 Task: Find connections with filter location Terrassa with filter topic #Networkingwith filter profile language German with filter current company VMLY&R with filter school Jaipur Engineering College and Research Centre (JECRC) with filter industry Dairy Product Manufacturing with filter service category SupportTechnical Writing with filter keywords title Content Strategist
Action: Mouse moved to (519, 69)
Screenshot: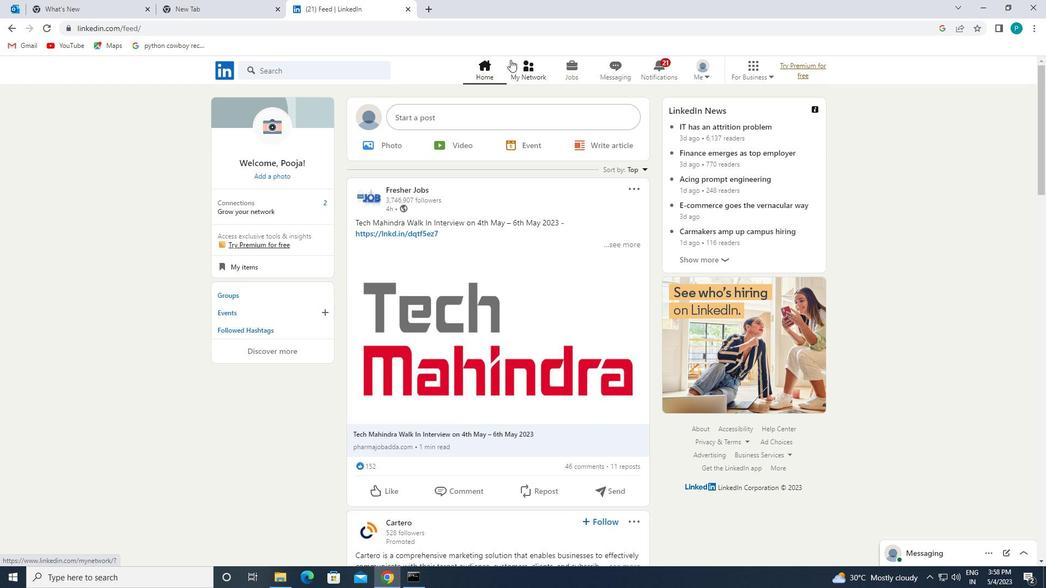
Action: Mouse pressed left at (519, 69)
Screenshot: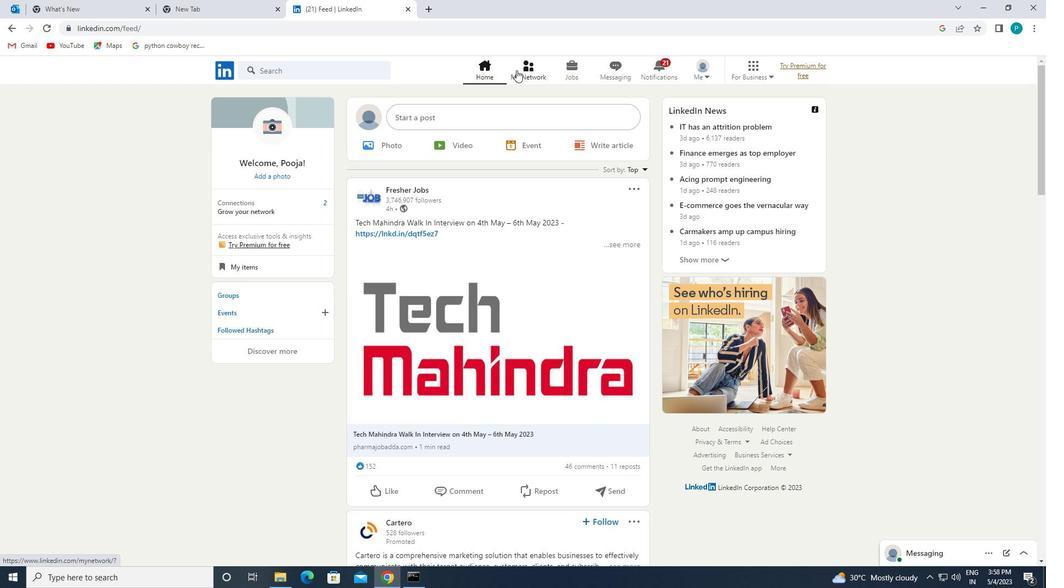 
Action: Mouse moved to (296, 131)
Screenshot: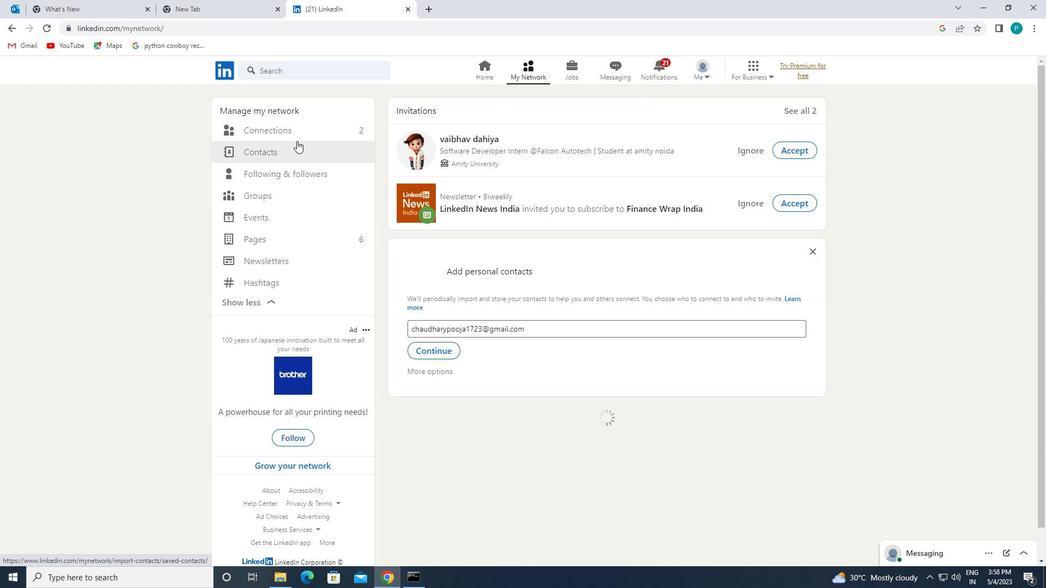 
Action: Mouse pressed left at (296, 131)
Screenshot: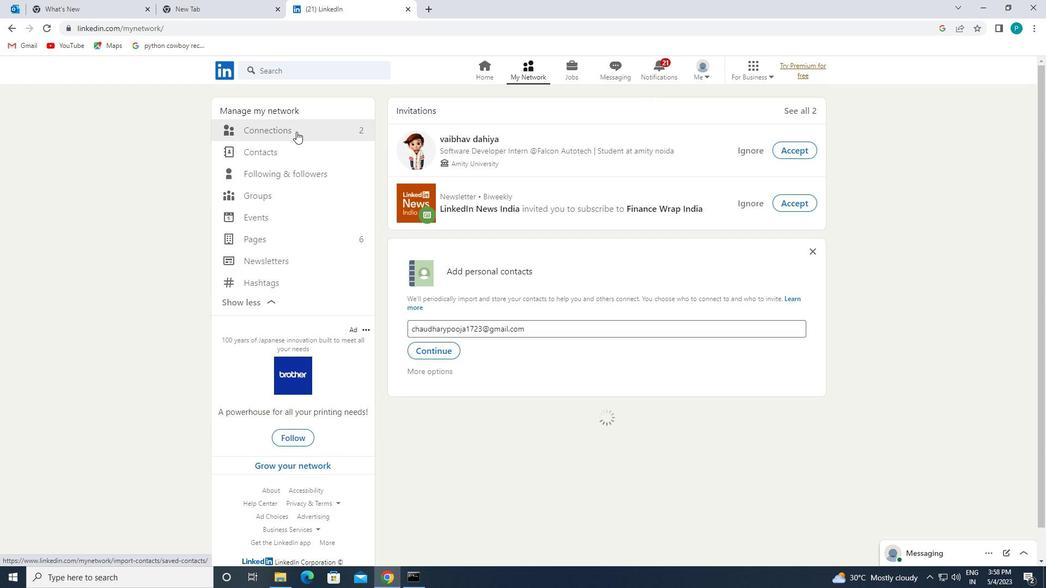 
Action: Mouse moved to (586, 129)
Screenshot: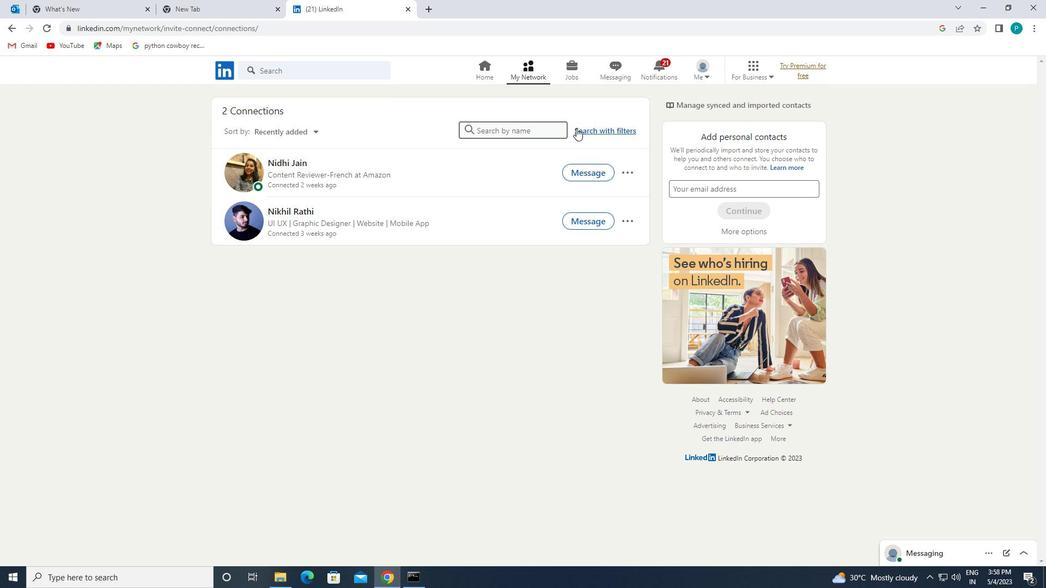 
Action: Mouse pressed left at (586, 129)
Screenshot: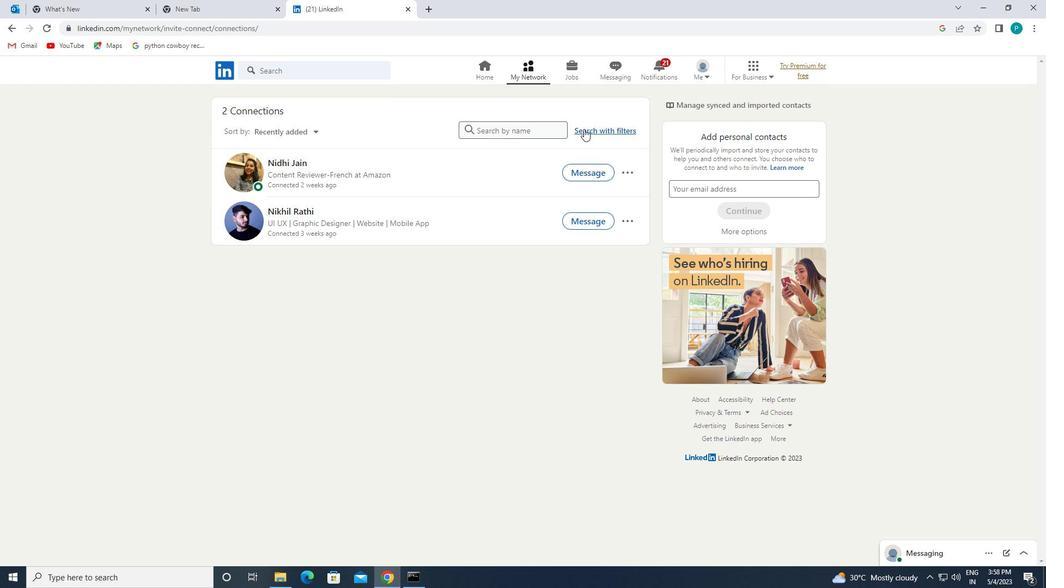 
Action: Mouse moved to (565, 103)
Screenshot: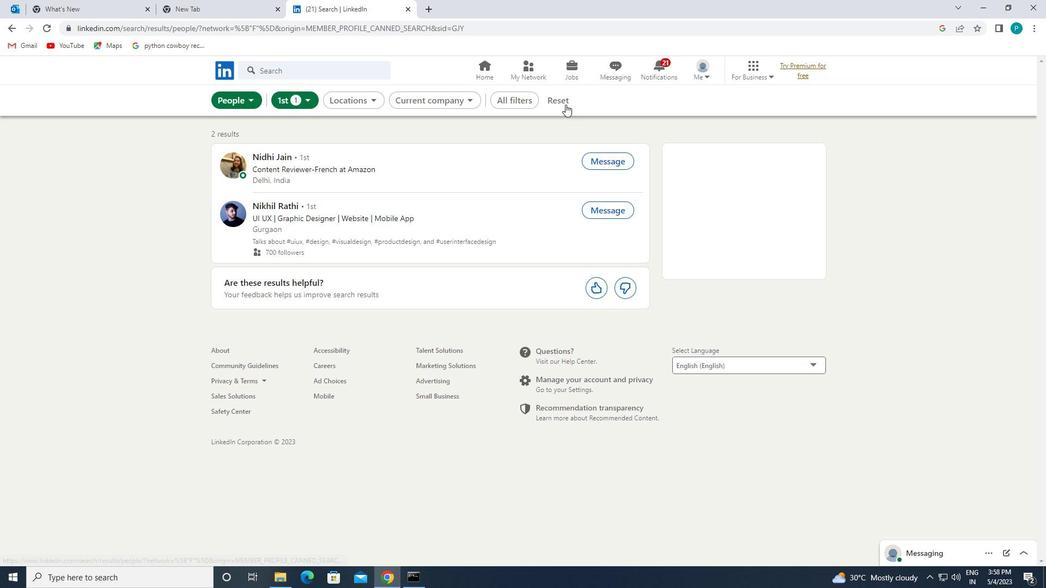 
Action: Mouse pressed left at (565, 103)
Screenshot: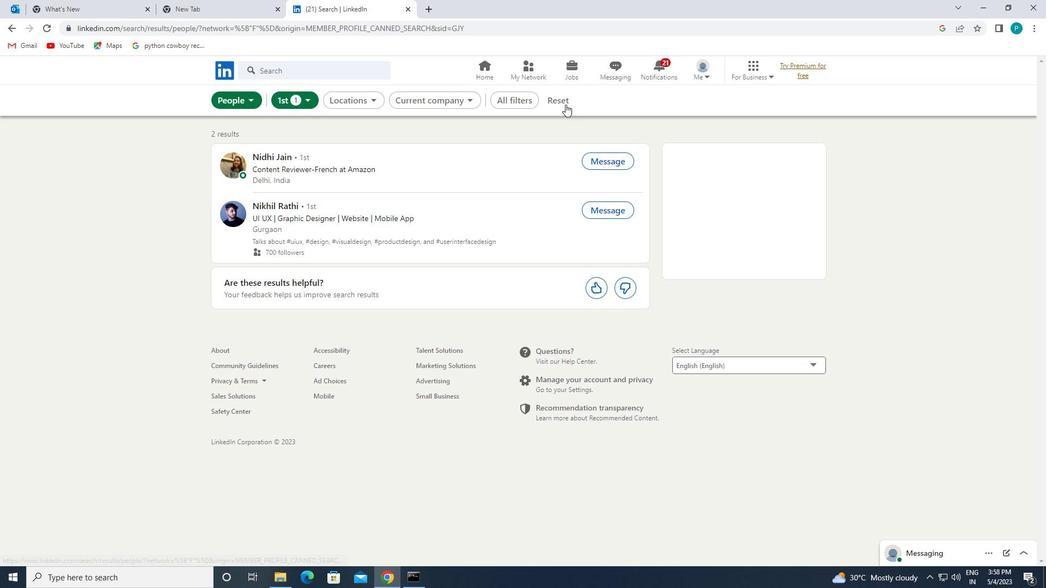 
Action: Mouse moved to (542, 99)
Screenshot: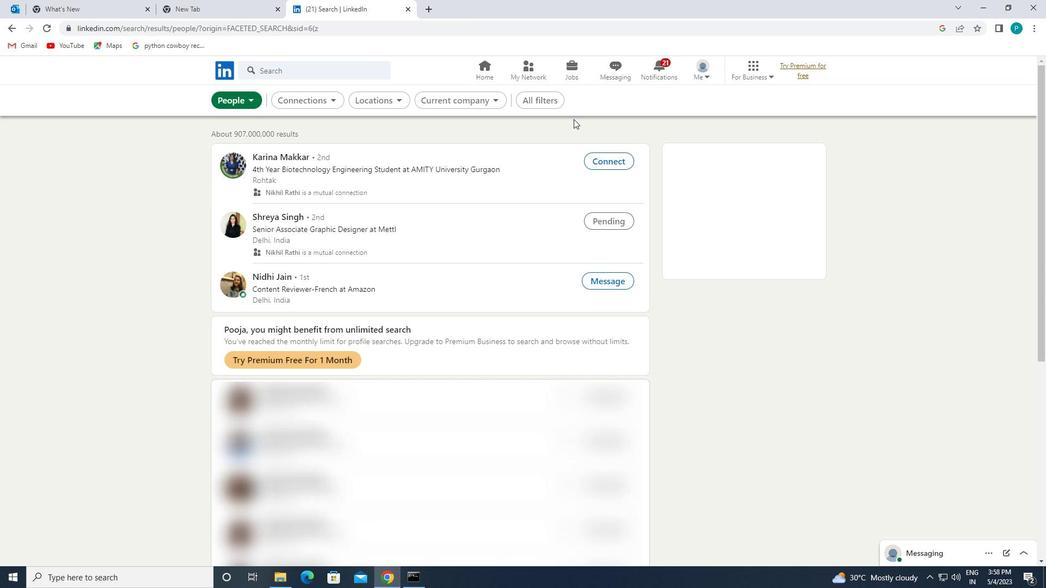 
Action: Mouse pressed left at (542, 99)
Screenshot: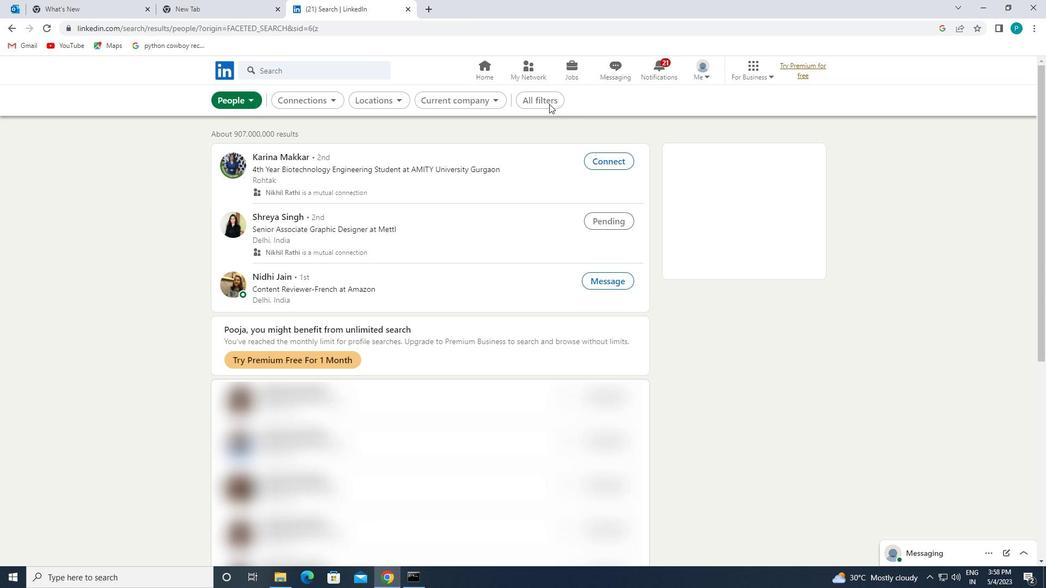 
Action: Mouse moved to (881, 276)
Screenshot: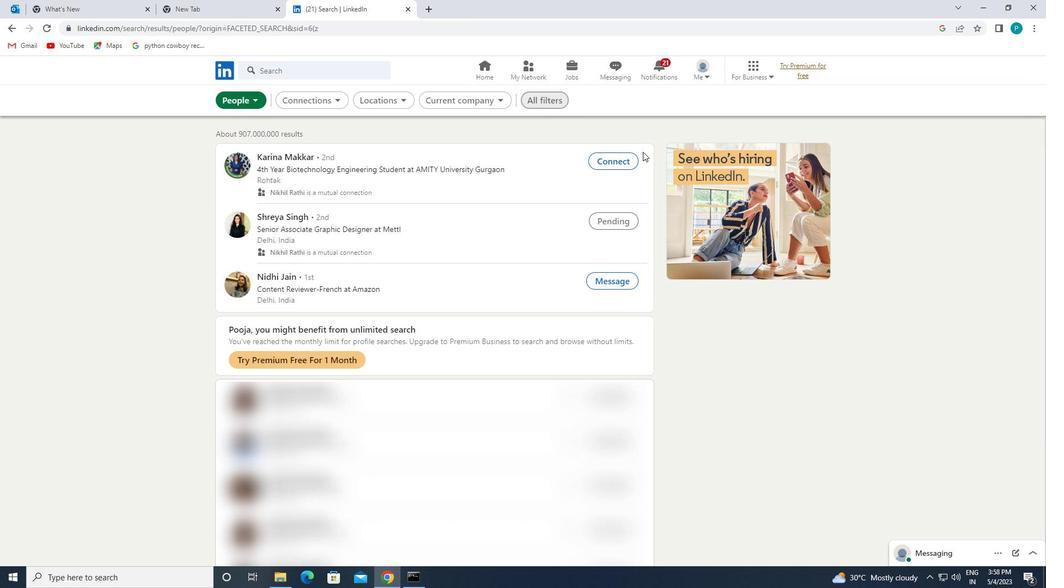 
Action: Mouse scrolled (881, 275) with delta (0, 0)
Screenshot: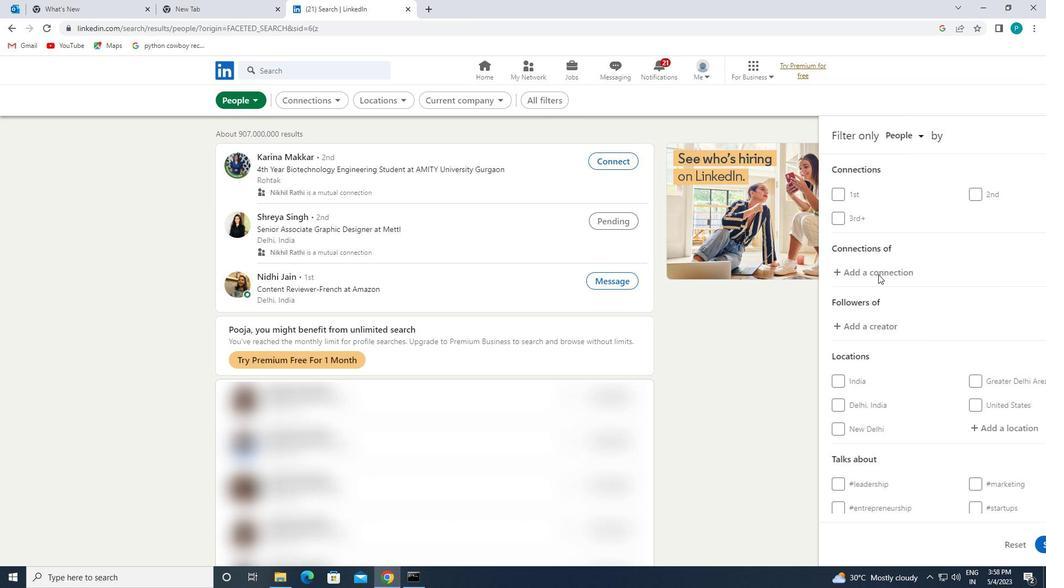 
Action: Mouse scrolled (881, 275) with delta (0, 0)
Screenshot: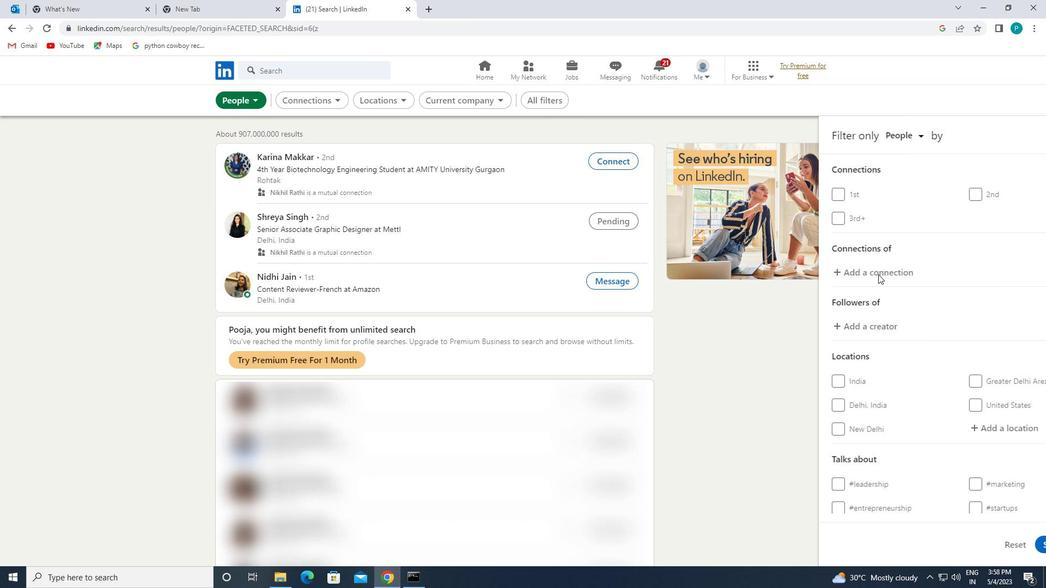
Action: Mouse moved to (914, 309)
Screenshot: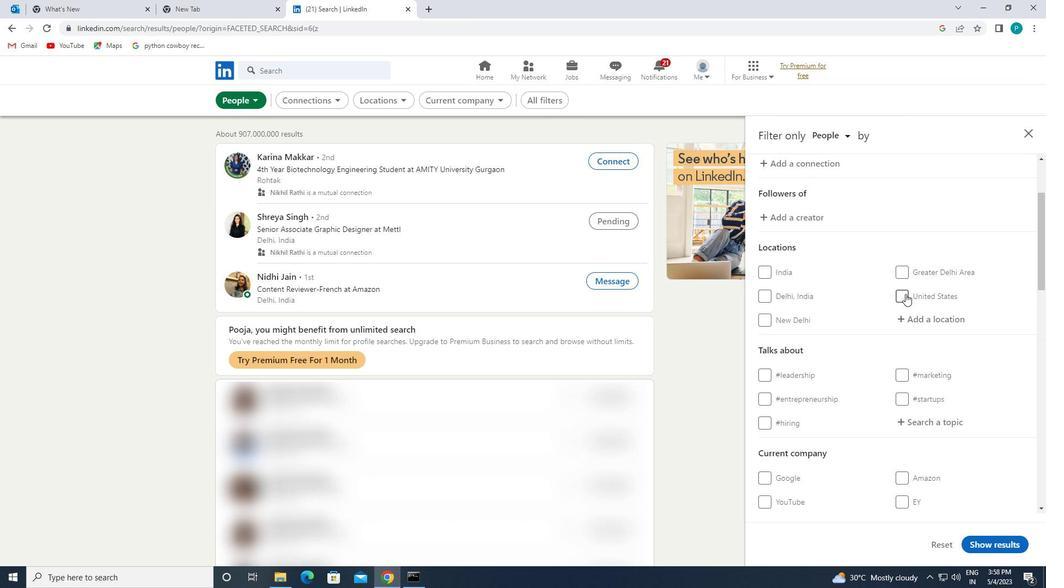 
Action: Mouse pressed left at (914, 309)
Screenshot: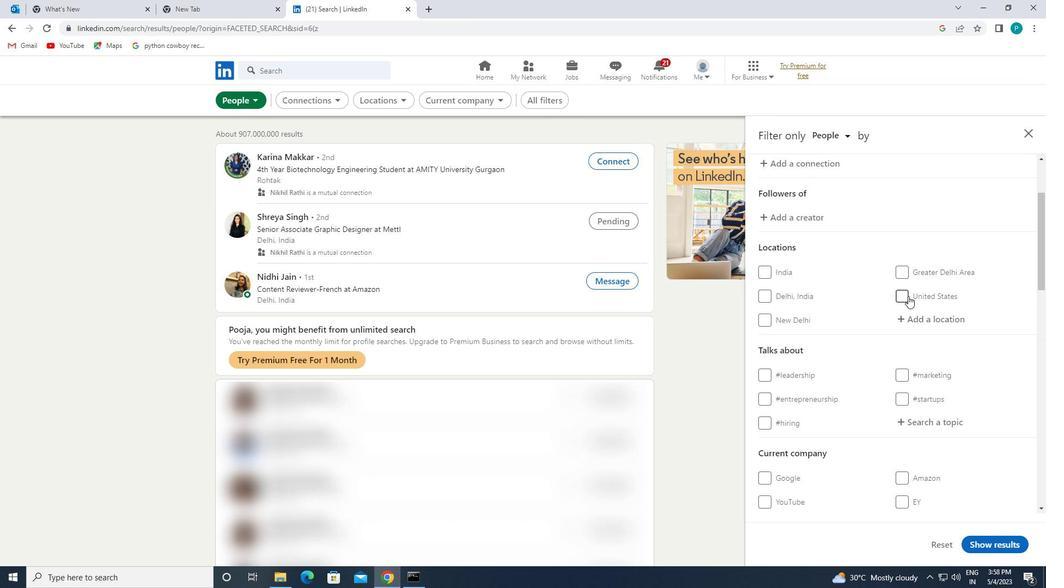
Action: Mouse moved to (921, 325)
Screenshot: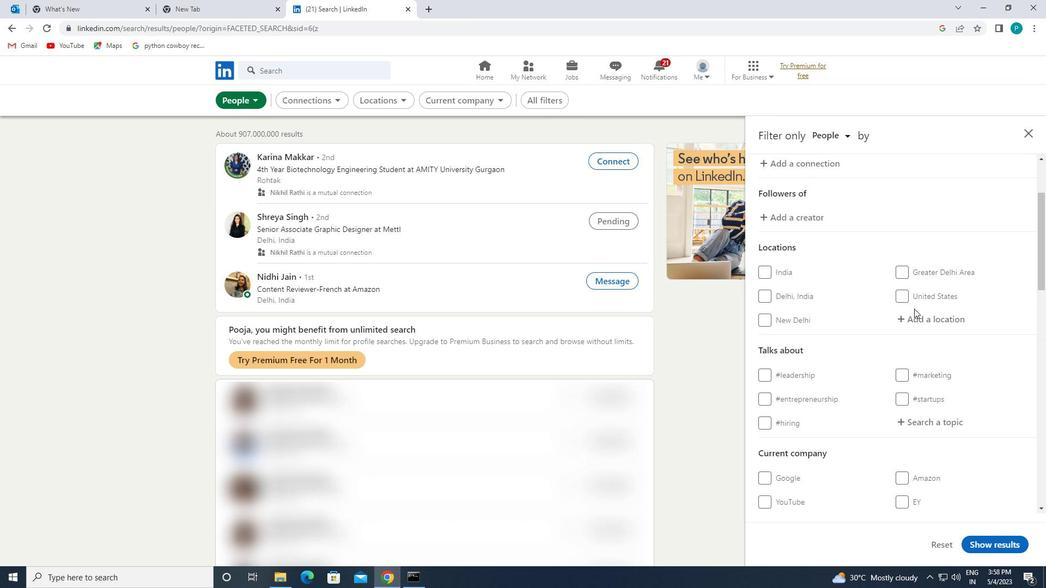 
Action: Mouse pressed left at (921, 325)
Screenshot: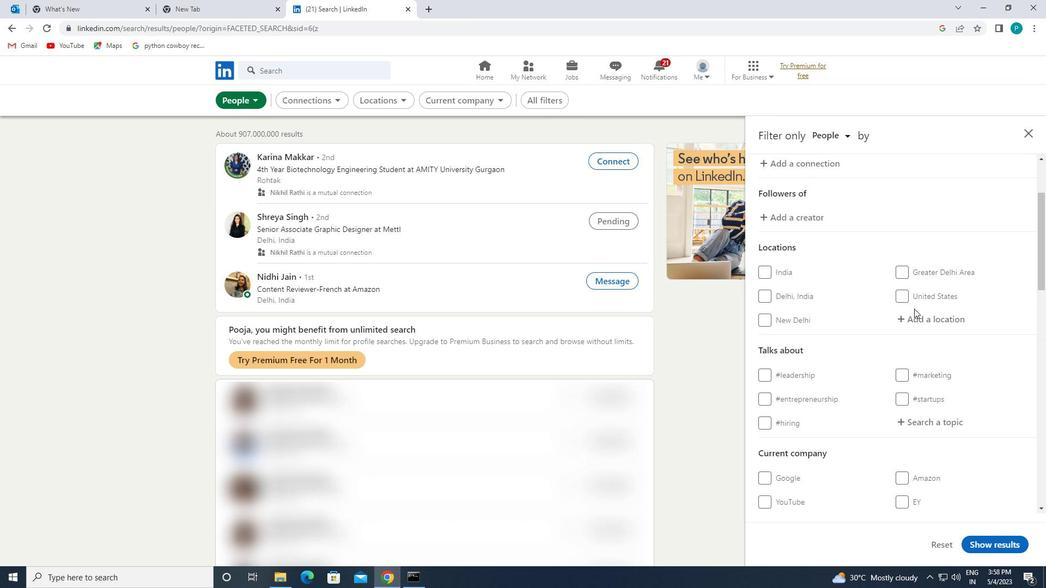 
Action: Key pressed <Key.caps_lock>t<Key.caps_lock>erra
Screenshot: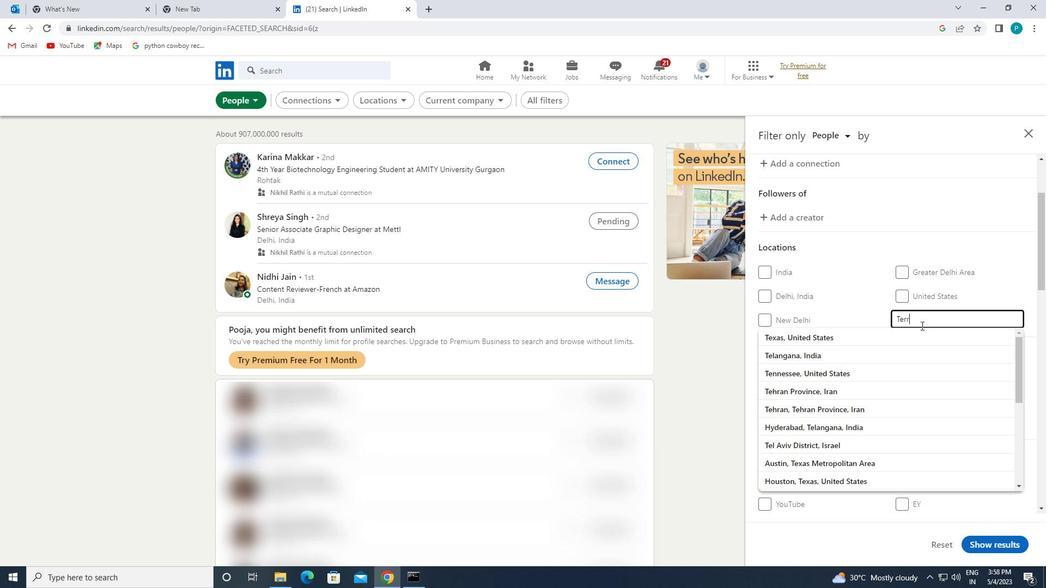 
Action: Mouse moved to (922, 334)
Screenshot: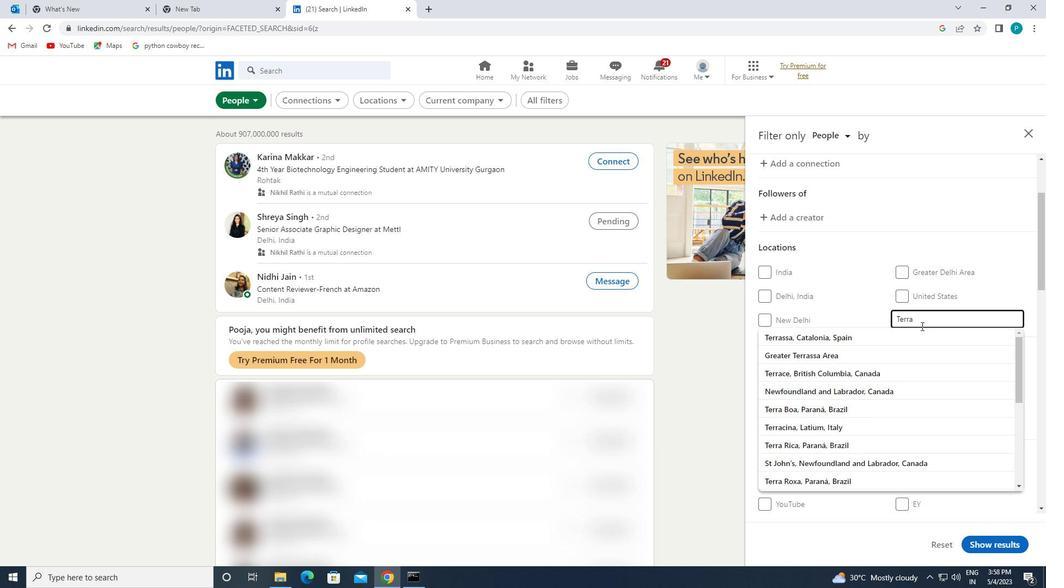 
Action: Mouse pressed left at (922, 334)
Screenshot: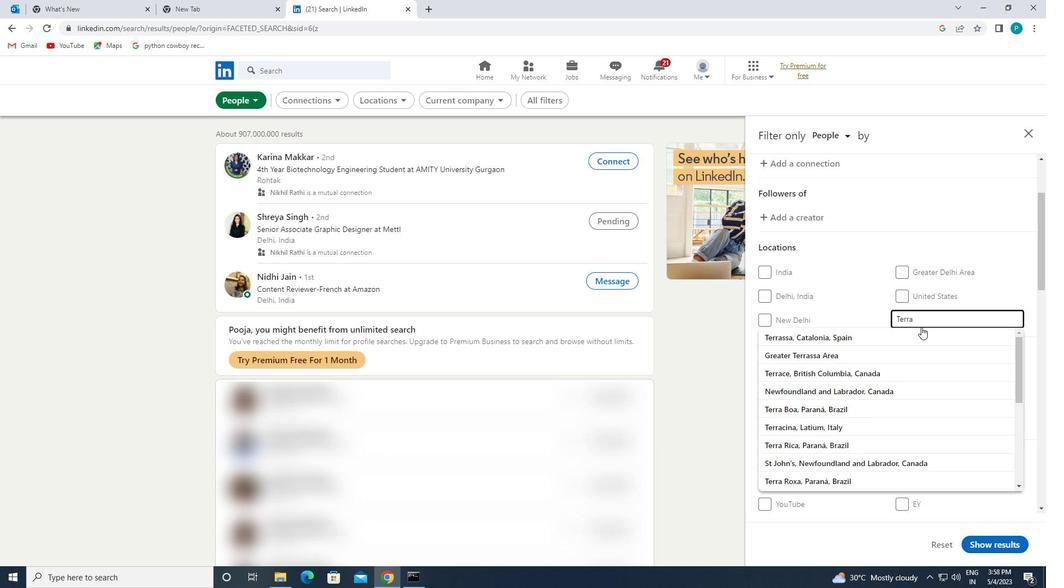 
Action: Mouse moved to (924, 357)
Screenshot: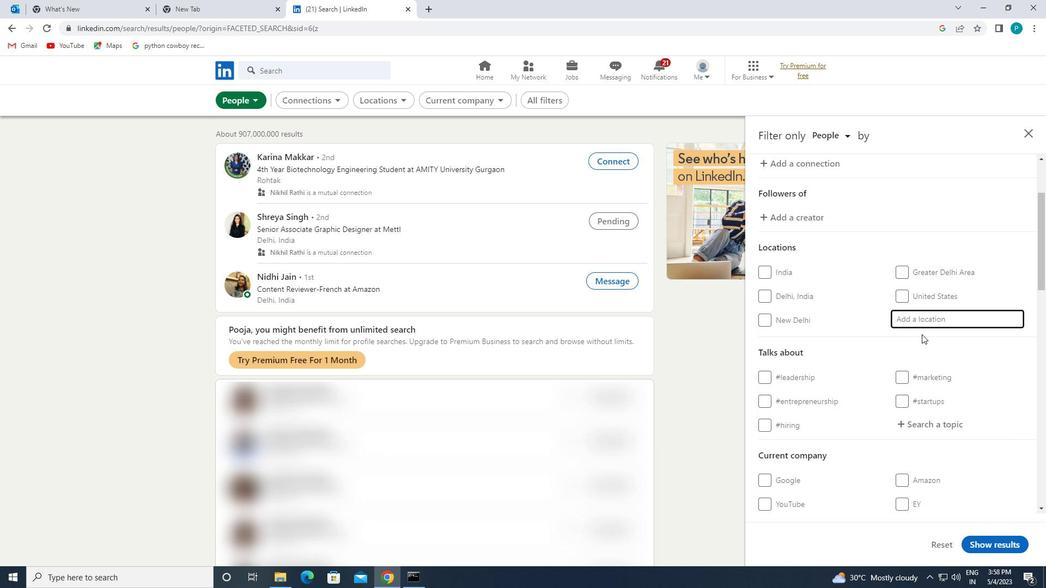 
Action: Mouse scrolled (924, 356) with delta (0, 0)
Screenshot: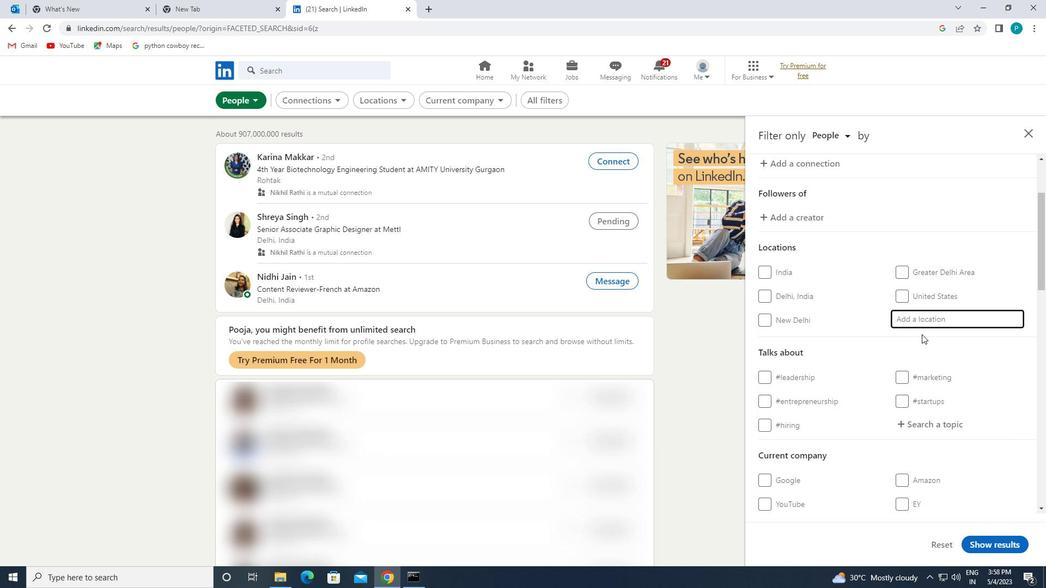 
Action: Mouse moved to (926, 360)
Screenshot: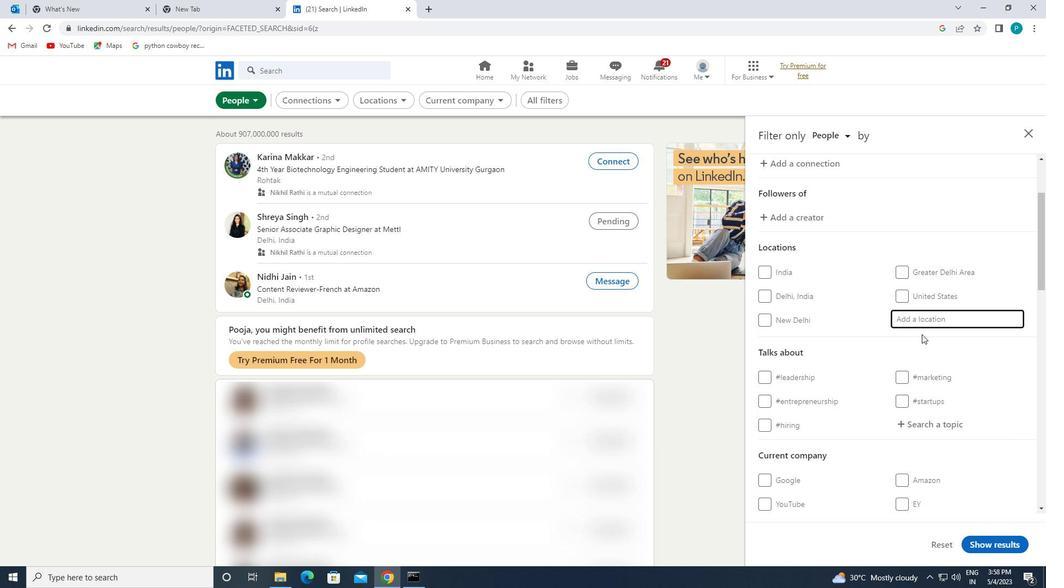 
Action: Mouse scrolled (926, 360) with delta (0, 0)
Screenshot: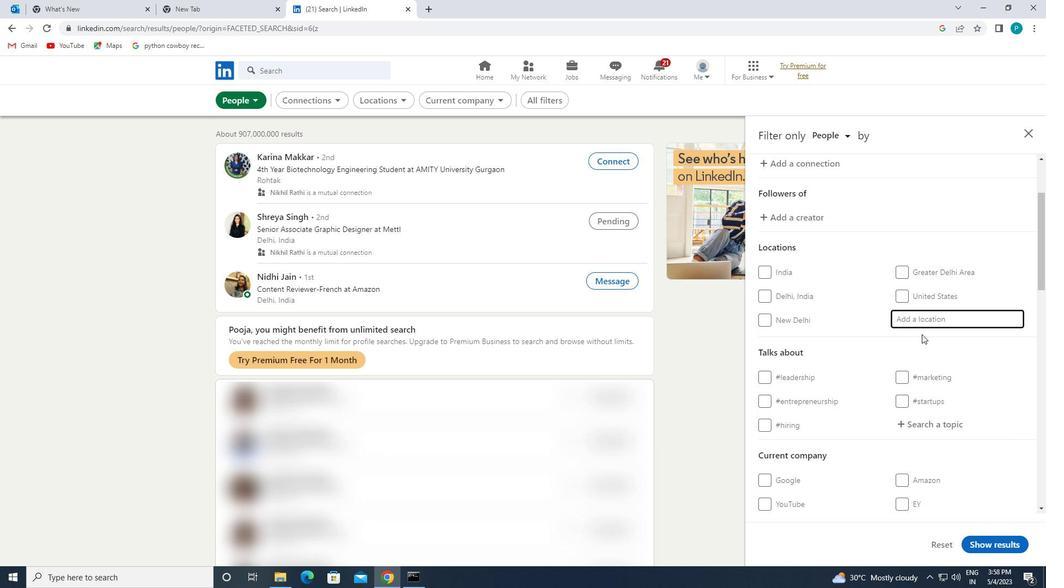 
Action: Mouse moved to (926, 361)
Screenshot: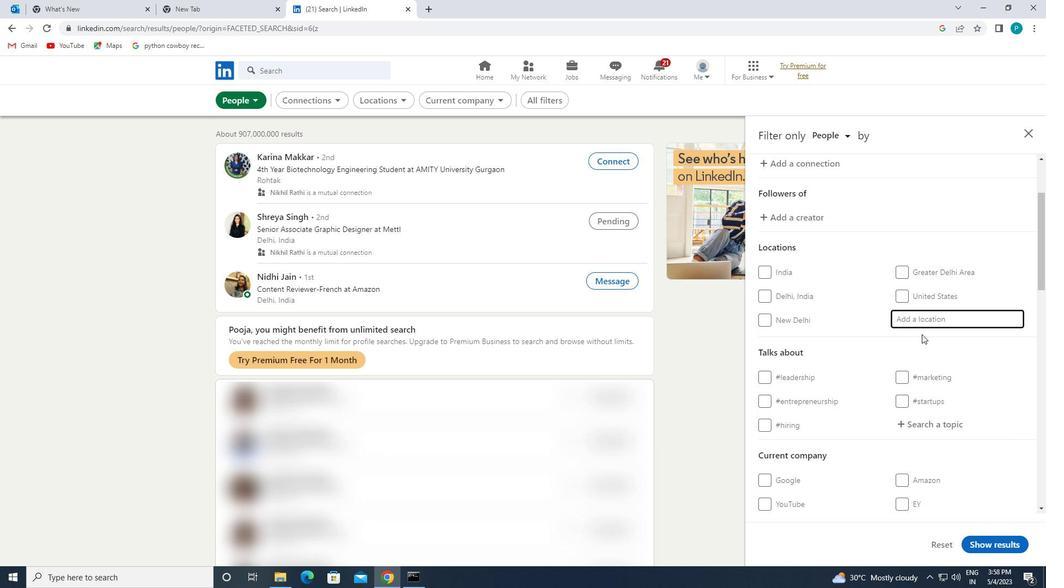 
Action: Mouse scrolled (926, 360) with delta (0, 0)
Screenshot: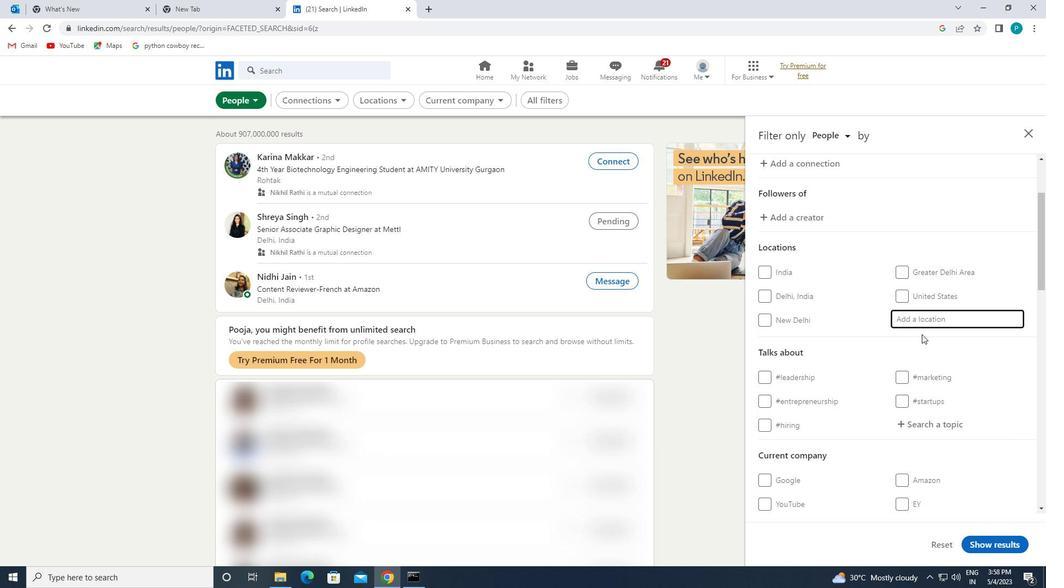 
Action: Mouse moved to (926, 362)
Screenshot: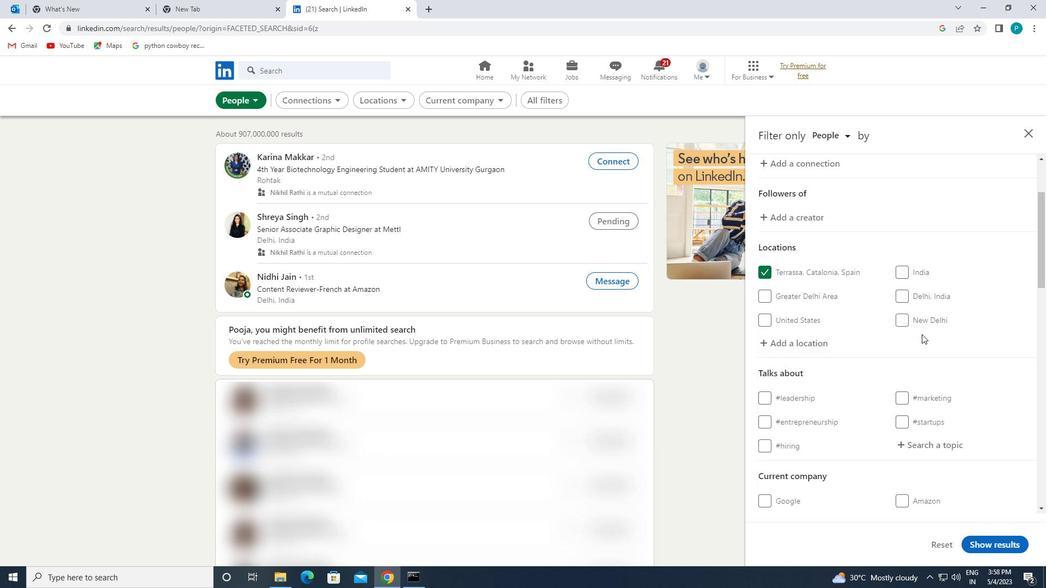 
Action: Mouse scrolled (926, 361) with delta (0, 0)
Screenshot: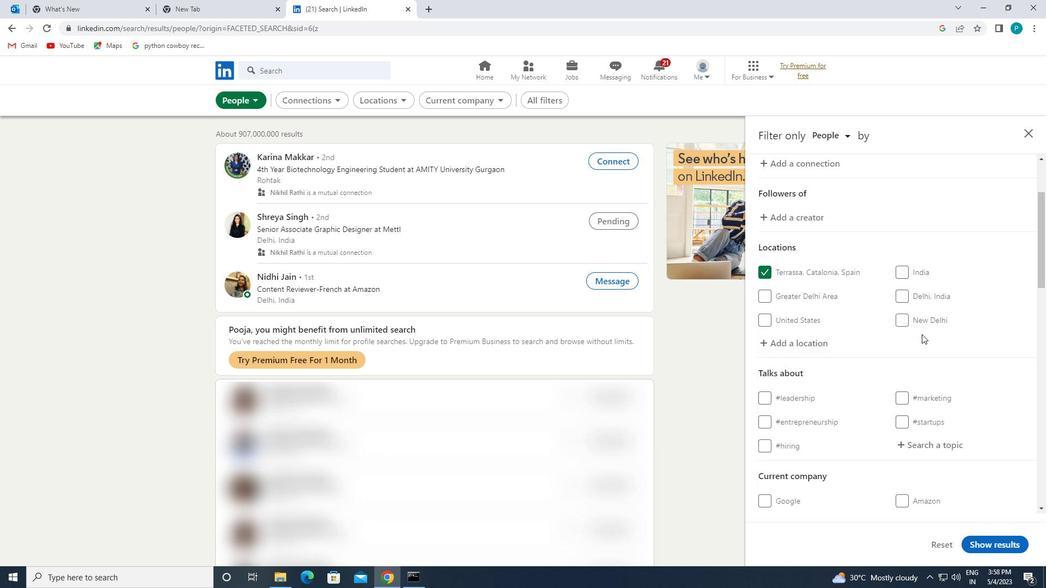 
Action: Mouse moved to (911, 227)
Screenshot: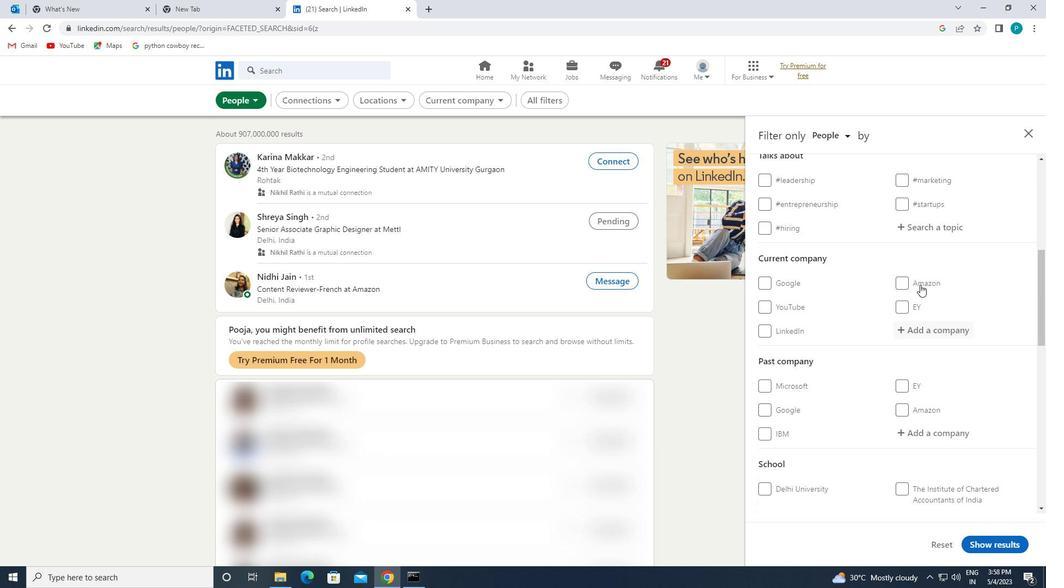 
Action: Mouse pressed left at (911, 227)
Screenshot: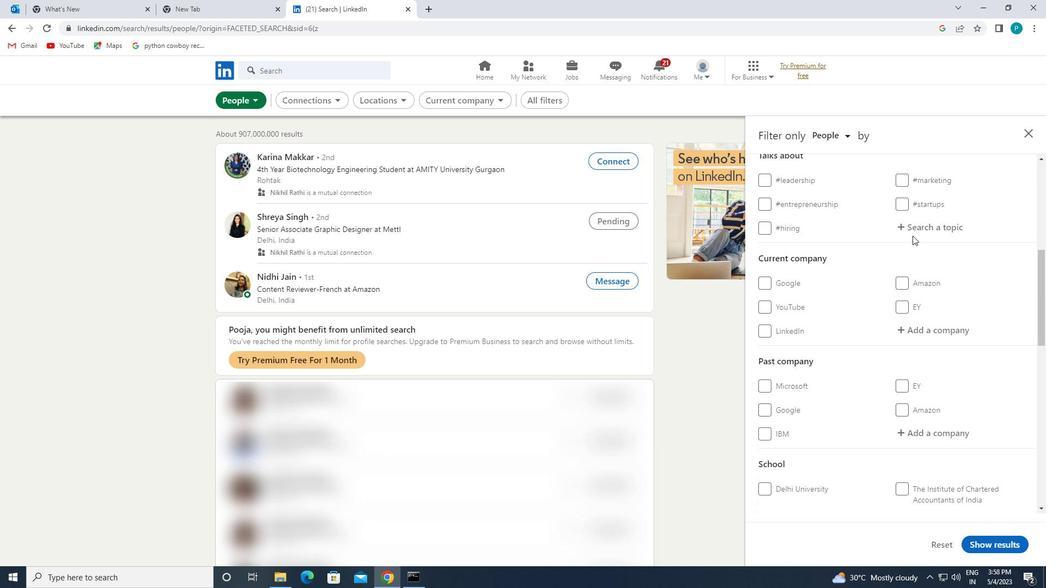 
Action: Key pressed <Key.shift>#<Key.caps_lock>N<Key.caps_lock>ETWORKING
Screenshot: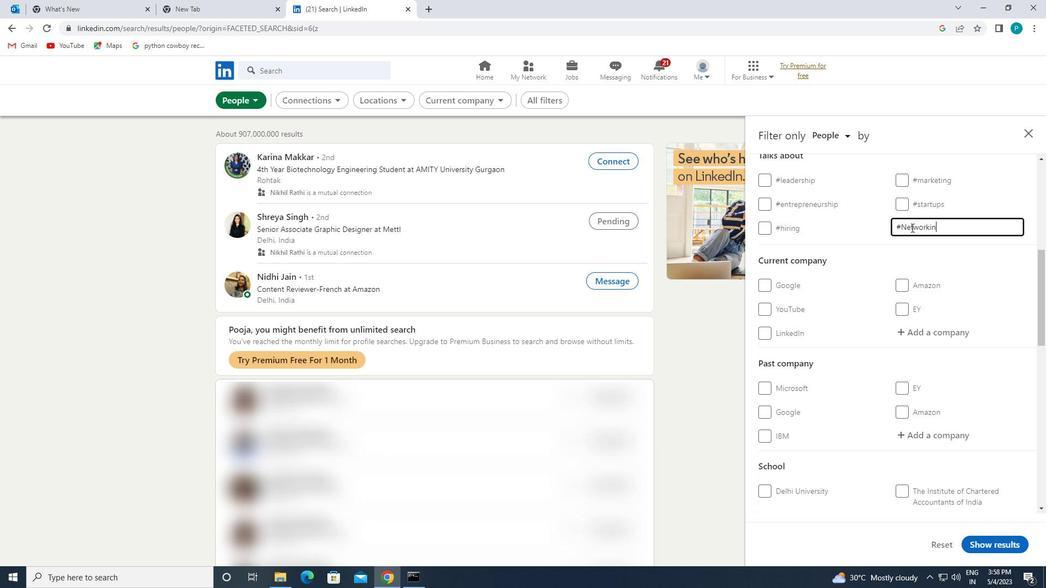 
Action: Mouse moved to (899, 263)
Screenshot: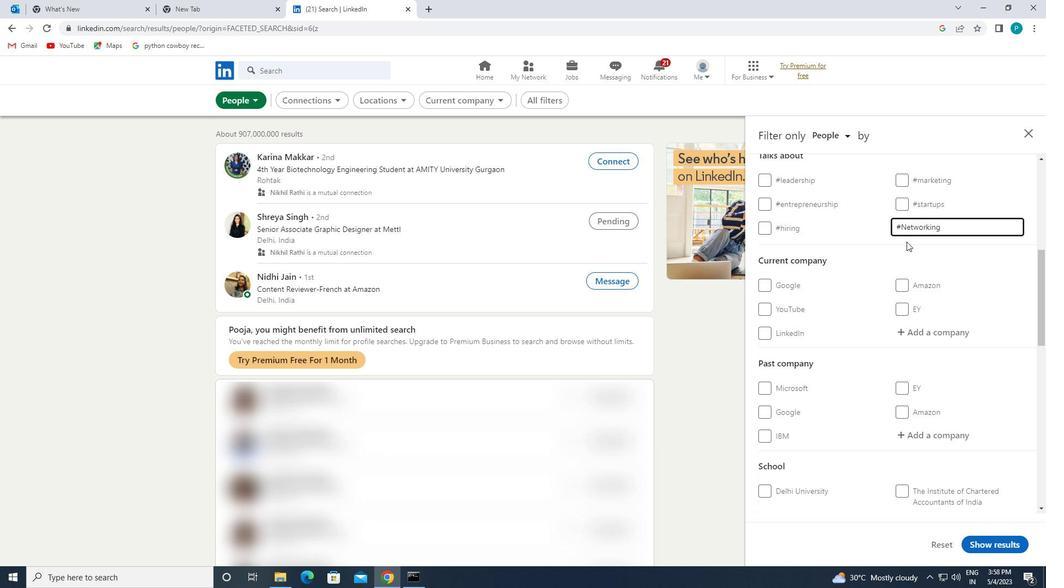 
Action: Mouse scrolled (899, 262) with delta (0, 0)
Screenshot: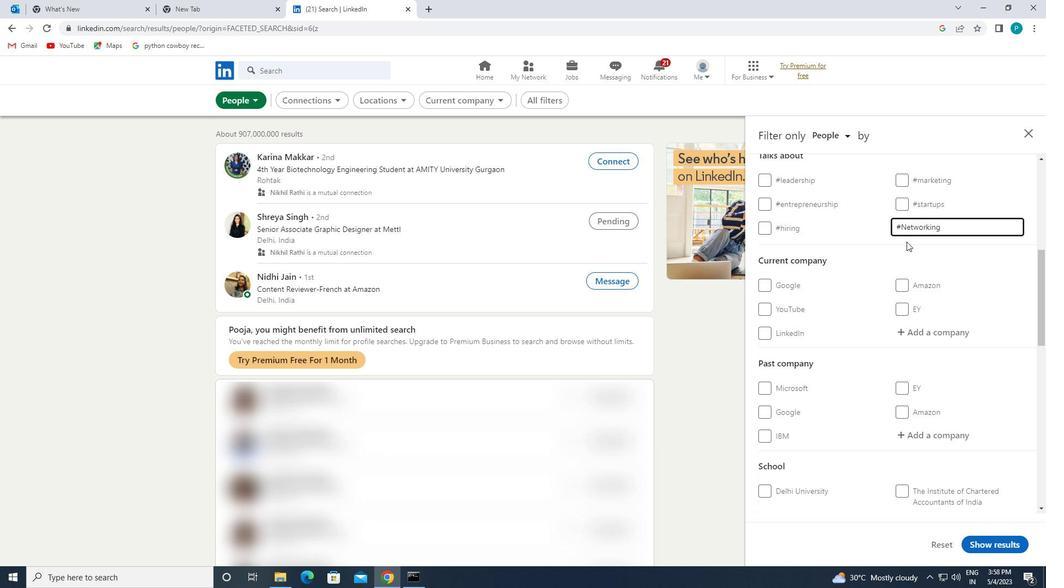 
Action: Mouse scrolled (899, 262) with delta (0, 0)
Screenshot: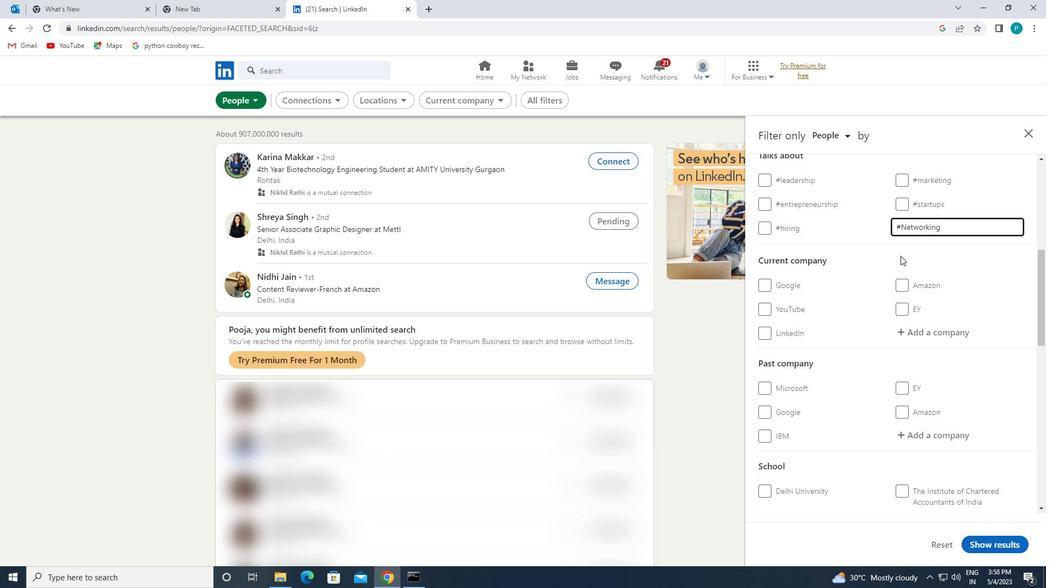 
Action: Mouse scrolled (899, 262) with delta (0, 0)
Screenshot: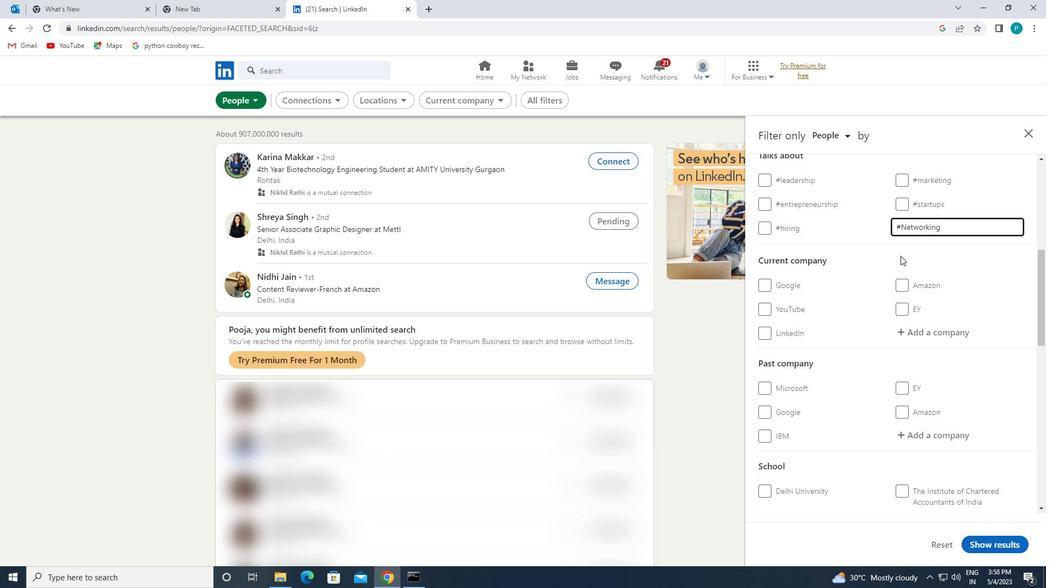 
Action: Mouse moved to (899, 263)
Screenshot: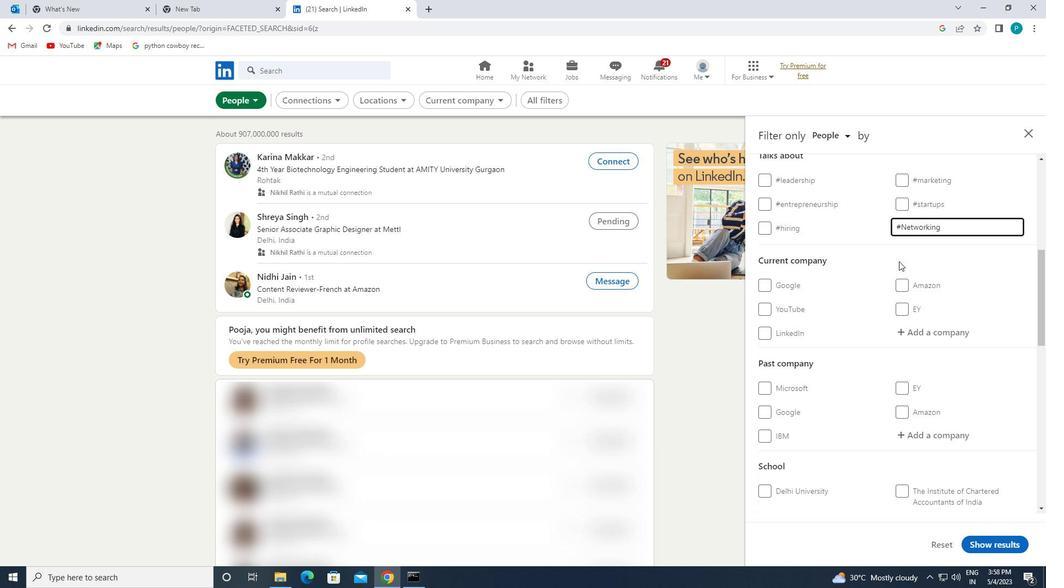 
Action: Mouse scrolled (899, 262) with delta (0, 0)
Screenshot: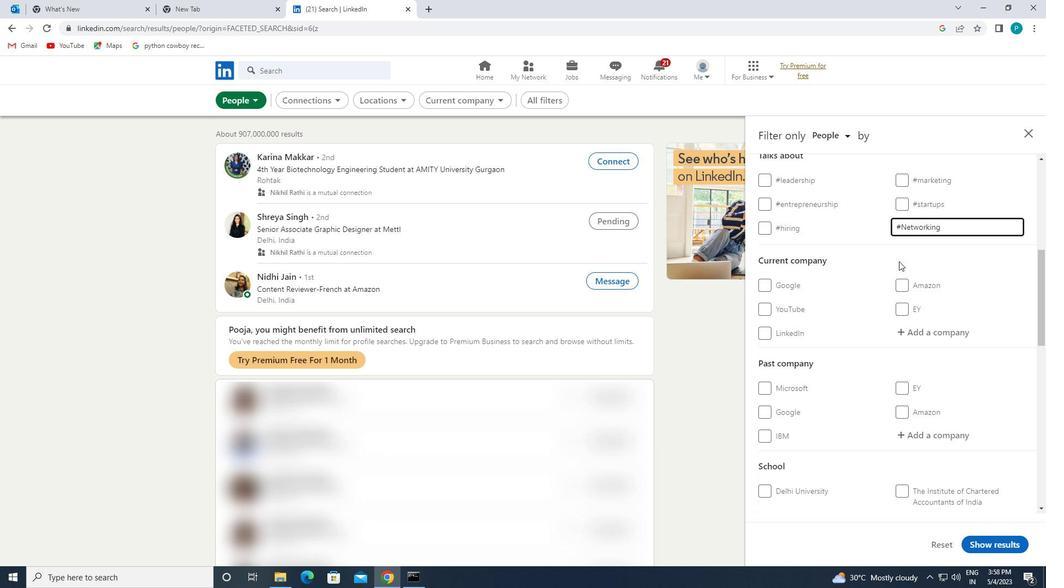 
Action: Mouse moved to (859, 318)
Screenshot: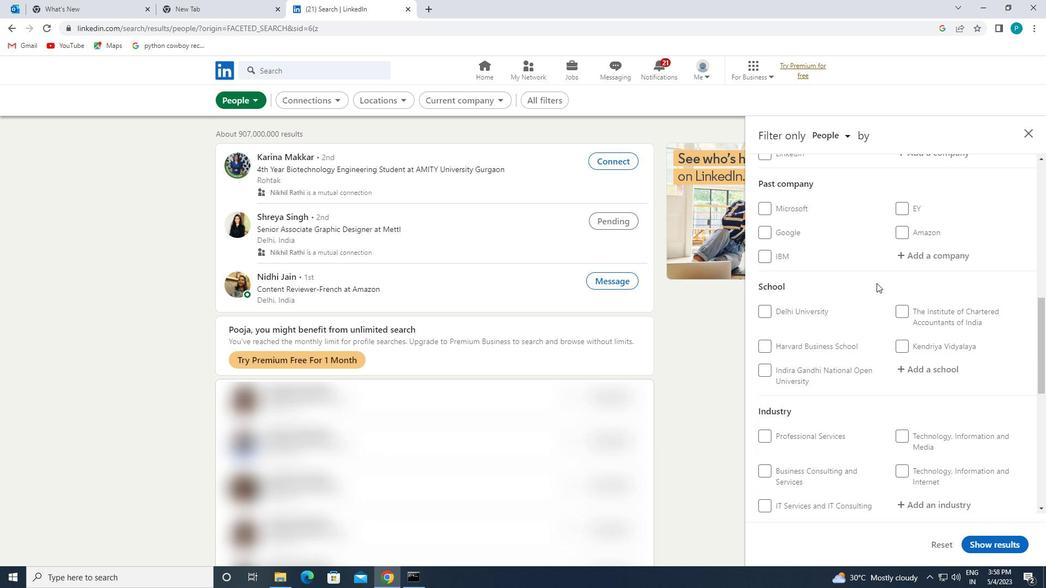 
Action: Mouse scrolled (859, 317) with delta (0, 0)
Screenshot: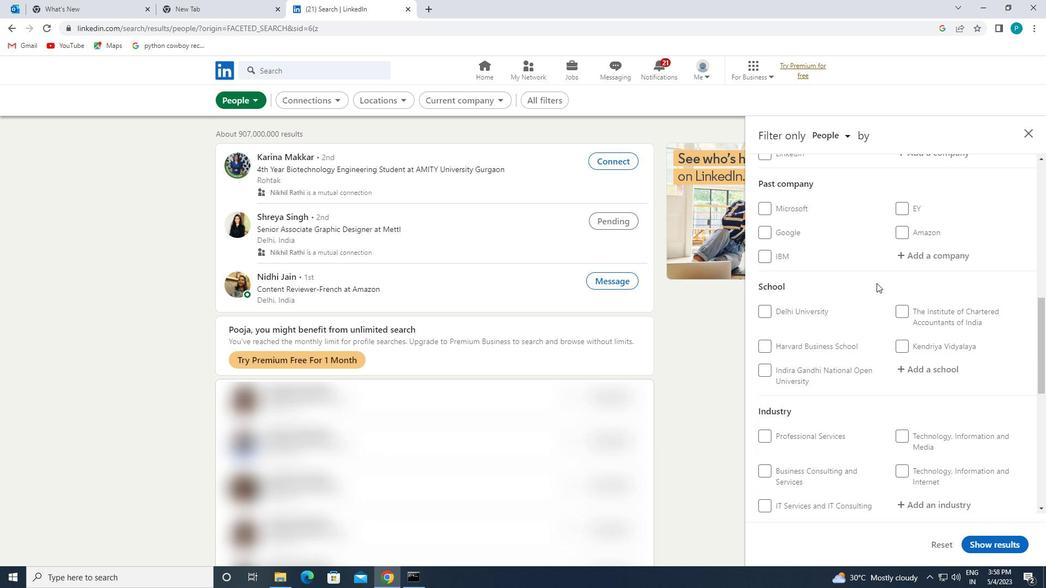 
Action: Mouse moved to (853, 331)
Screenshot: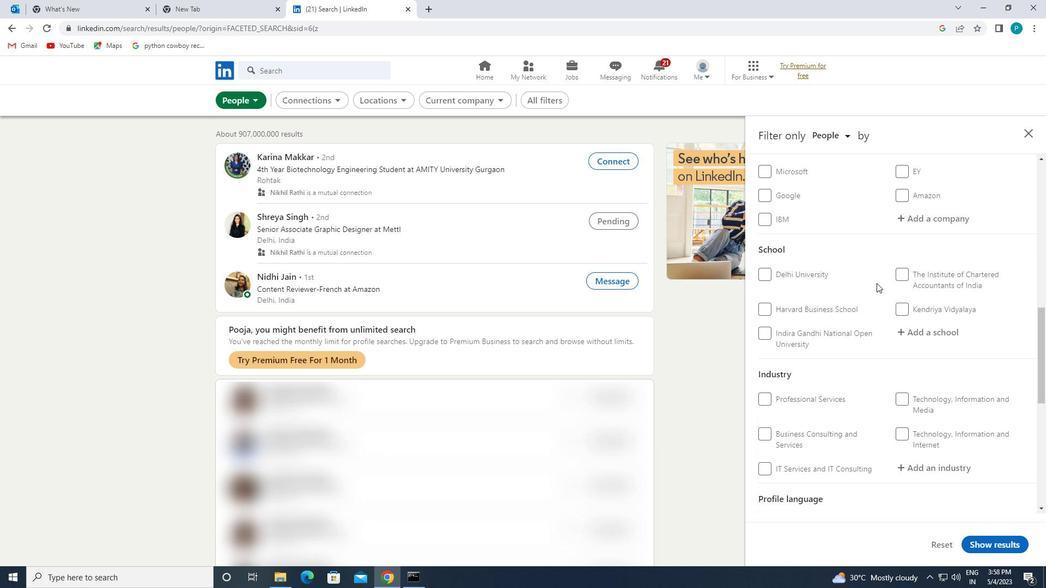 
Action: Mouse scrolled (853, 330) with delta (0, 0)
Screenshot: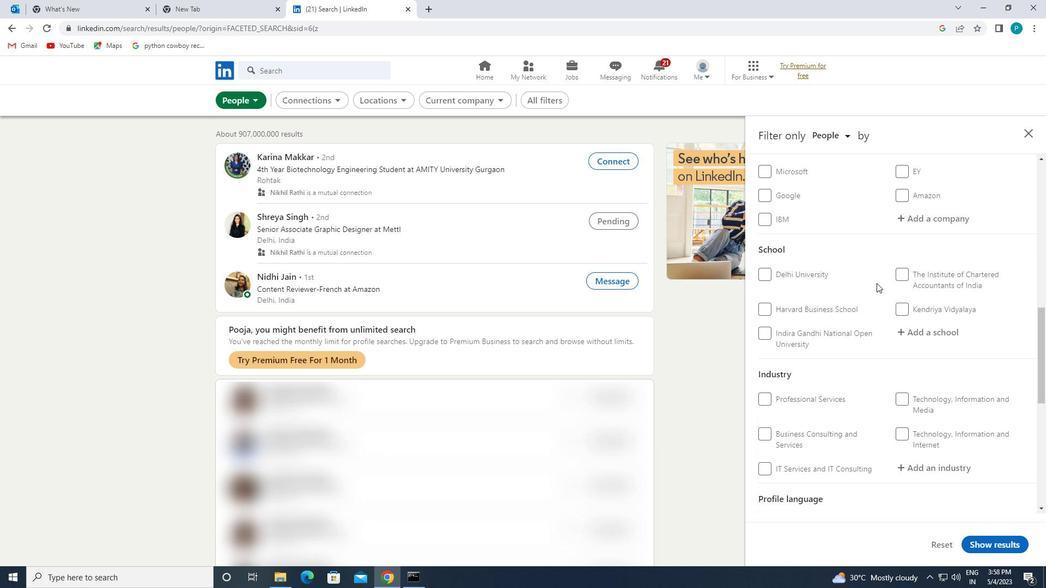 
Action: Mouse moved to (793, 428)
Screenshot: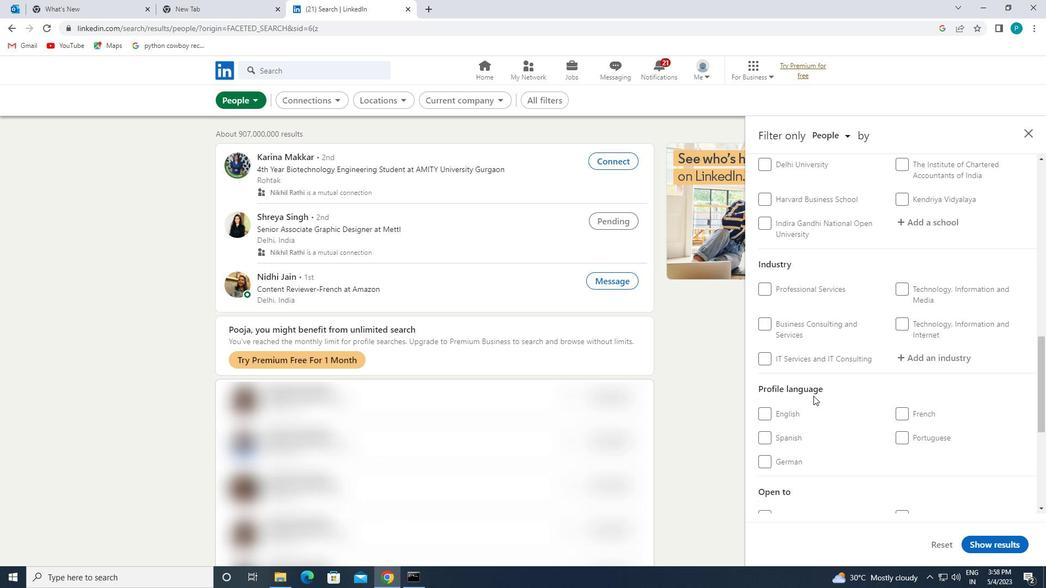 
Action: Mouse scrolled (793, 427) with delta (0, 0)
Screenshot: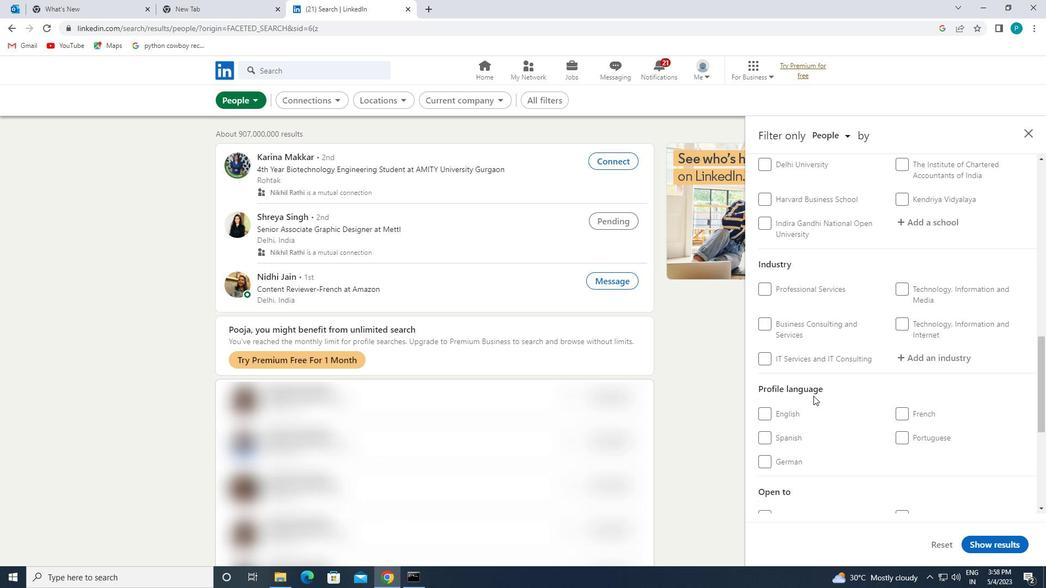 
Action: Mouse moved to (788, 414)
Screenshot: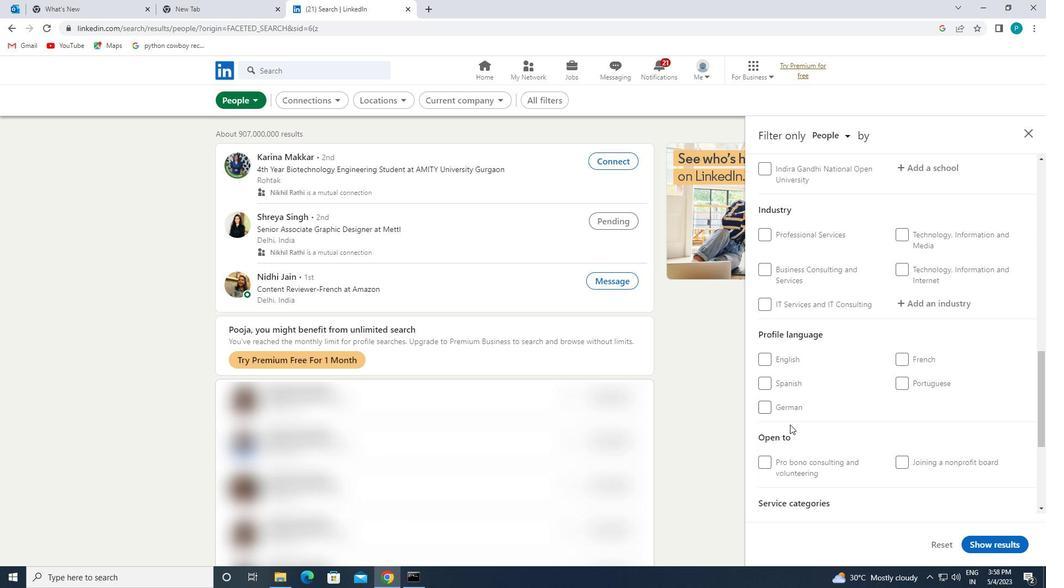 
Action: Mouse pressed left at (788, 414)
Screenshot: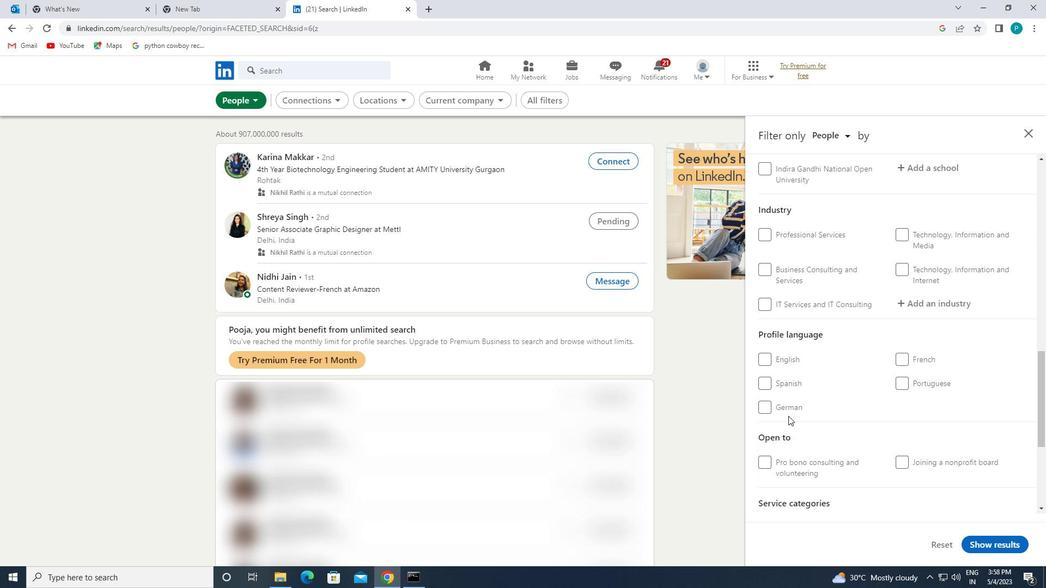 
Action: Mouse moved to (795, 410)
Screenshot: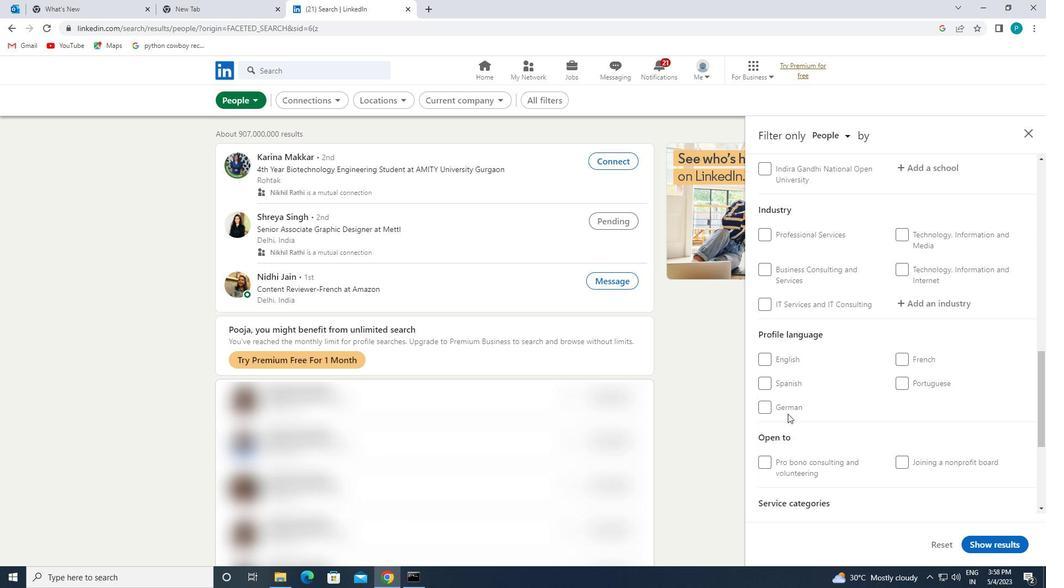 
Action: Mouse pressed left at (795, 410)
Screenshot: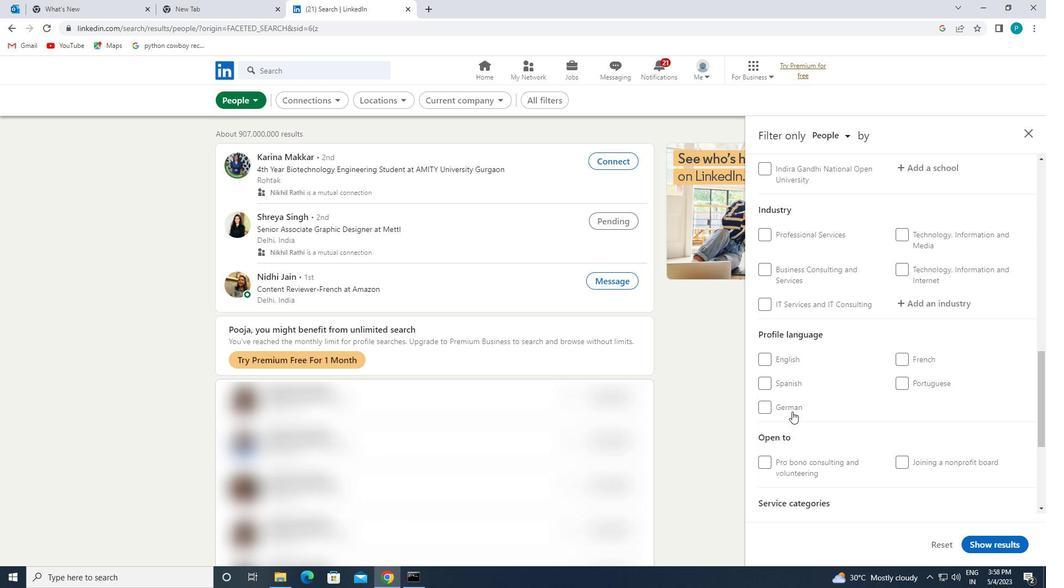 
Action: Mouse moved to (848, 381)
Screenshot: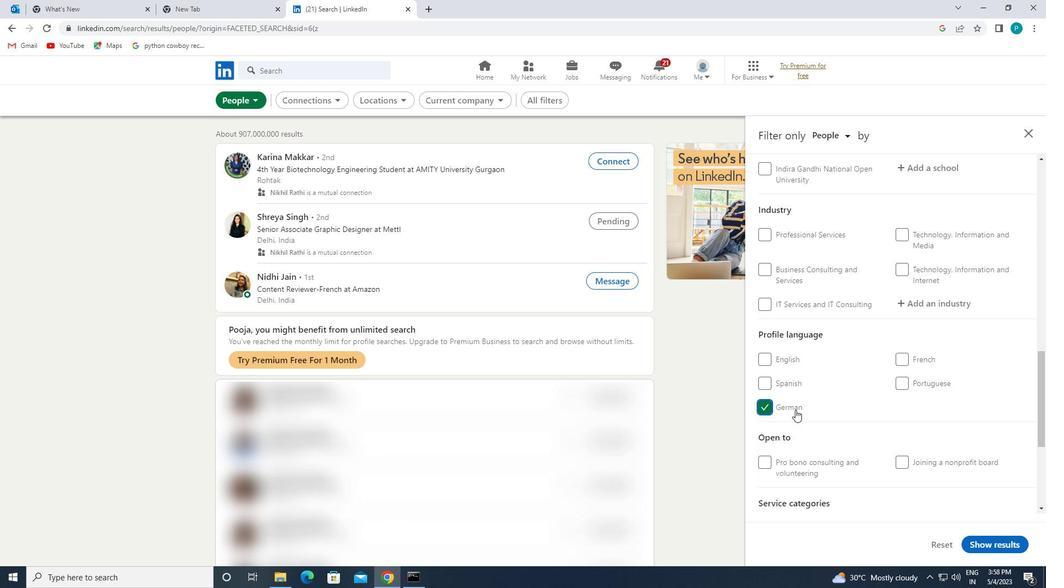 
Action: Mouse scrolled (848, 381) with delta (0, 0)
Screenshot: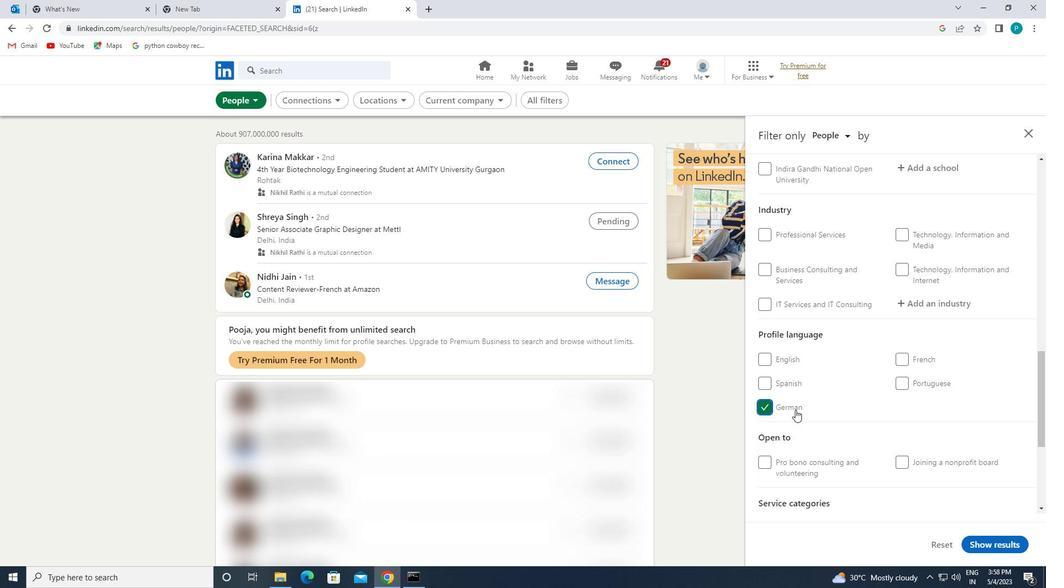 
Action: Mouse moved to (847, 378)
Screenshot: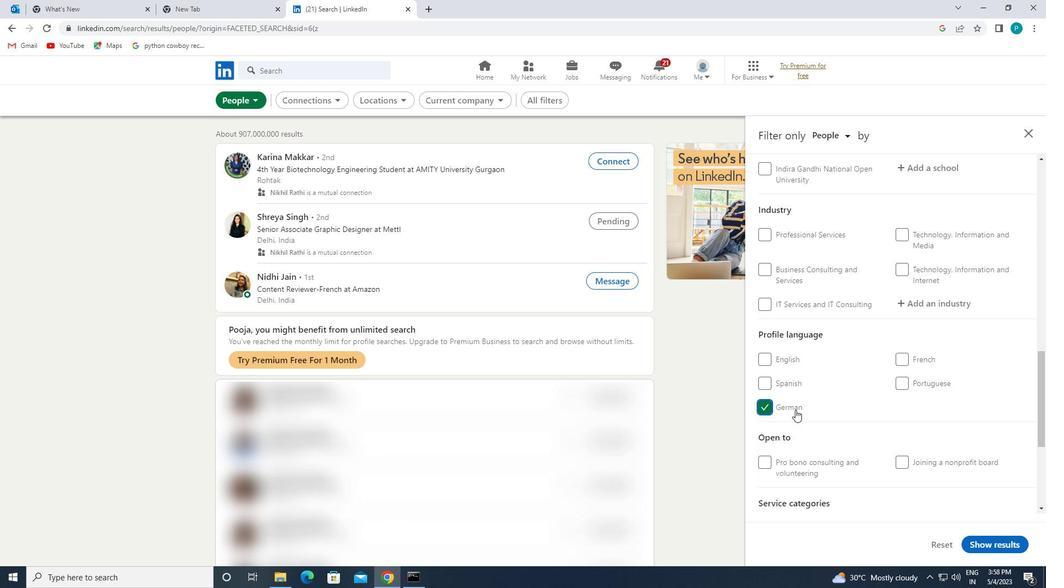 
Action: Mouse scrolled (847, 378) with delta (0, 0)
Screenshot: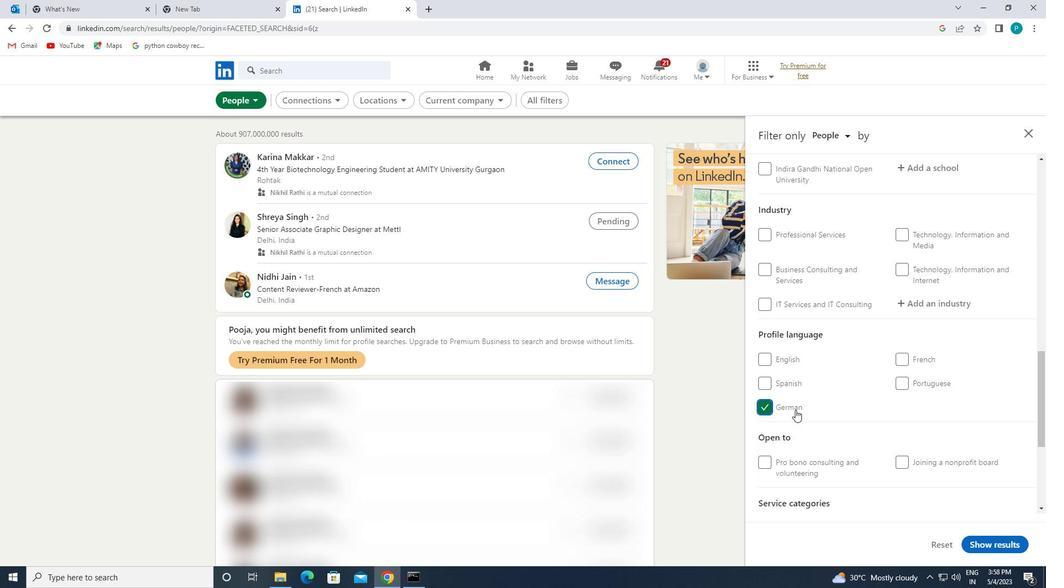 
Action: Mouse moved to (847, 377)
Screenshot: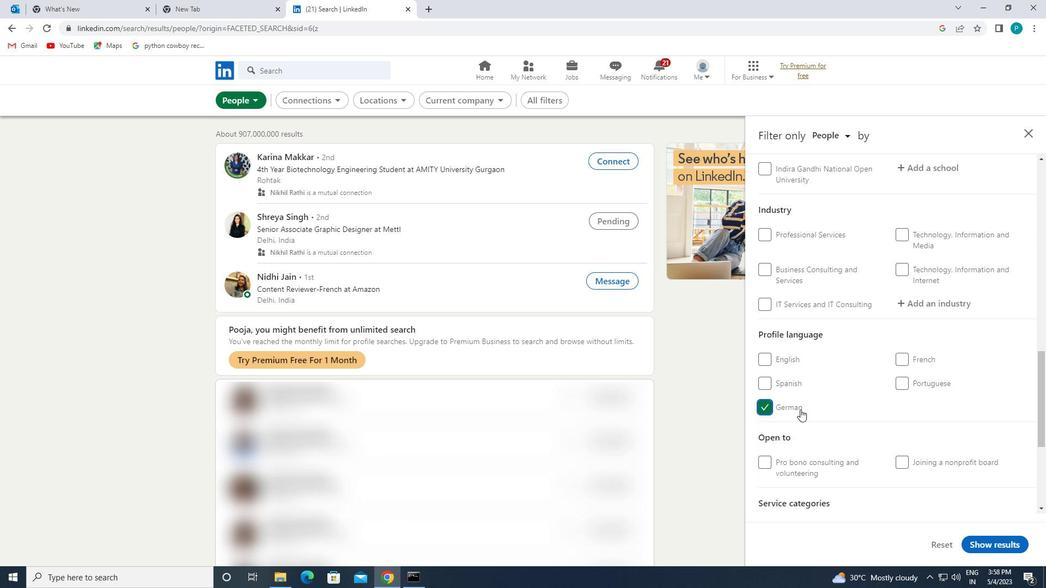 
Action: Mouse scrolled (847, 378) with delta (0, 0)
Screenshot: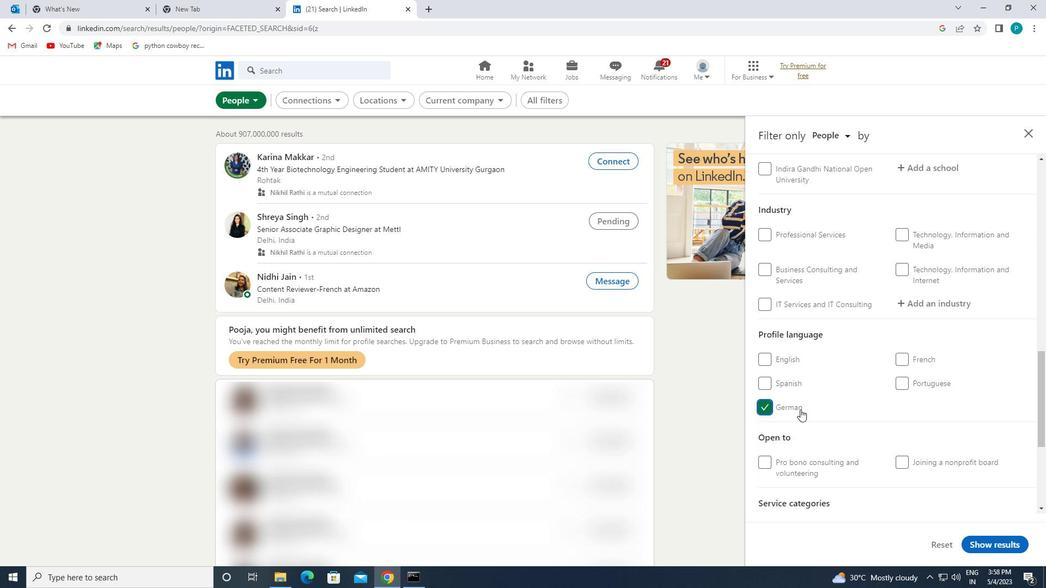 
Action: Mouse moved to (898, 363)
Screenshot: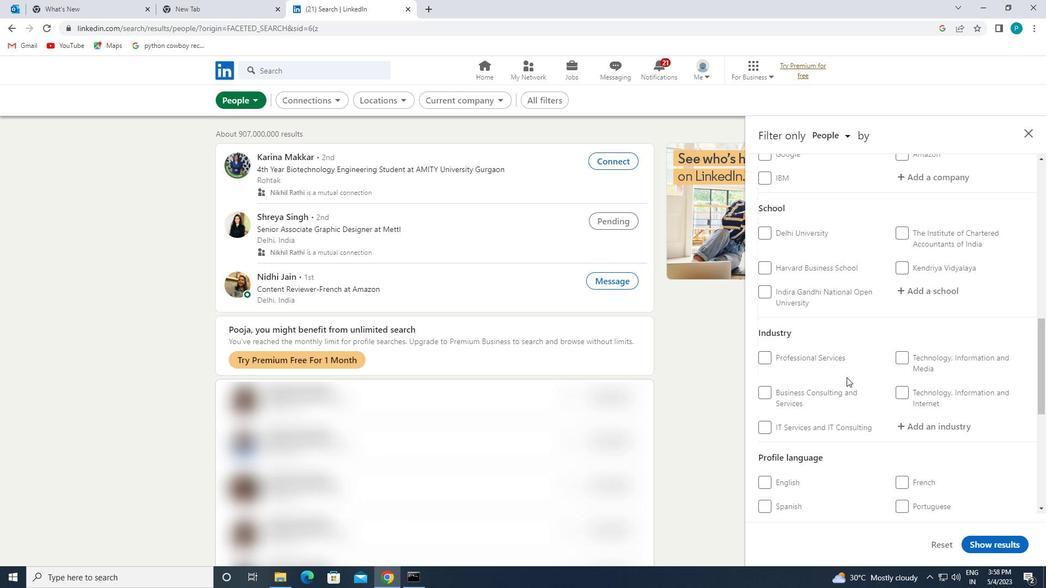 
Action: Mouse scrolled (898, 363) with delta (0, 0)
Screenshot: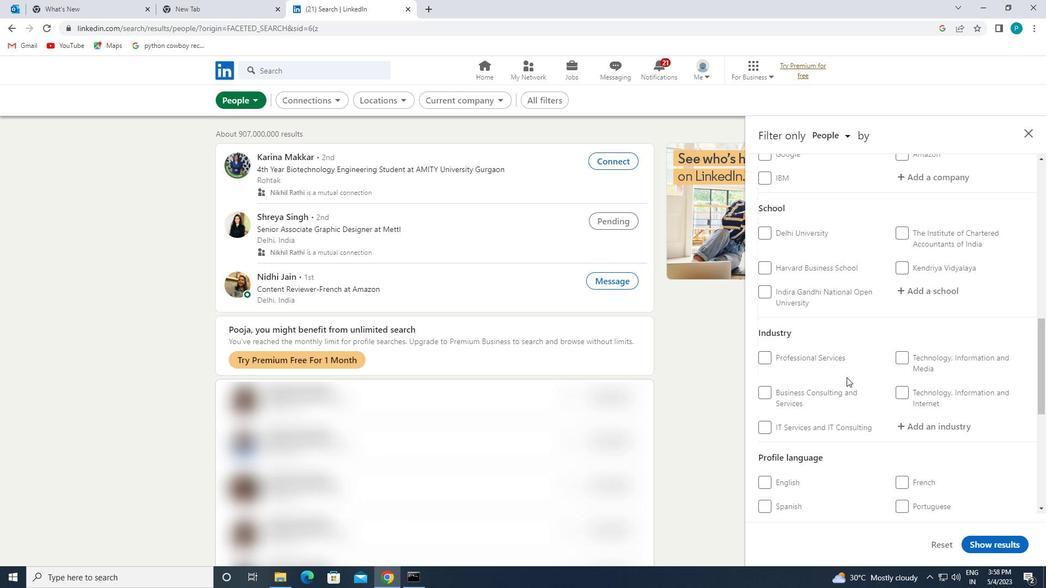 
Action: Mouse moved to (898, 361)
Screenshot: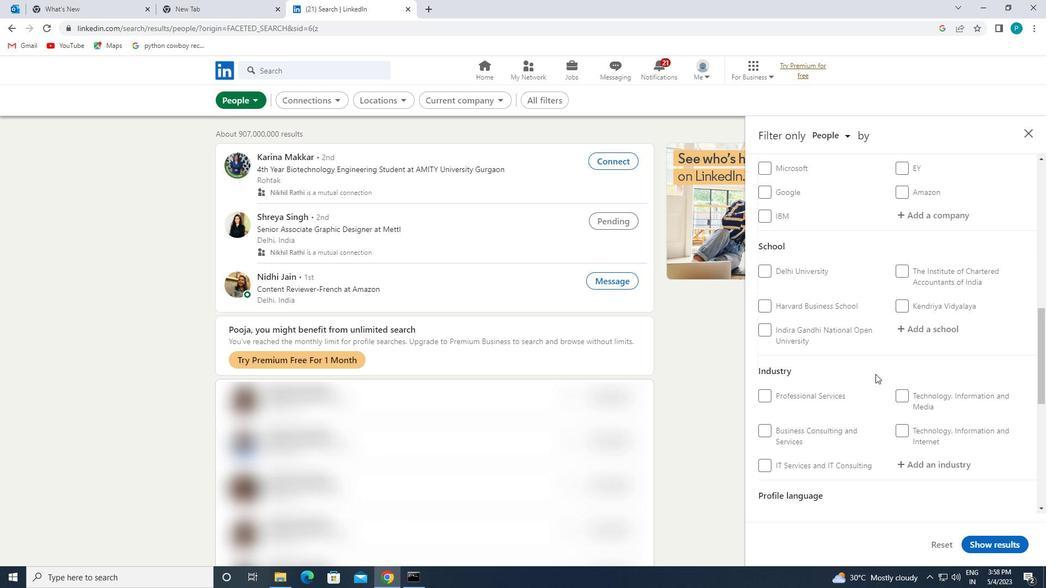 
Action: Mouse scrolled (898, 361) with delta (0, 0)
Screenshot: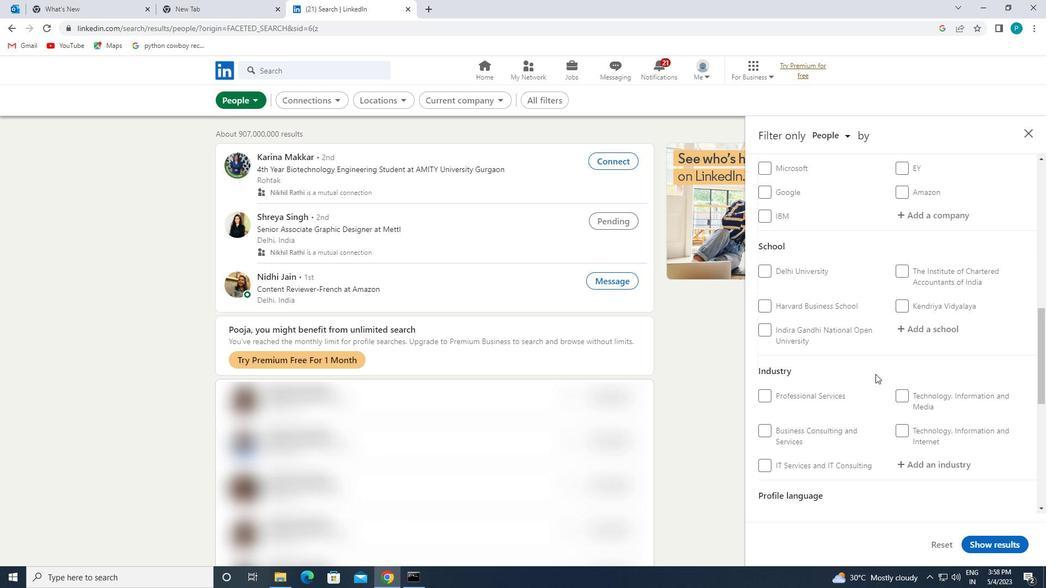
Action: Mouse moved to (927, 332)
Screenshot: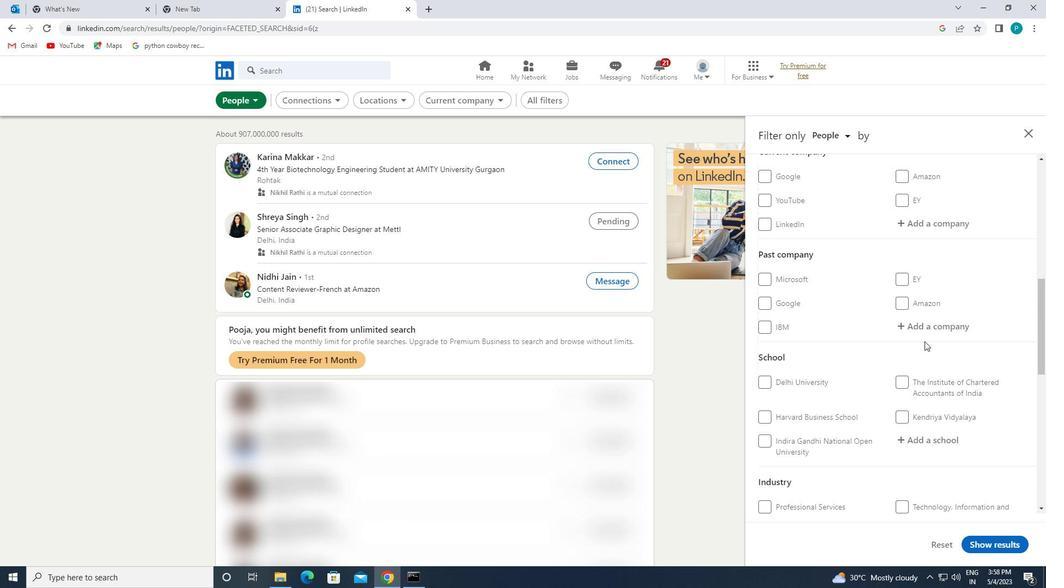 
Action: Mouse scrolled (927, 333) with delta (0, 0)
Screenshot: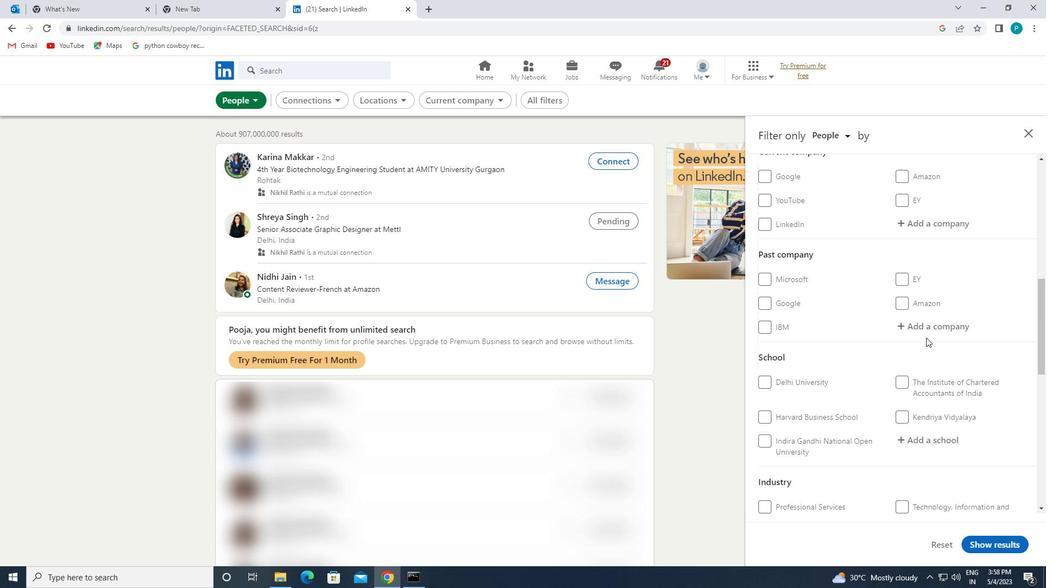 
Action: Mouse moved to (901, 270)
Screenshot: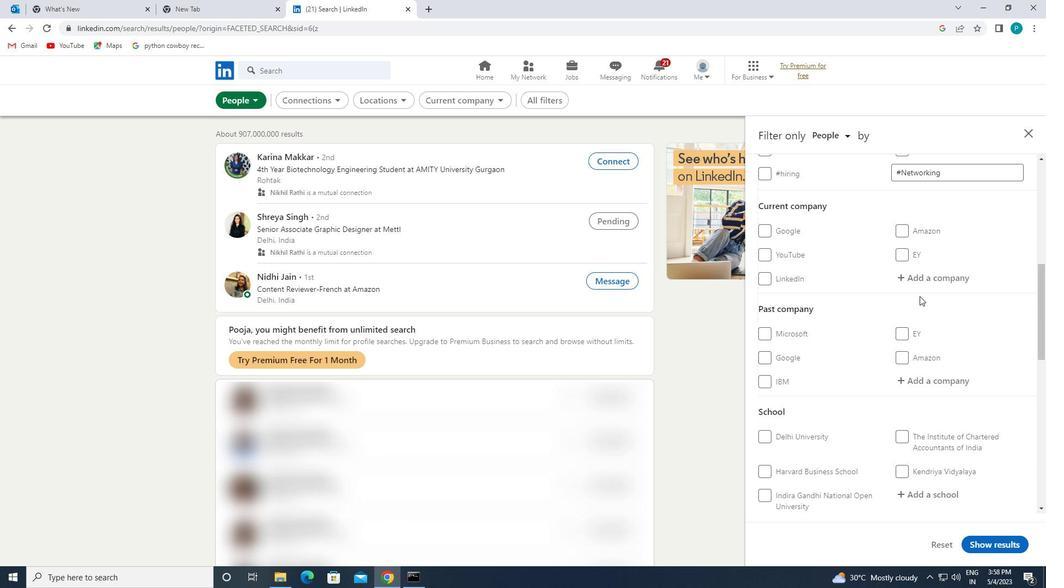 
Action: Mouse pressed left at (901, 270)
Screenshot: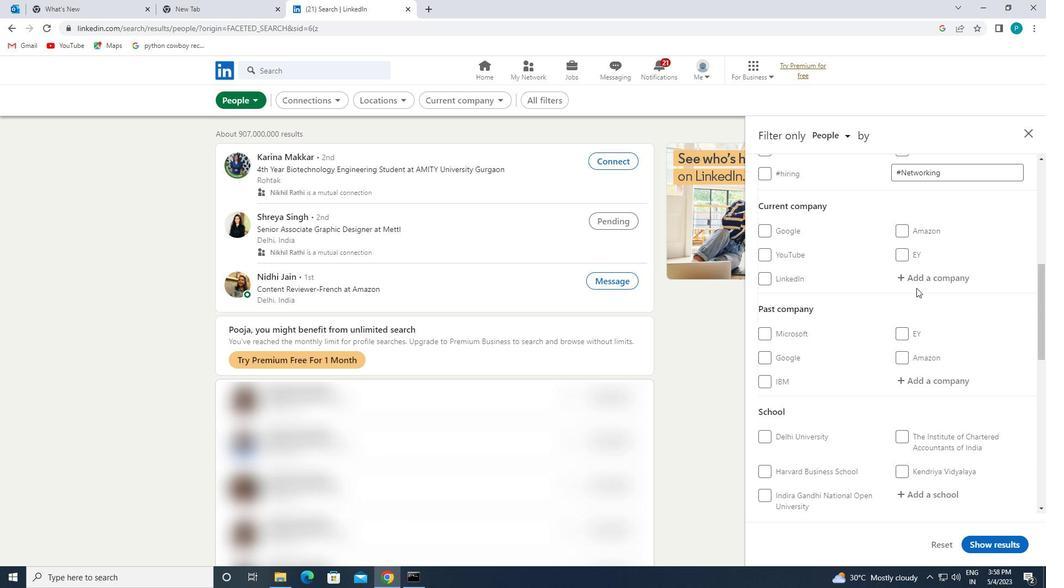 
Action: Key pressed <Key.caps_lock>VMLY<Key.shift_r><Key.shift_r><Key.shift_r><Key.shift_r><Key.shift_r><Key.shift_r><Key.shift_r><Key.shift_r><Key.shift_r><Key.shift_r><Key.shift_r><Key.shift_r><Key.shift_r><Key.shift_r><Key.shift_r><Key.shift_r>&R
Screenshot: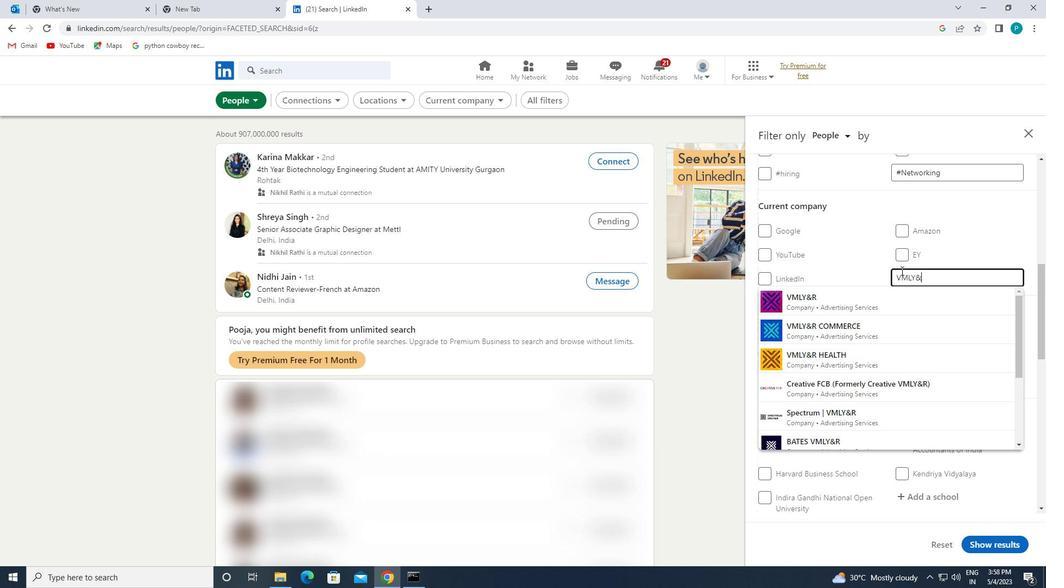 
Action: Mouse moved to (878, 294)
Screenshot: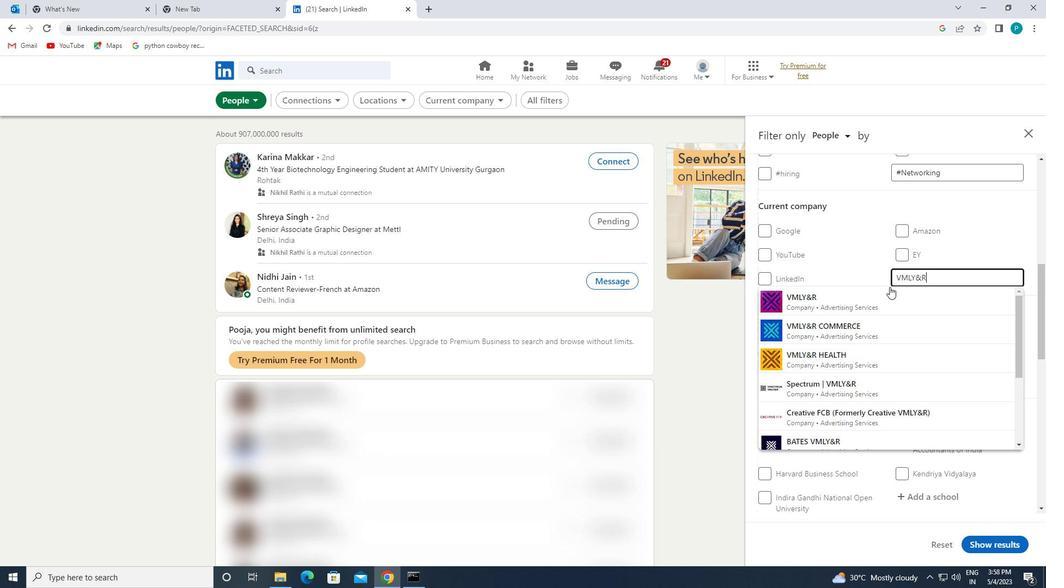
Action: Mouse pressed left at (878, 294)
Screenshot: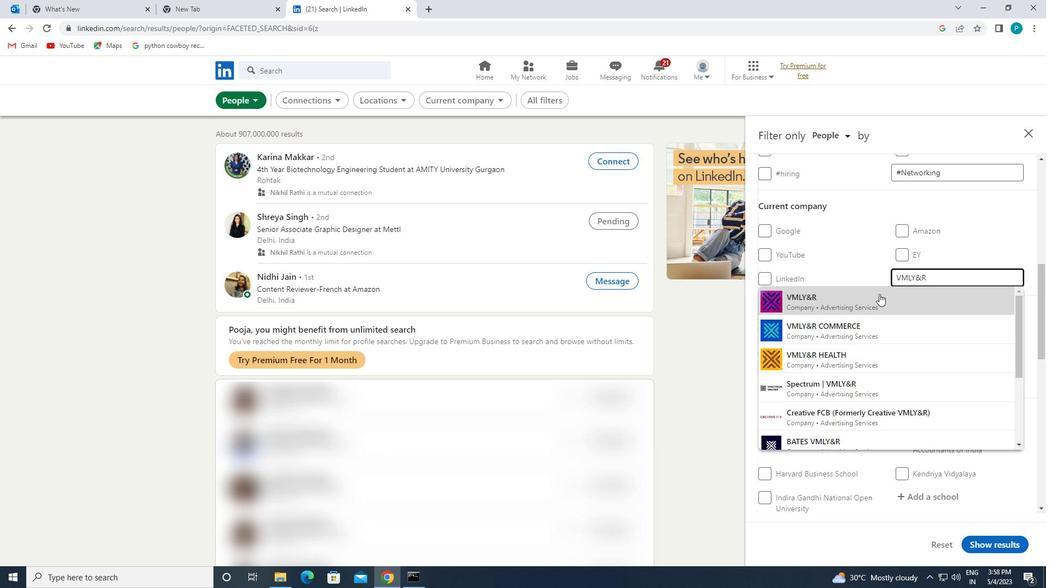 
Action: Mouse scrolled (878, 294) with delta (0, 0)
Screenshot: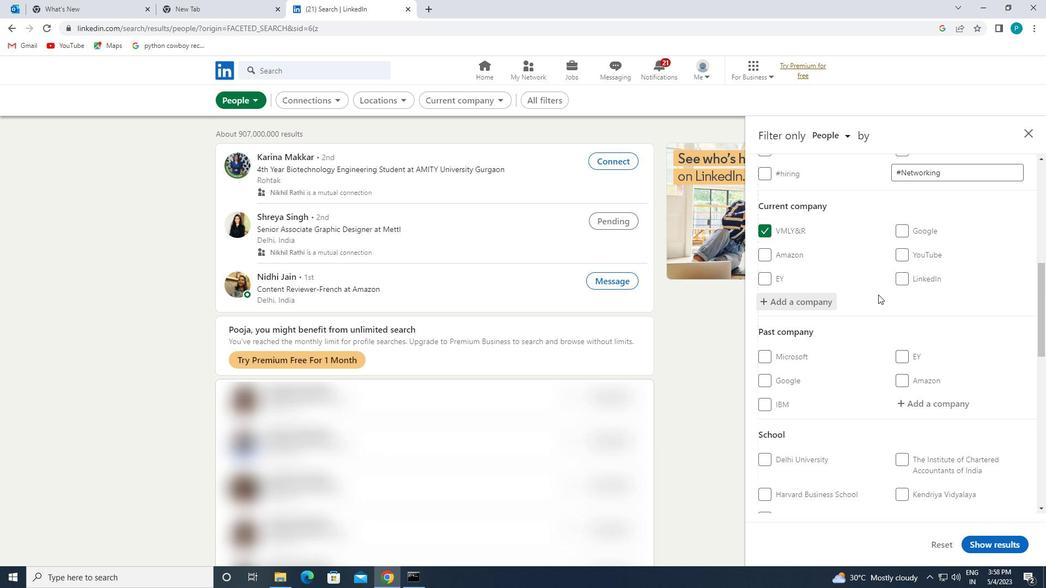 
Action: Mouse scrolled (878, 294) with delta (0, 0)
Screenshot: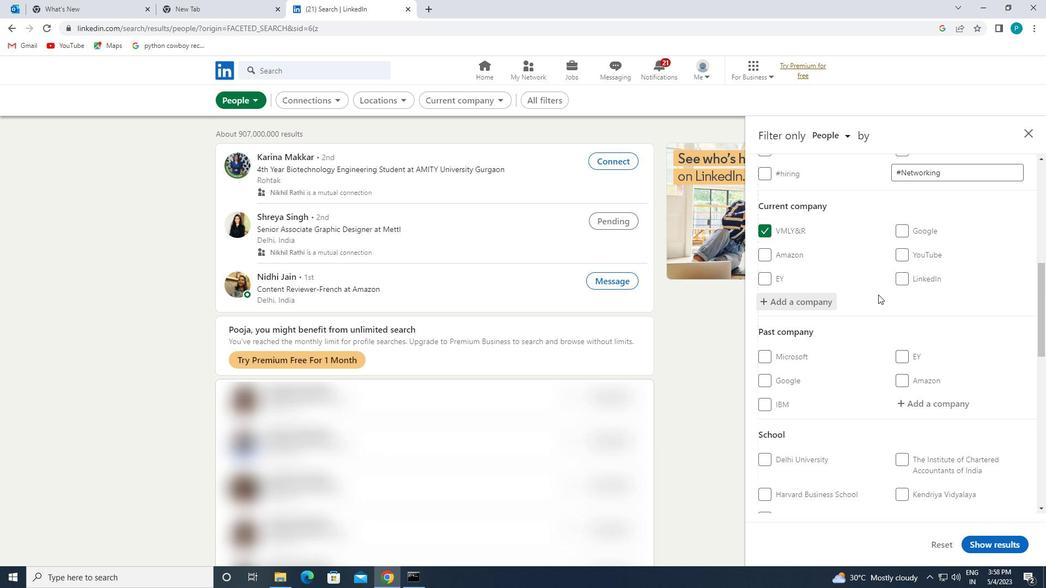 
Action: Mouse scrolled (878, 294) with delta (0, 0)
Screenshot: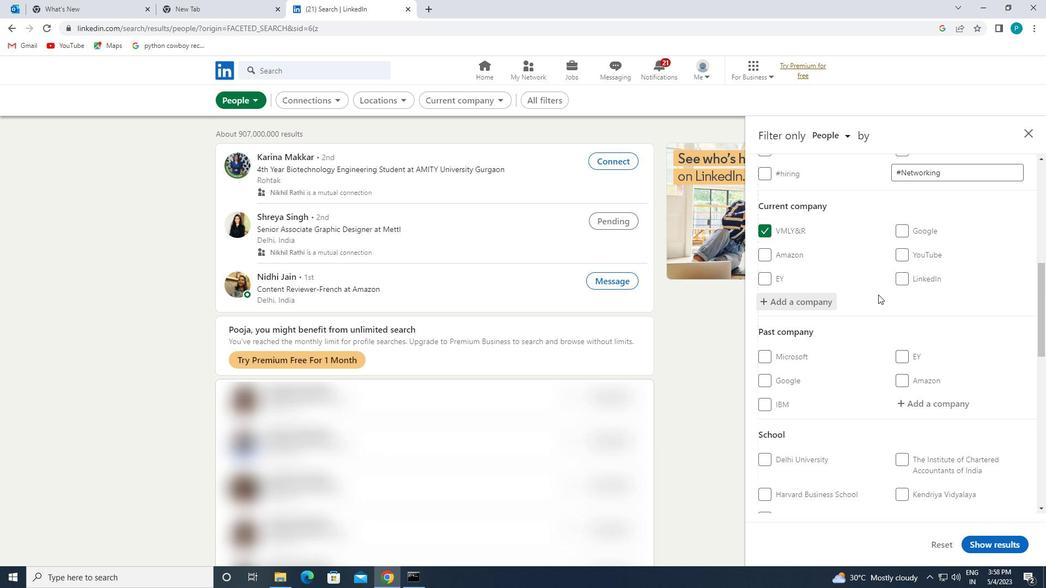 
Action: Mouse scrolled (878, 294) with delta (0, 0)
Screenshot: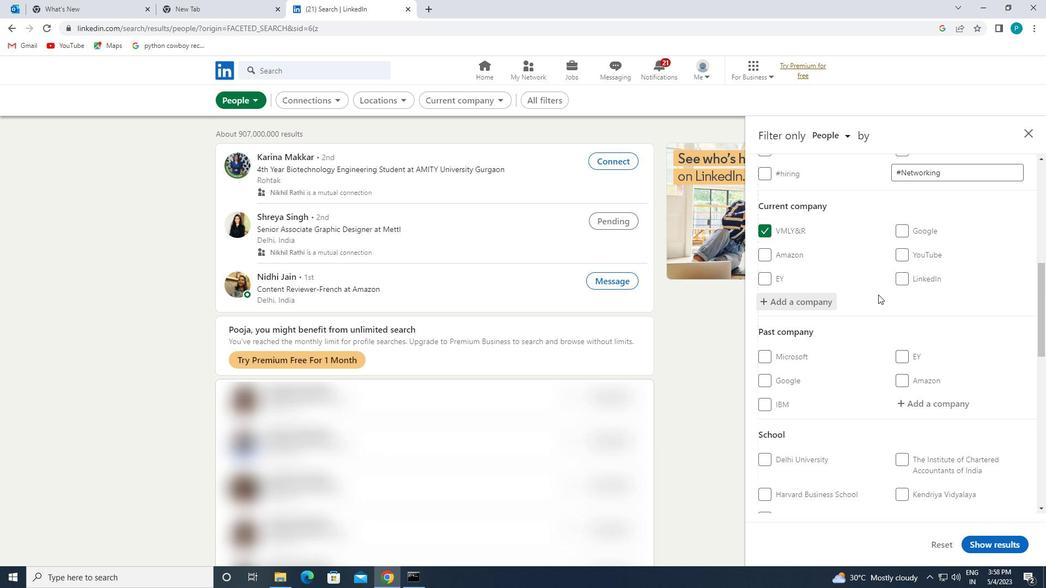 
Action: Mouse moved to (919, 297)
Screenshot: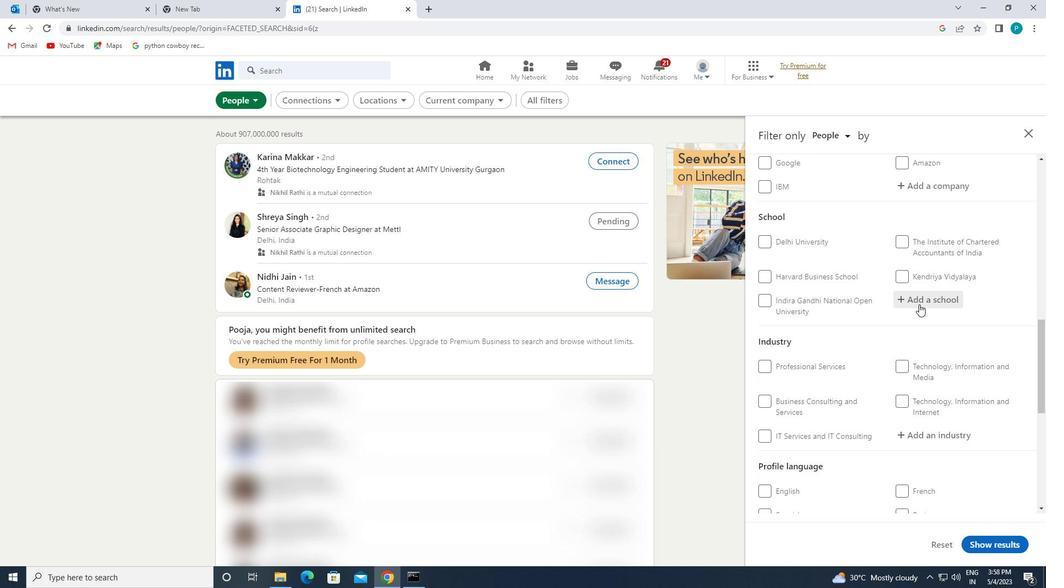 
Action: Mouse pressed left at (919, 297)
Screenshot: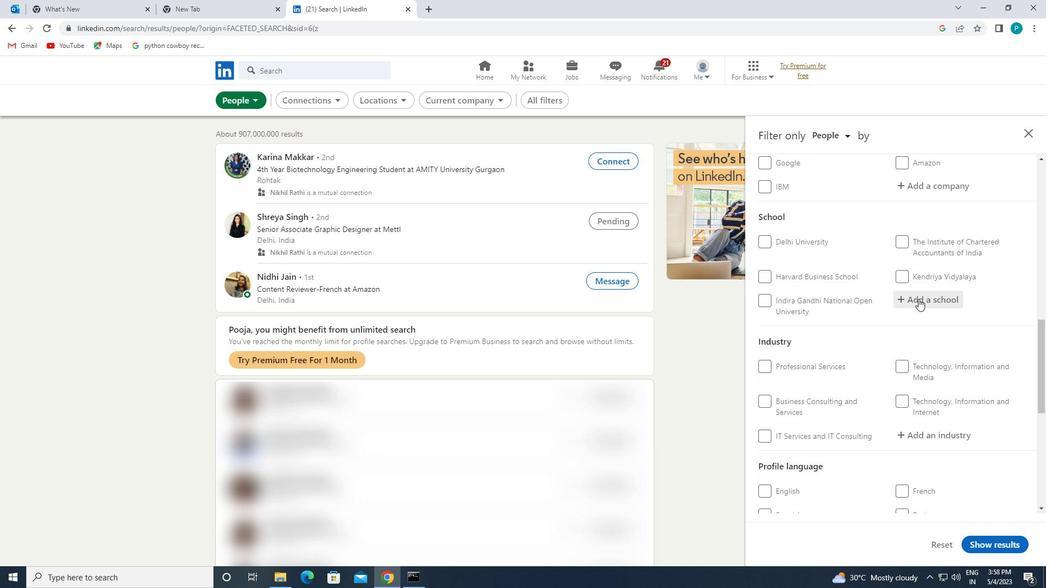 
Action: Mouse moved to (964, 327)
Screenshot: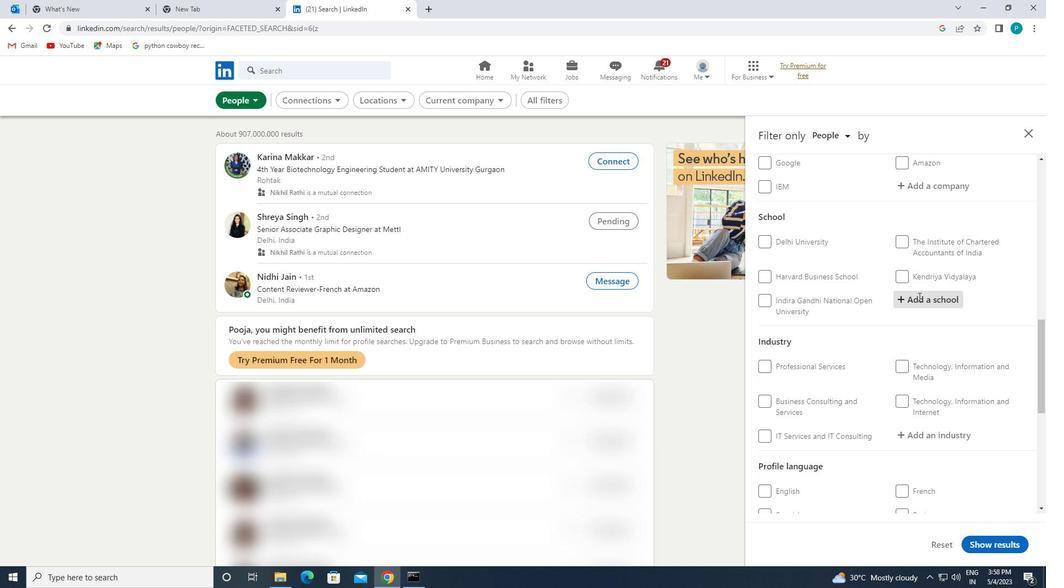 
Action: Key pressed J<Key.caps_lock>AIPUR
Screenshot: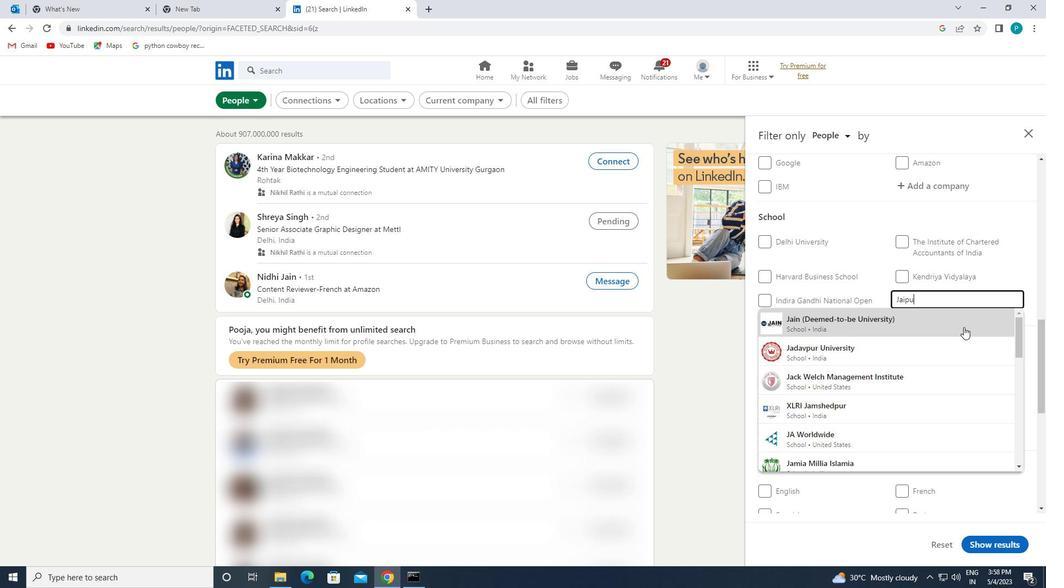 
Action: Mouse moved to (953, 405)
Screenshot: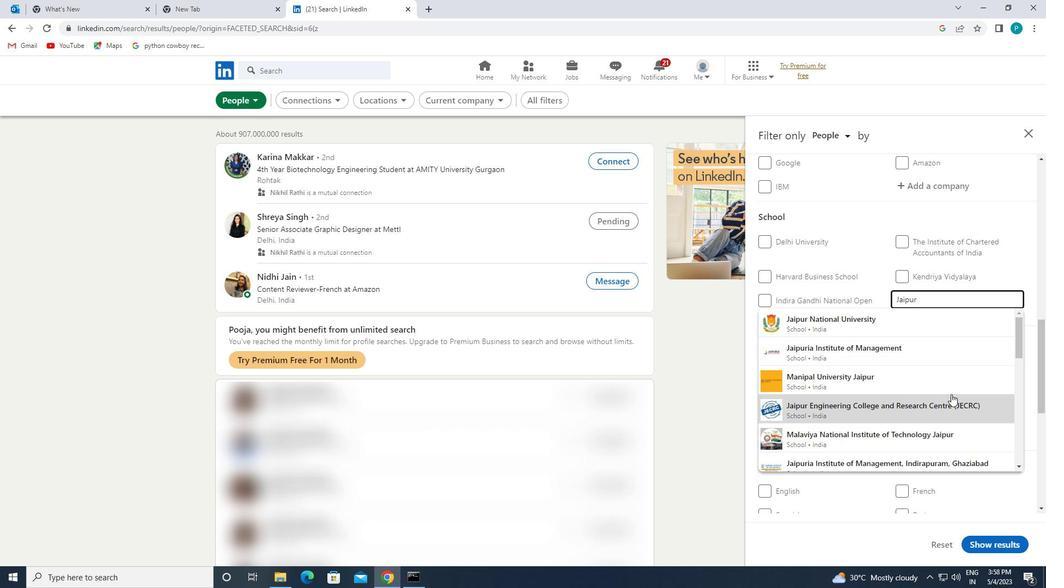 
Action: Mouse pressed left at (953, 405)
Screenshot: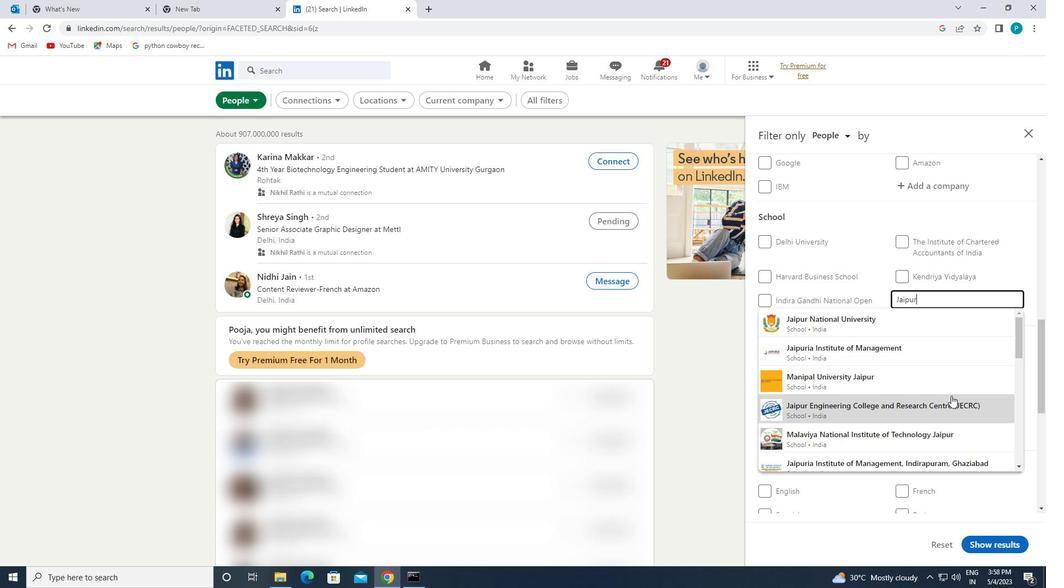
Action: Mouse moved to (953, 401)
Screenshot: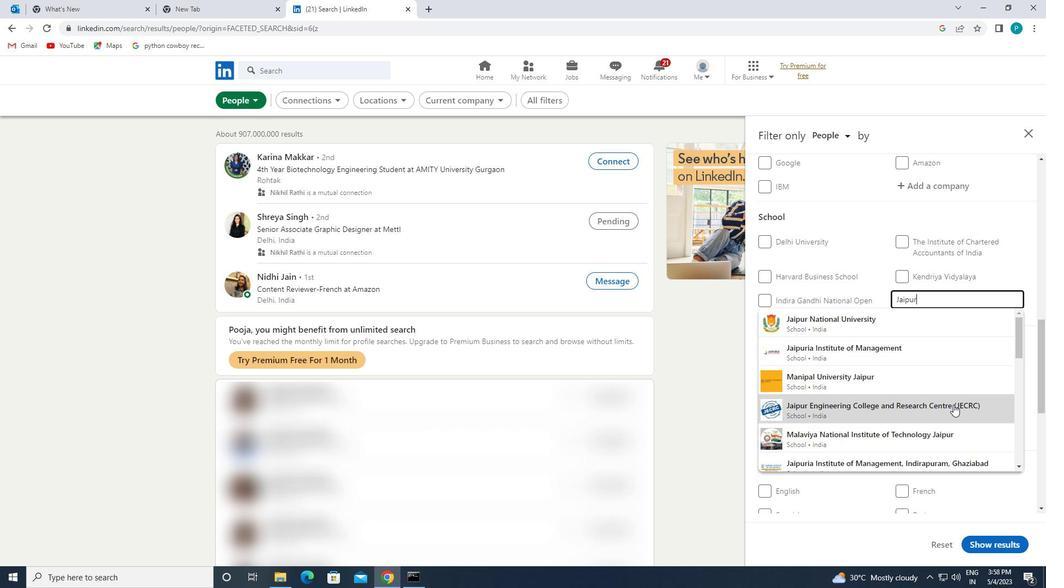 
Action: Mouse scrolled (953, 400) with delta (0, 0)
Screenshot: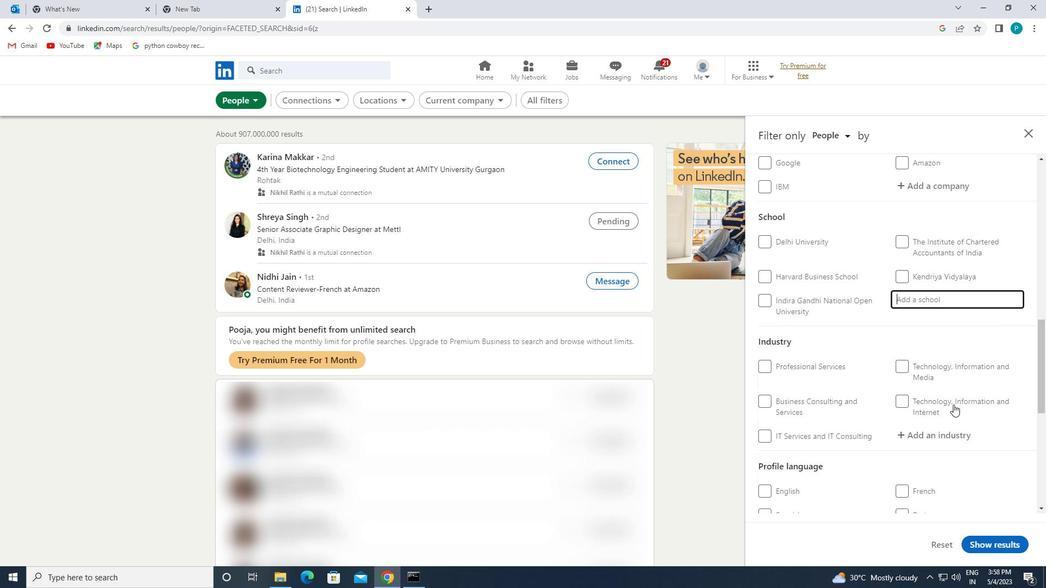 
Action: Mouse scrolled (953, 400) with delta (0, 0)
Screenshot: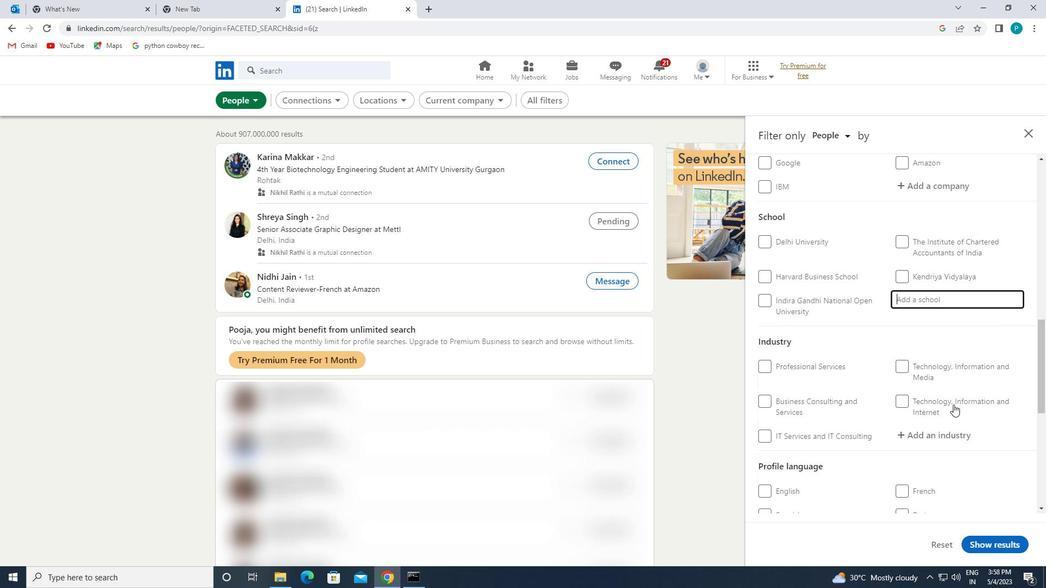 
Action: Mouse scrolled (953, 400) with delta (0, 0)
Screenshot: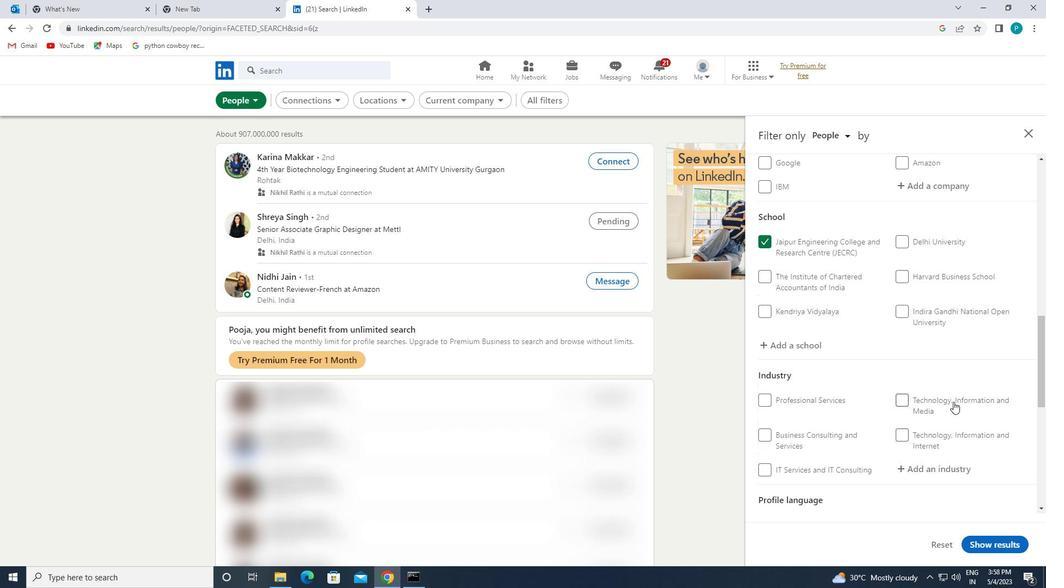 
Action: Mouse moved to (937, 299)
Screenshot: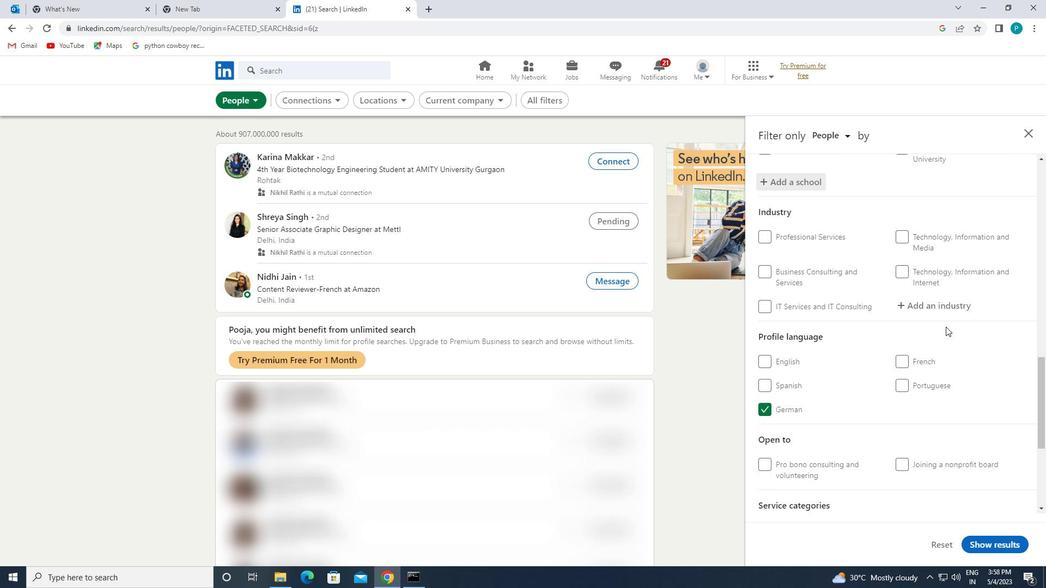 
Action: Mouse pressed left at (937, 299)
Screenshot: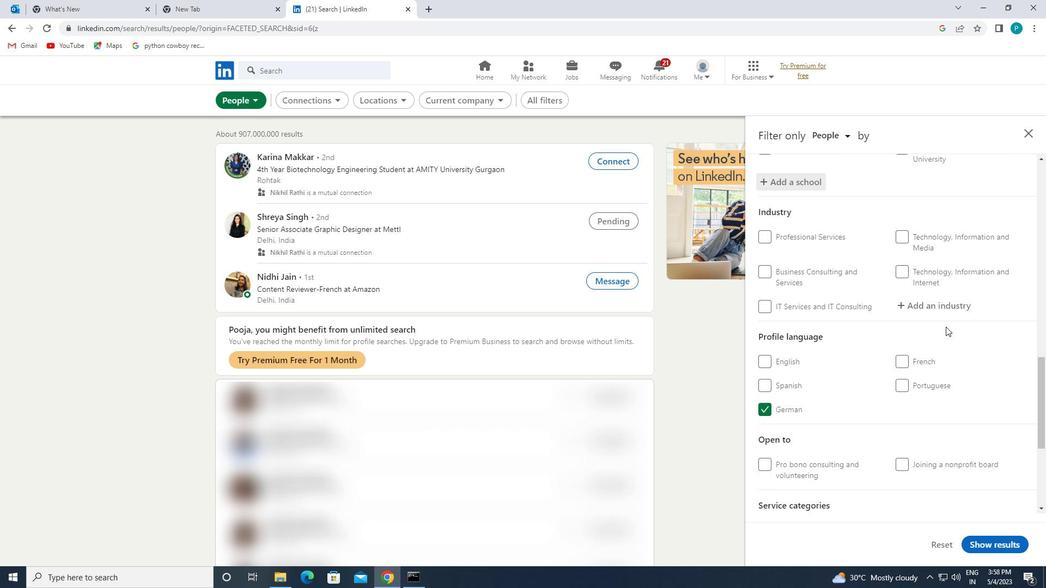
Action: Mouse moved to (1047, 392)
Screenshot: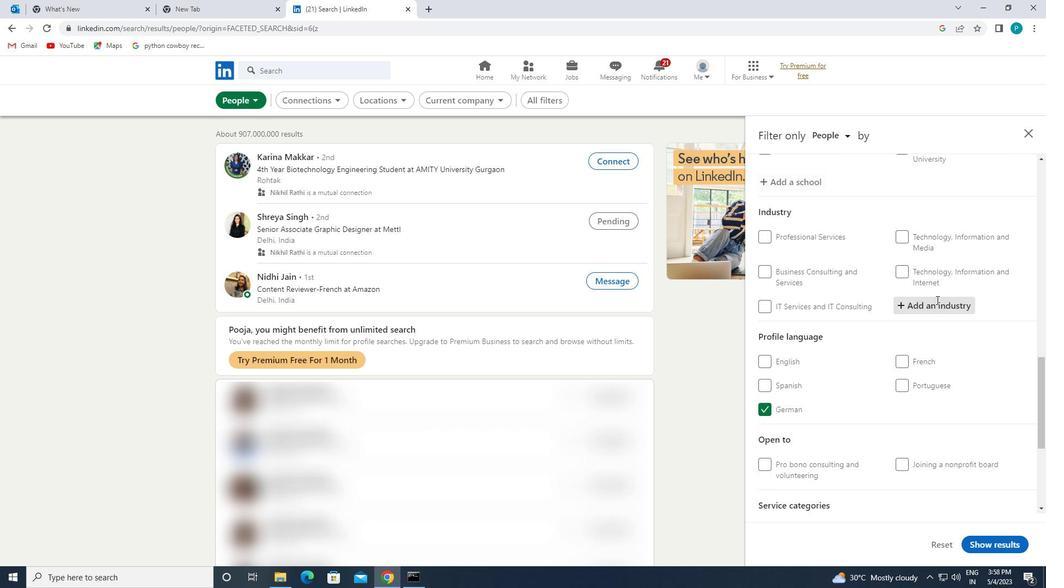 
Action: Key pressed <Key.caps_lock>D<Key.caps_lock>AIRY
Screenshot: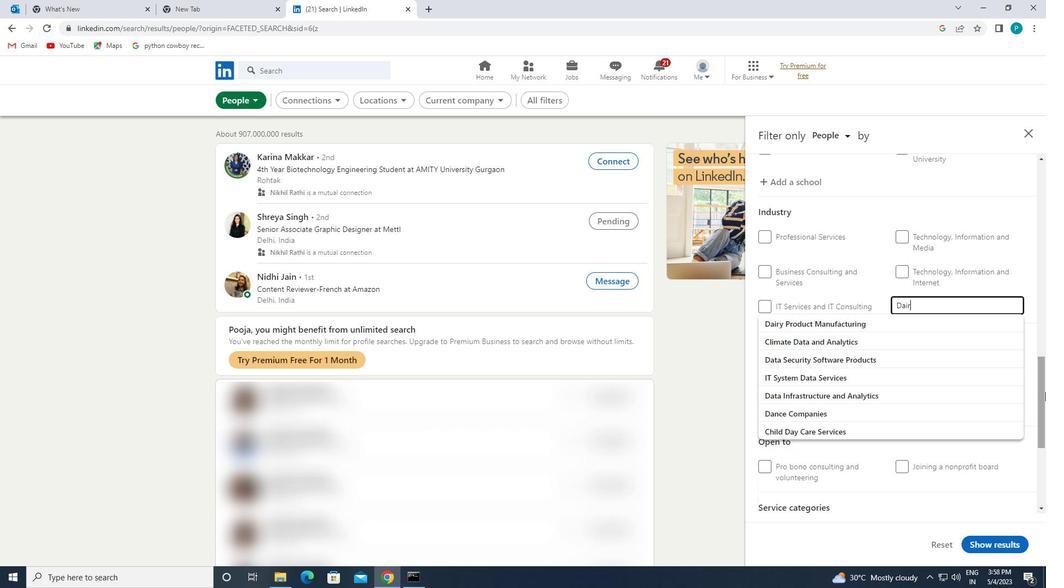 
Action: Mouse moved to (1038, 395)
Screenshot: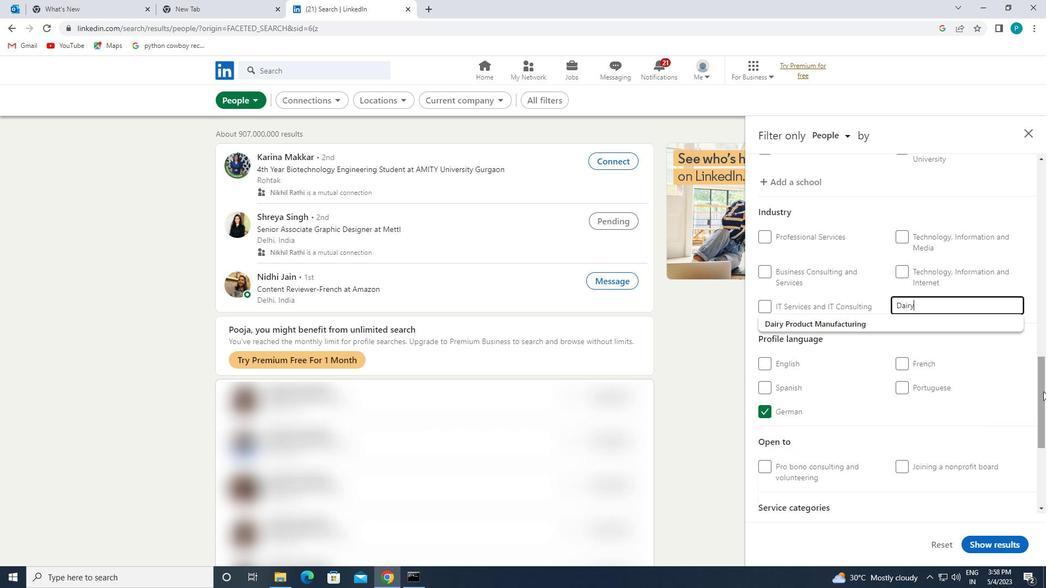 
Action: Mouse pressed left at (1038, 395)
Screenshot: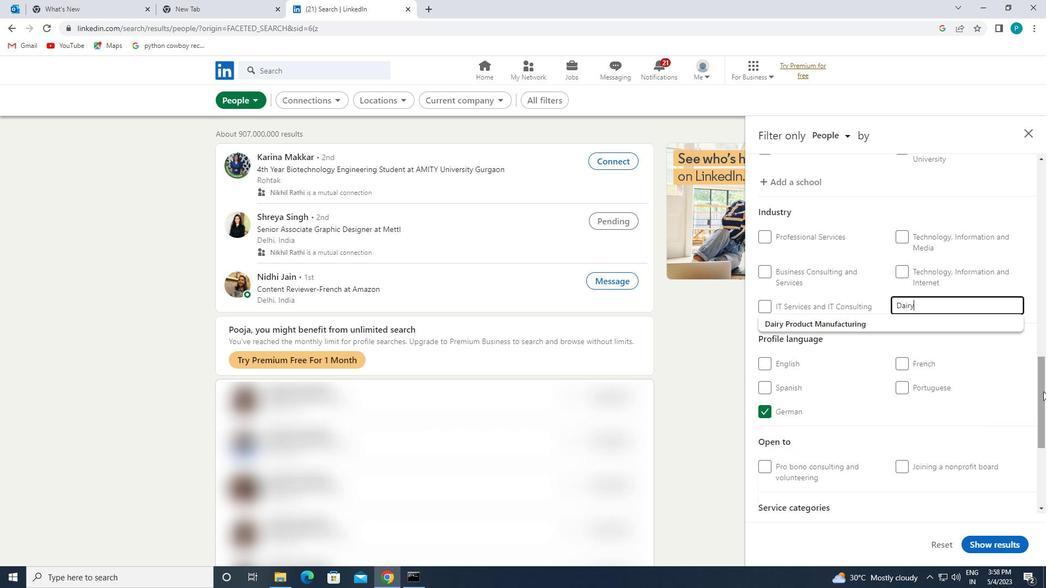 
Action: Mouse moved to (989, 324)
Screenshot: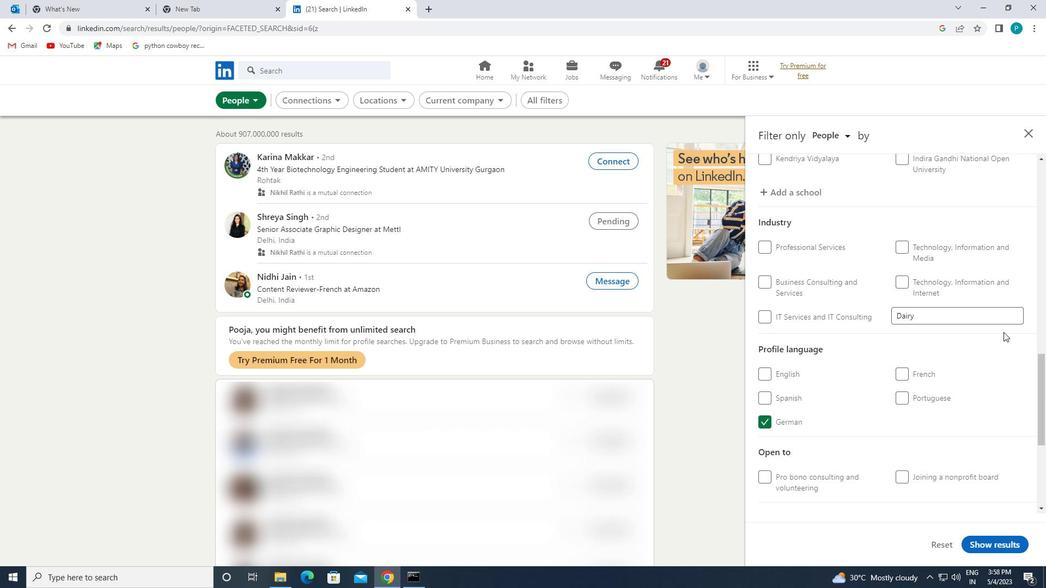 
Action: Mouse pressed left at (989, 324)
Screenshot: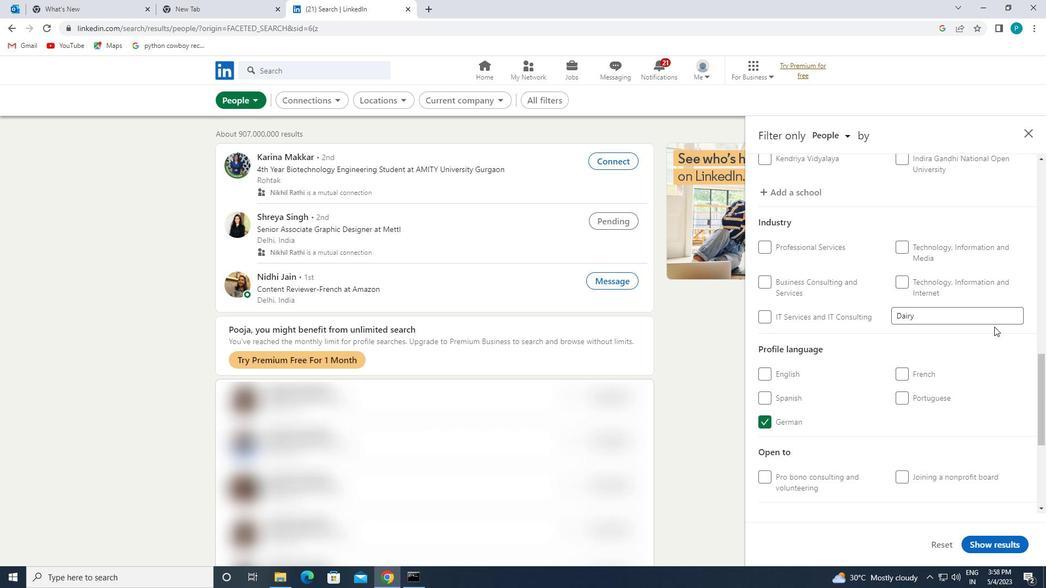 
Action: Mouse moved to (980, 318)
Screenshot: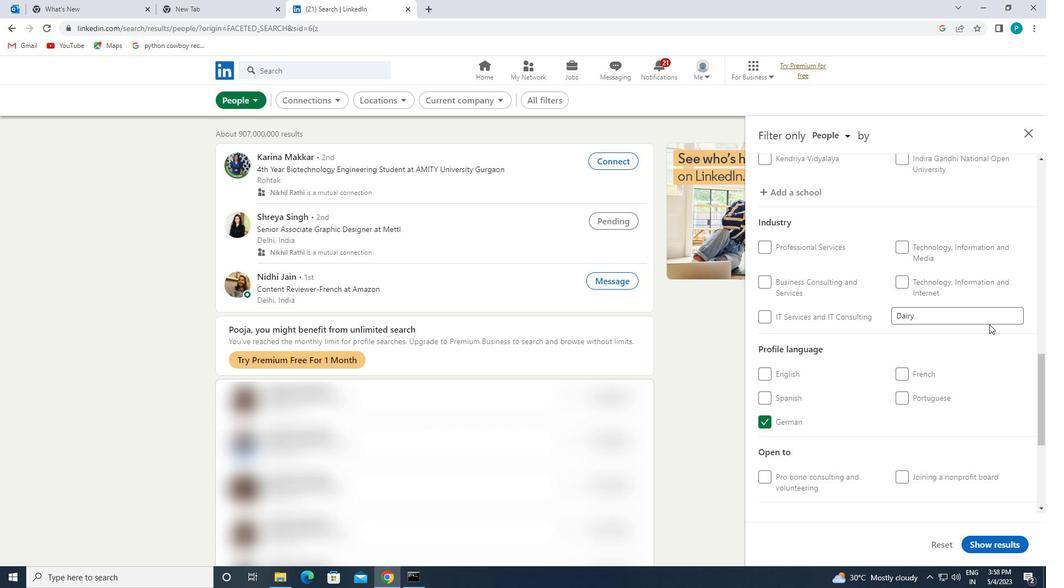 
Action: Mouse pressed left at (980, 318)
Screenshot: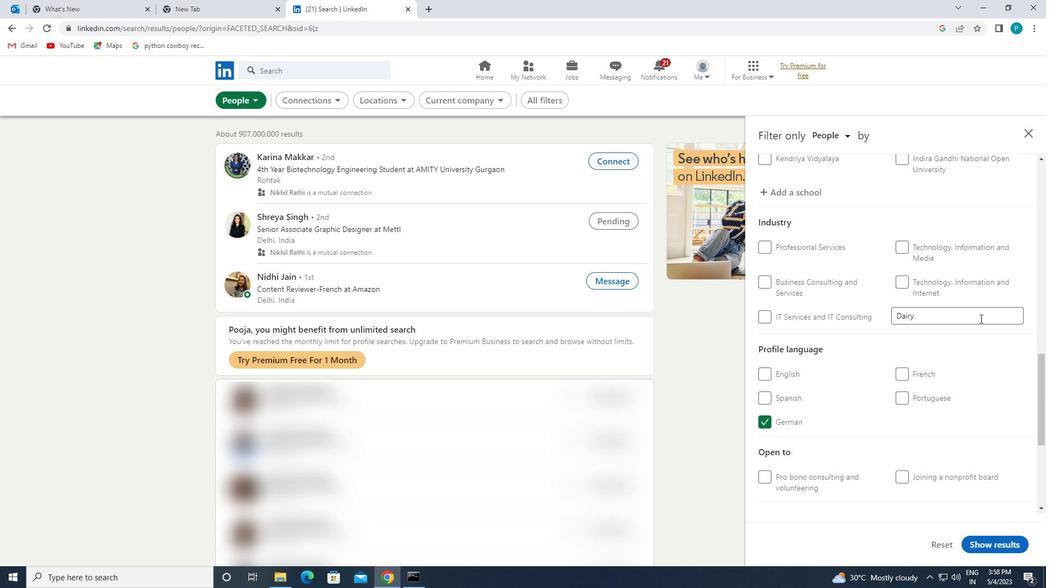 
Action: Mouse moved to (921, 331)
Screenshot: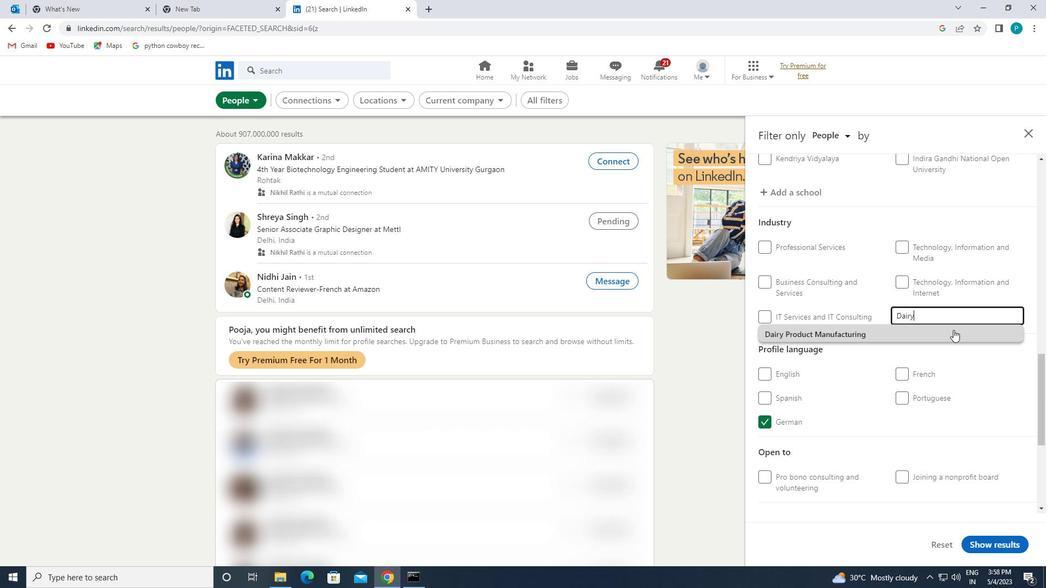 
Action: Mouse pressed left at (921, 331)
Screenshot: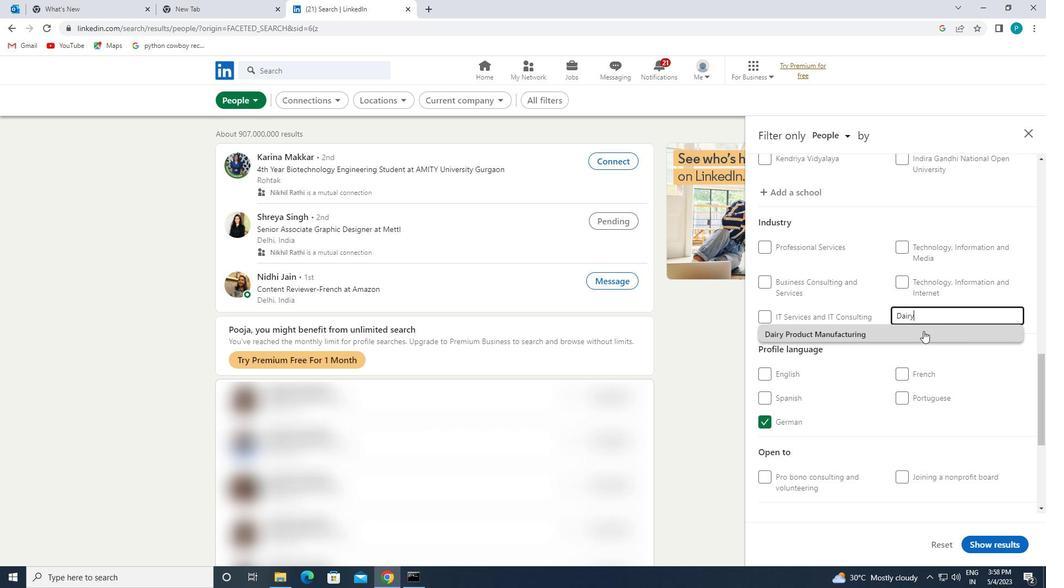 
Action: Mouse scrolled (921, 330) with delta (0, 0)
Screenshot: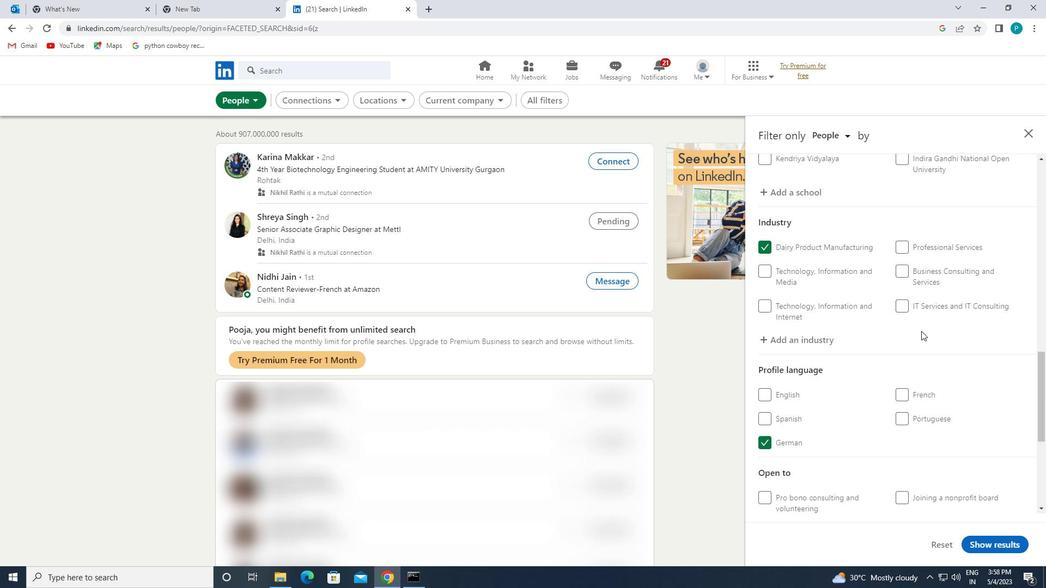 
Action: Mouse scrolled (921, 330) with delta (0, 0)
Screenshot: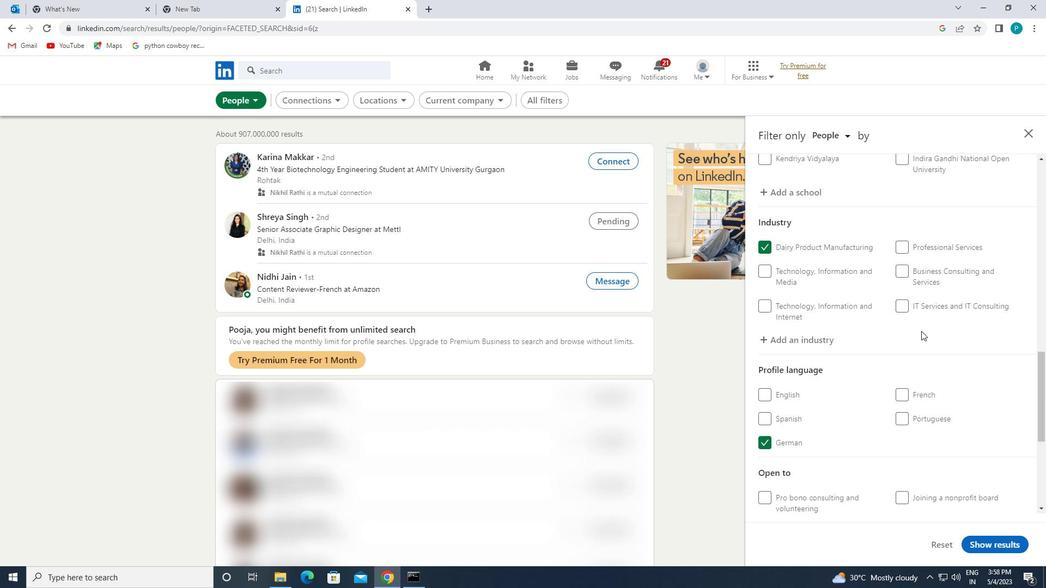 
Action: Mouse scrolled (921, 330) with delta (0, 0)
Screenshot: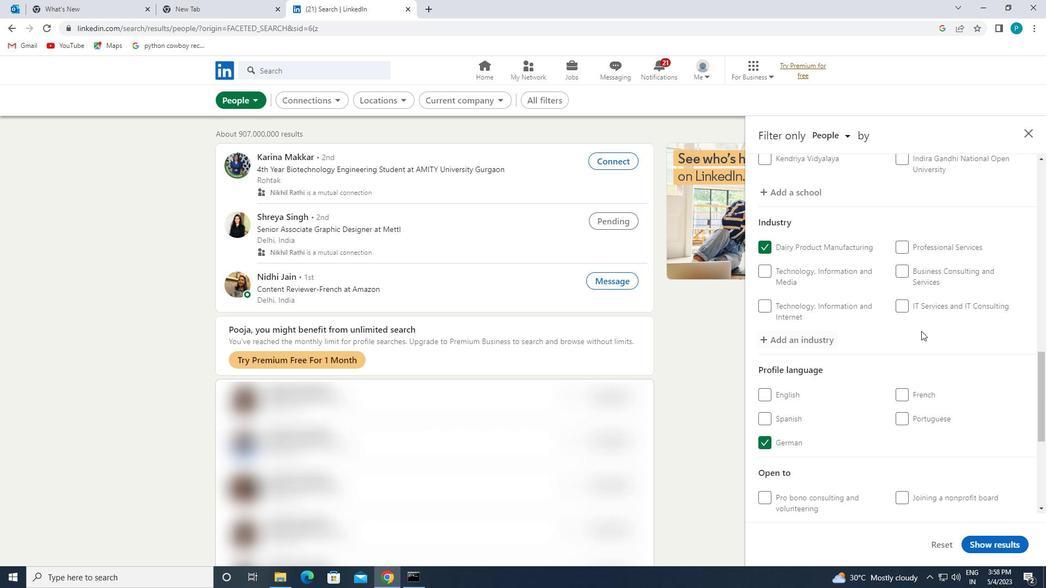 
Action: Mouse moved to (921, 331)
Screenshot: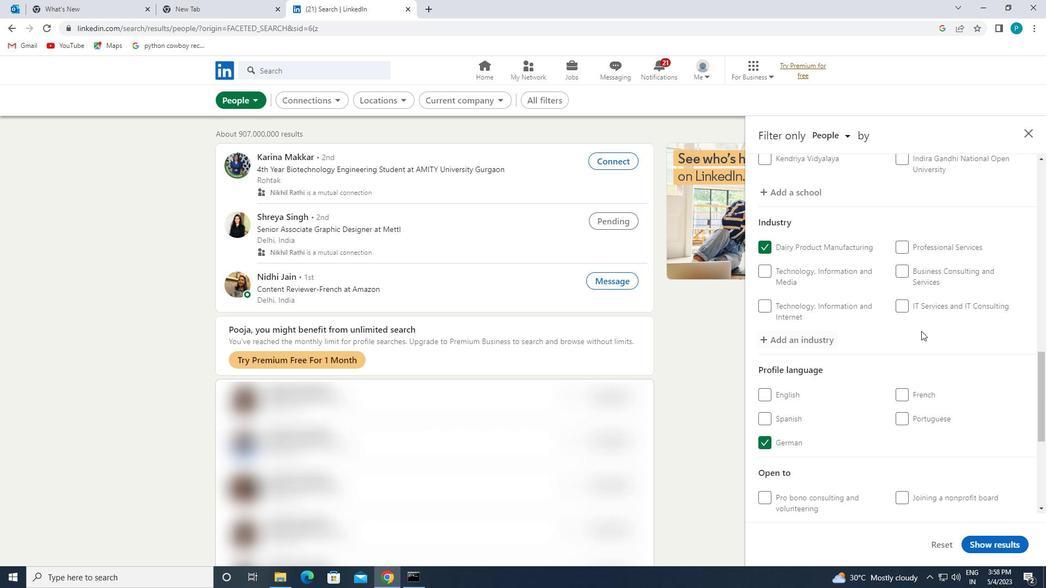 
Action: Mouse scrolled (921, 330) with delta (0, 0)
Screenshot: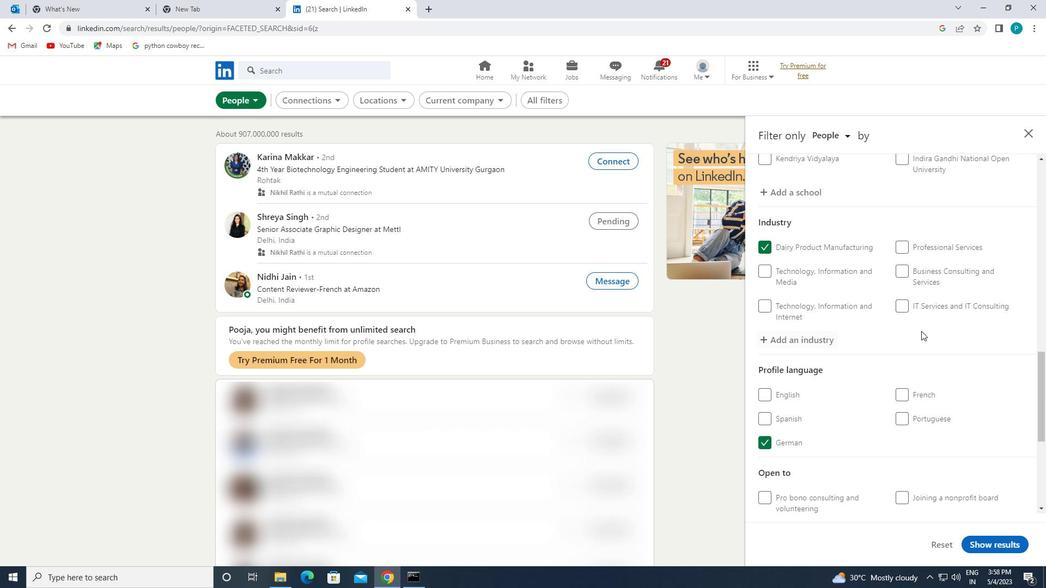 
Action: Mouse moved to (925, 405)
Screenshot: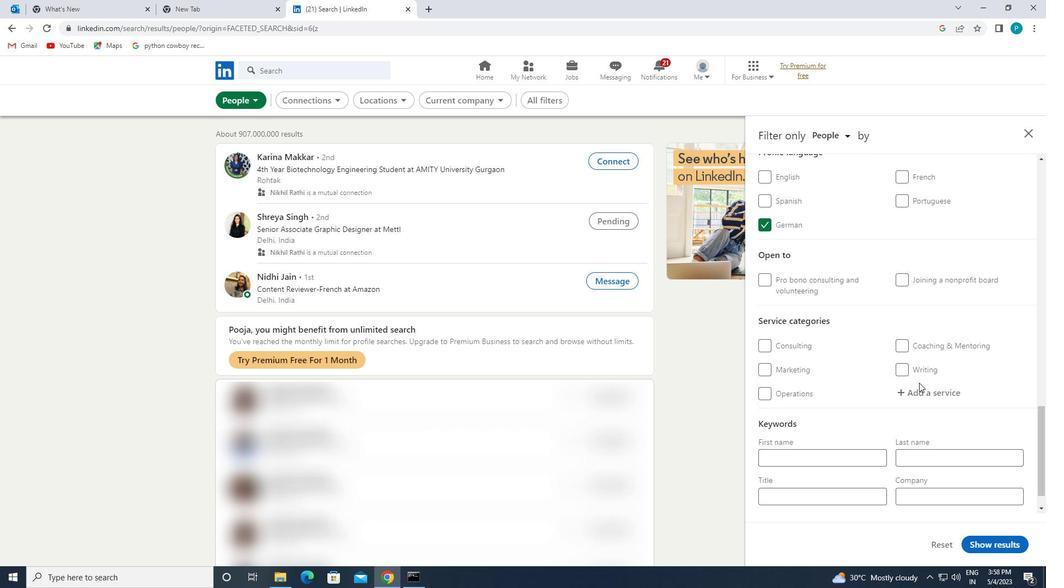 
Action: Mouse pressed left at (925, 405)
Screenshot: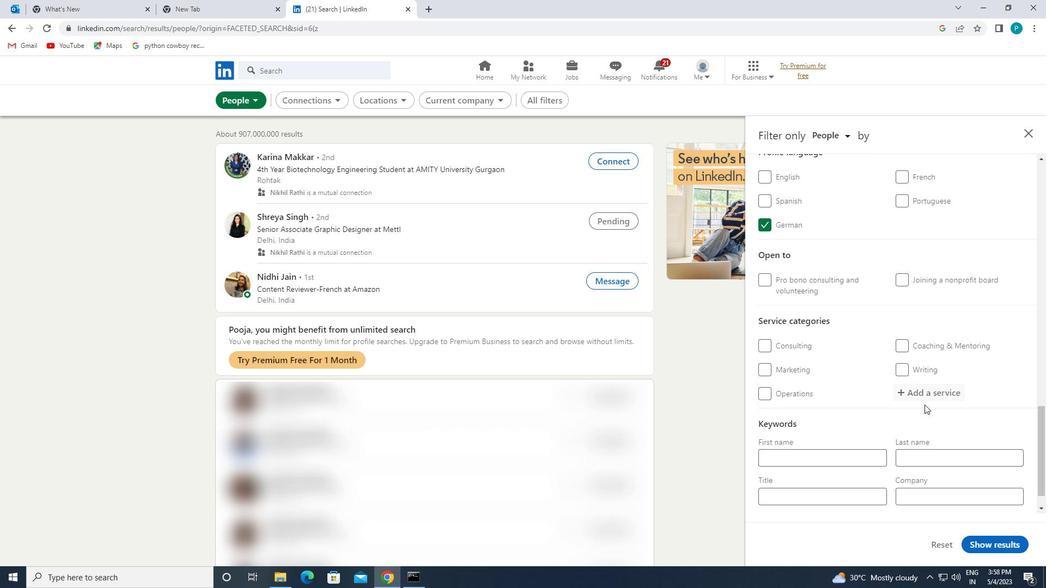 
Action: Mouse moved to (926, 399)
Screenshot: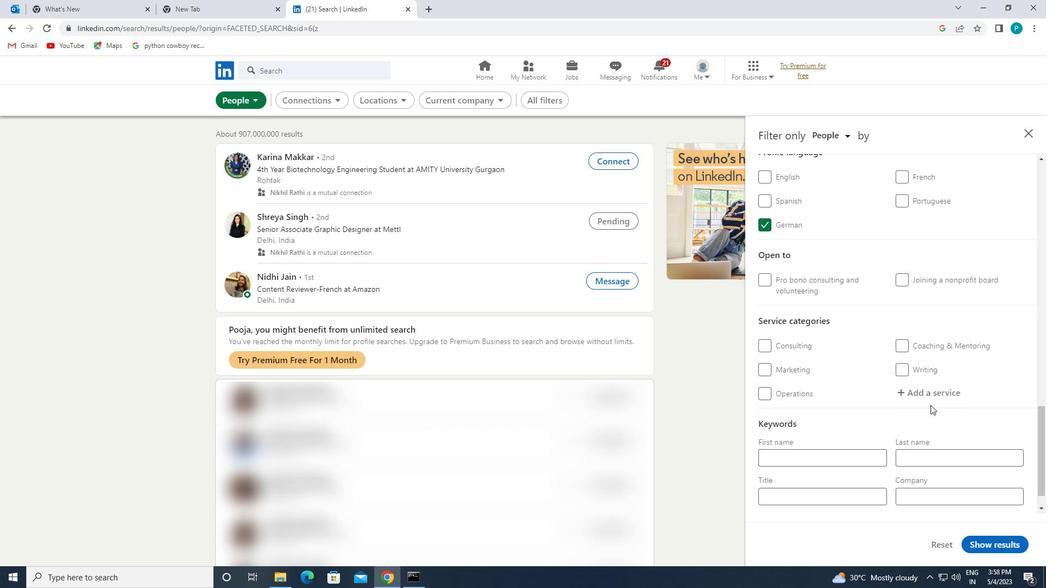 
Action: Mouse pressed left at (926, 399)
Screenshot: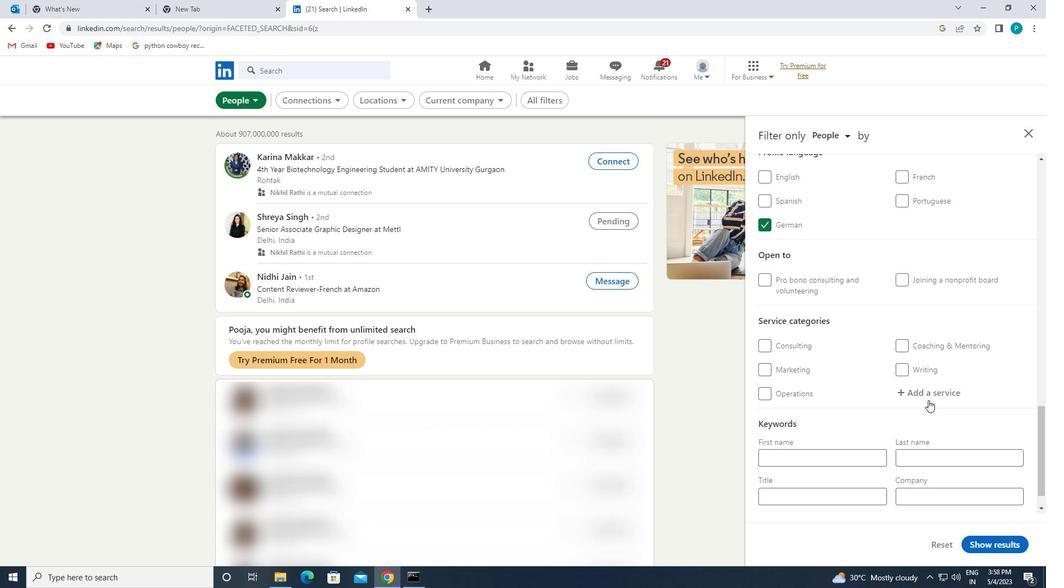
Action: Key pressed <Key.caps_lock>S<Key.caps_lock>UPPORT
Screenshot: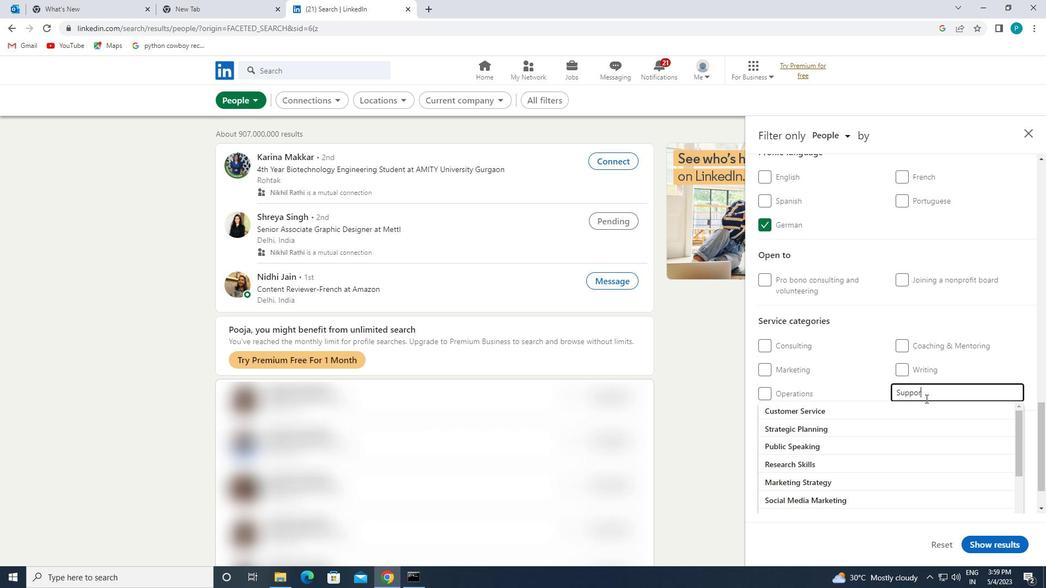 
Action: Mouse moved to (902, 409)
Screenshot: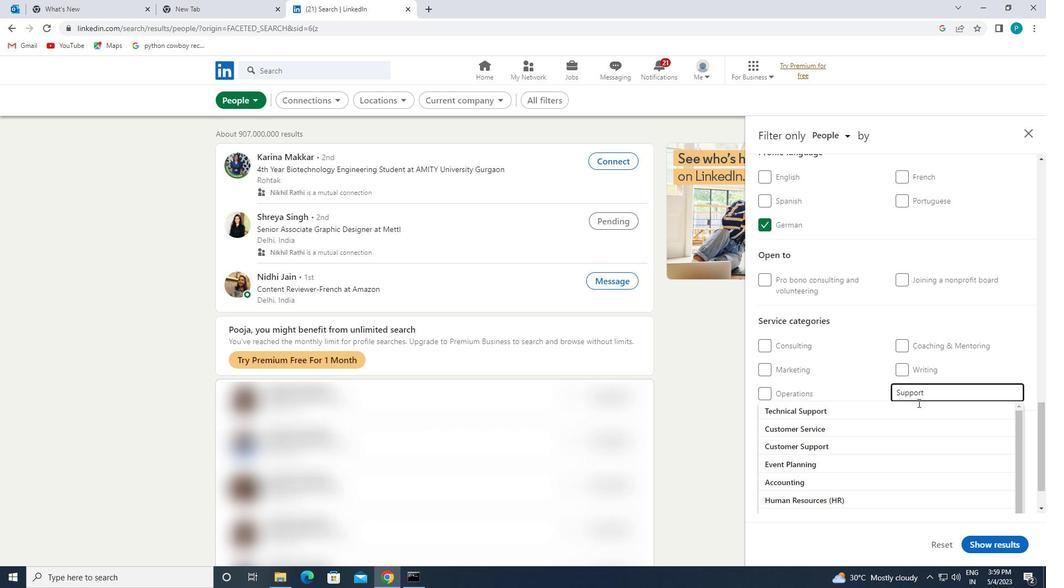
Action: Mouse scrolled (902, 409) with delta (0, 0)
Screenshot: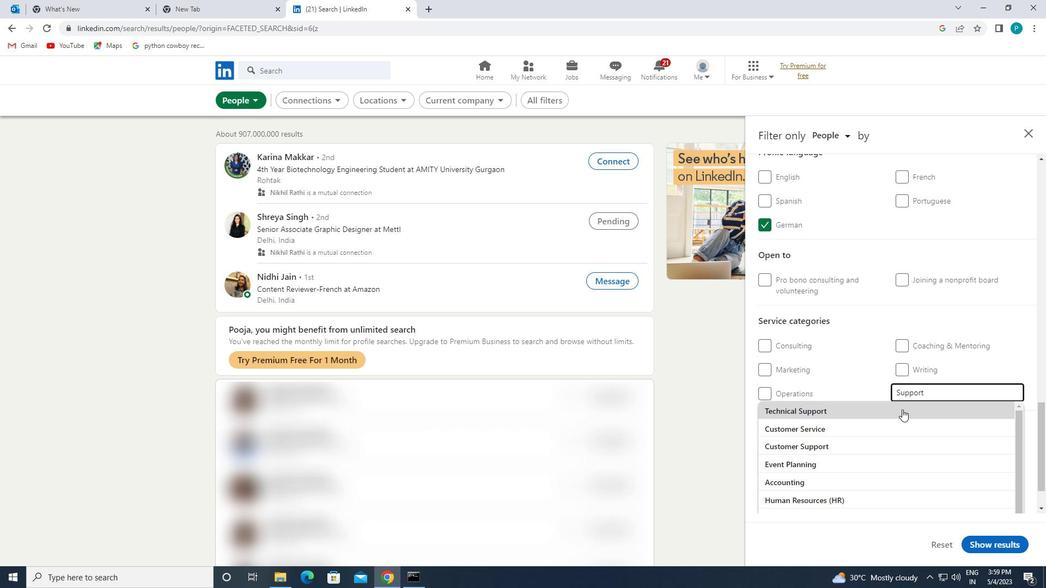 
Action: Mouse scrolled (902, 409) with delta (0, 0)
Screenshot: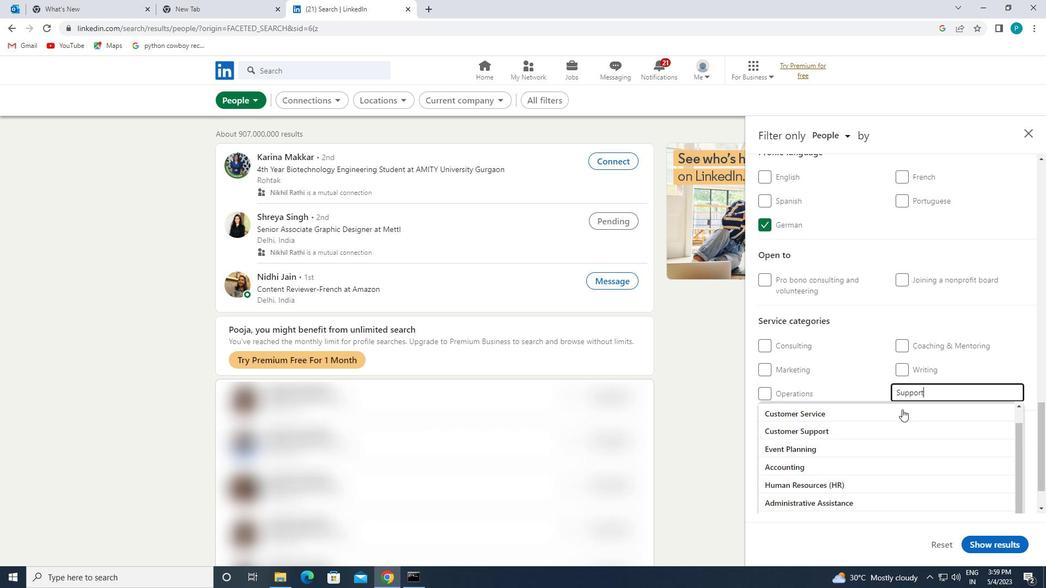 
Action: Mouse scrolled (902, 409) with delta (0, 0)
Screenshot: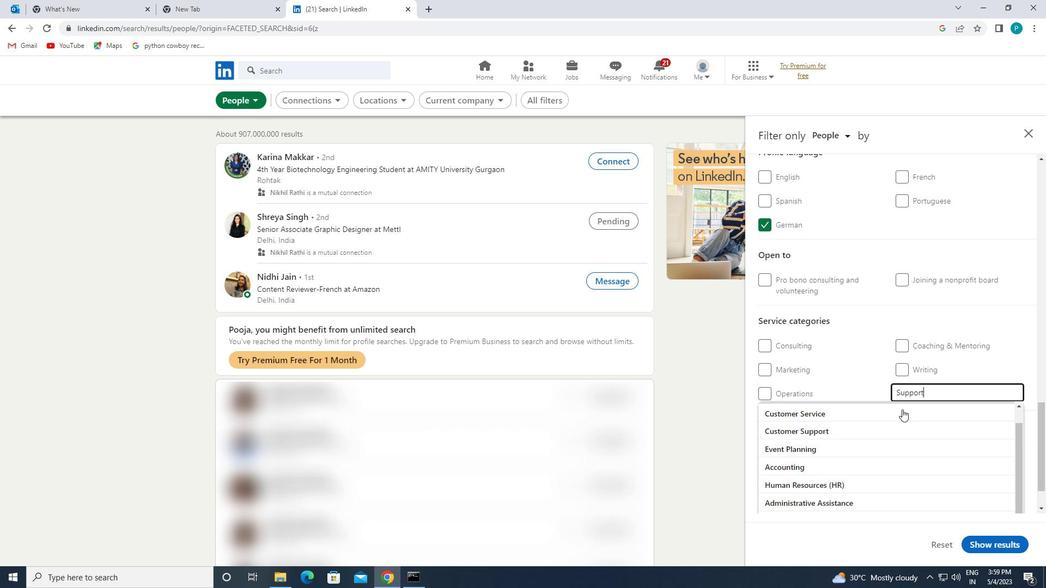 
Action: Mouse scrolled (902, 410) with delta (0, 0)
Screenshot: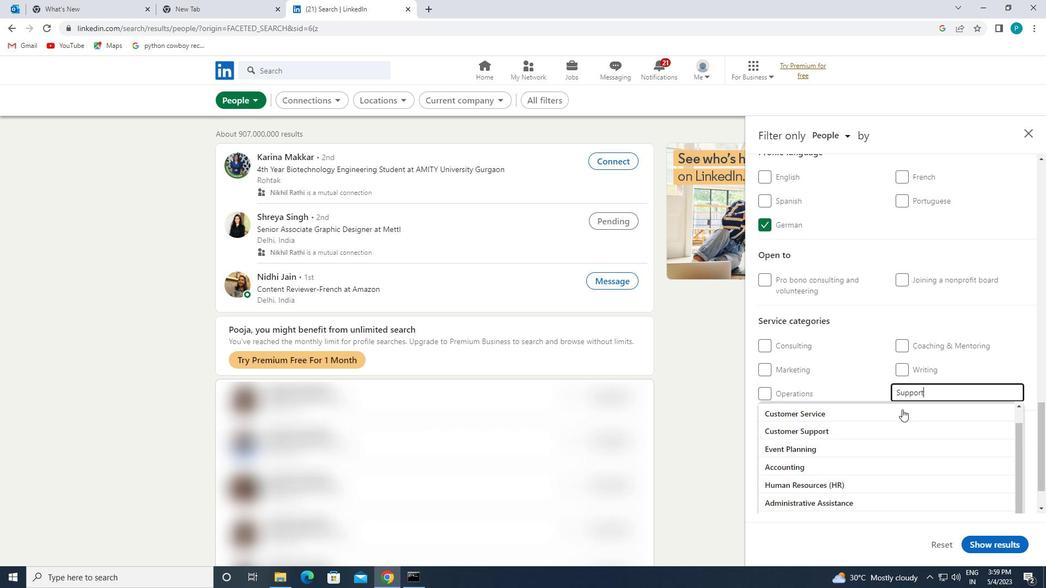 
Action: Key pressed <Key.space><Key.caps_lock>T<Key.caps_lock>ECHNICAL<Key.space><Key.caps_lock>W<Key.caps_lock>RITING
Screenshot: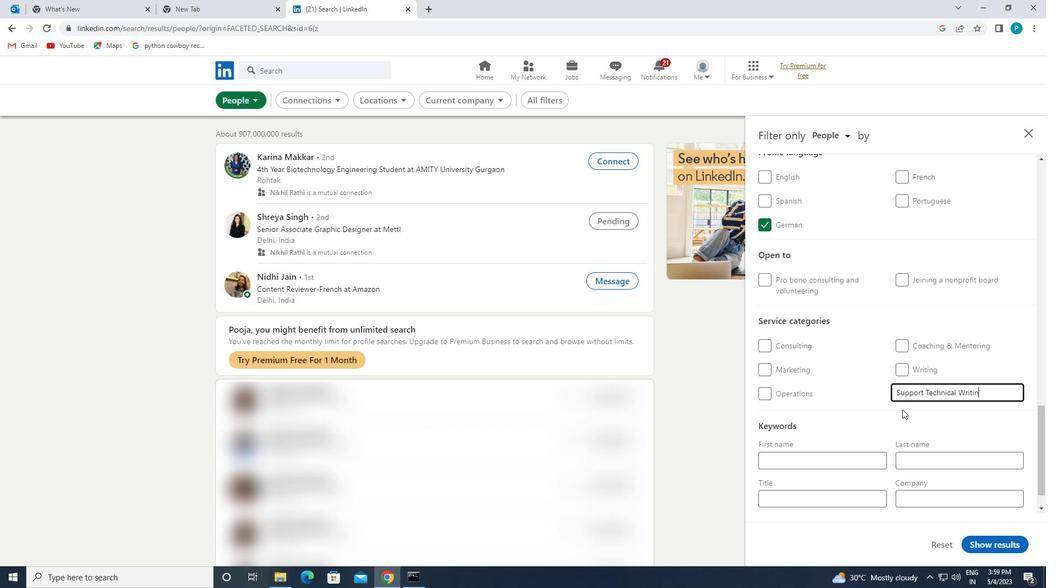 
Action: Mouse moved to (899, 408)
Screenshot: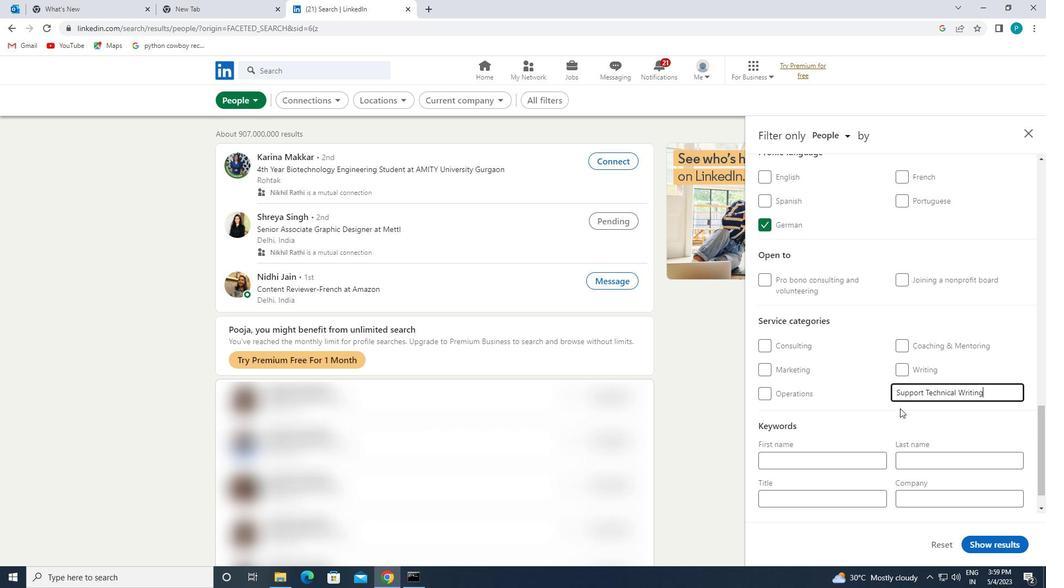 
Action: Mouse scrolled (899, 408) with delta (0, 0)
Screenshot: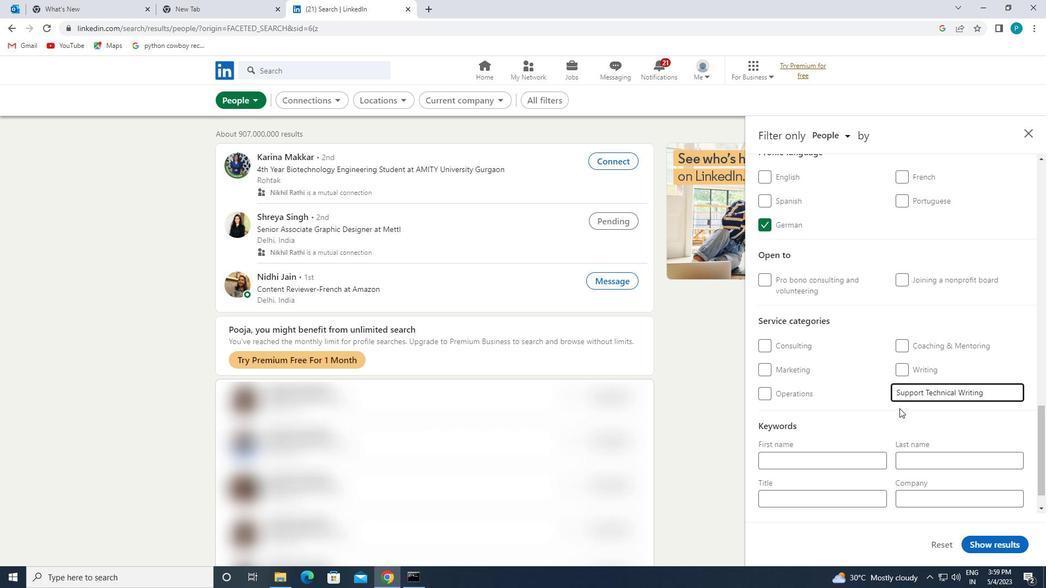 
Action: Mouse scrolled (899, 408) with delta (0, 0)
Screenshot: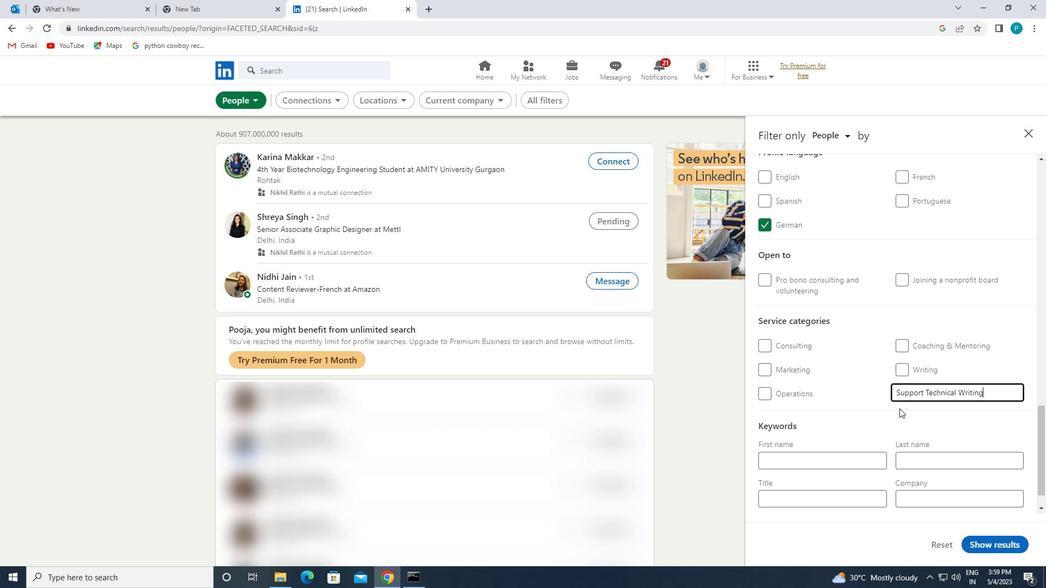 
Action: Mouse scrolled (899, 408) with delta (0, 0)
Screenshot: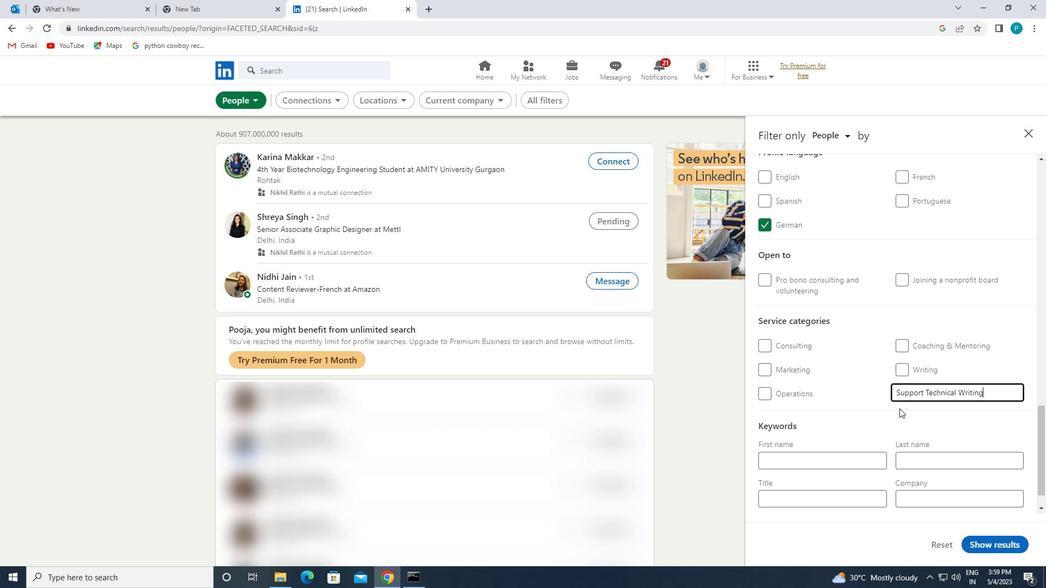 
Action: Mouse moved to (862, 456)
Screenshot: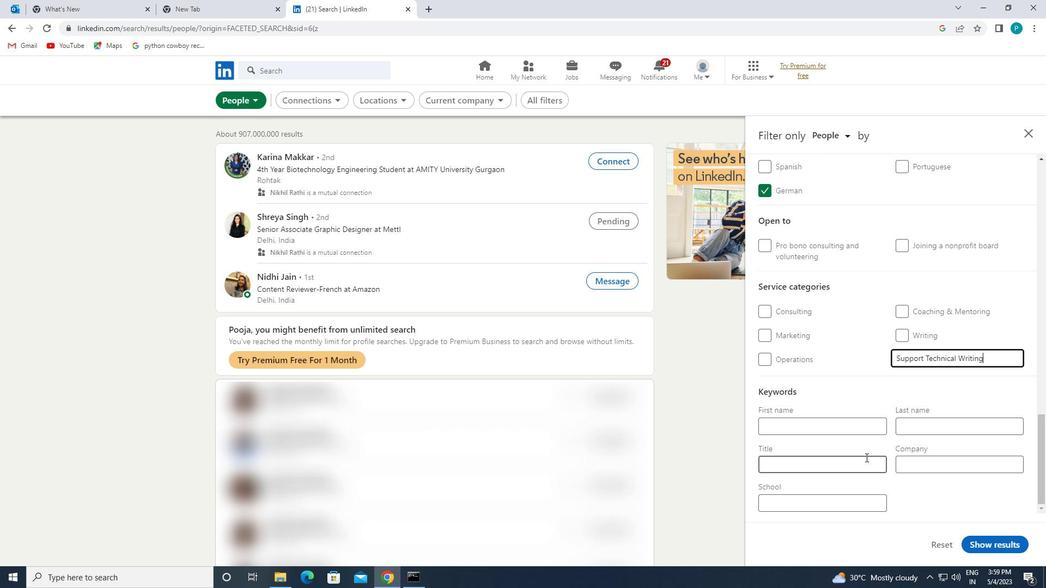 
Action: Mouse pressed left at (862, 456)
Screenshot: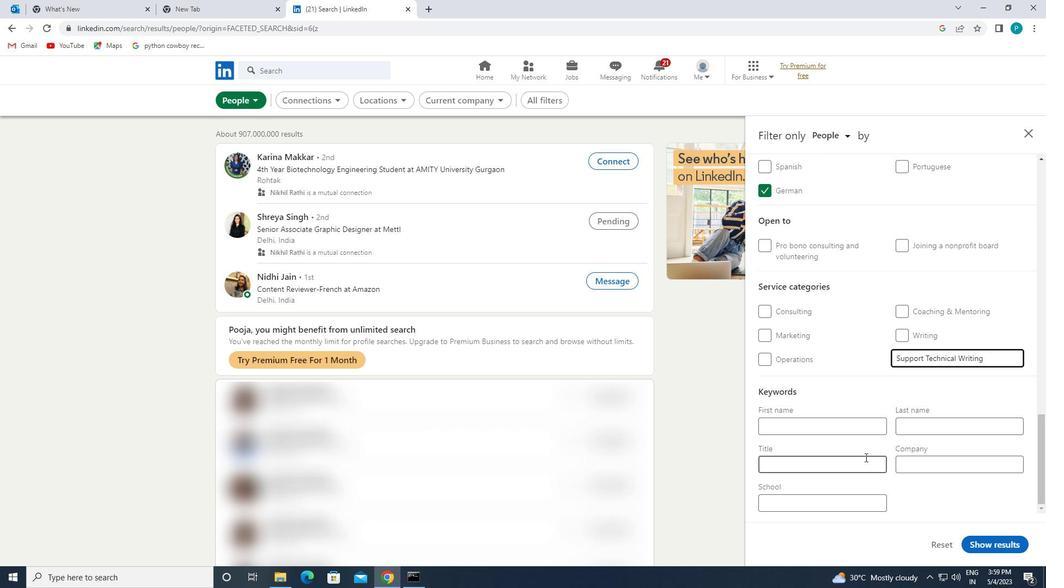 
Action: Key pressed <Key.caps_lock>C<Key.caps_lock>ONTENT<Key.space><Key.caps_lock>S<Key.caps_lock>TRATEGIST
Screenshot: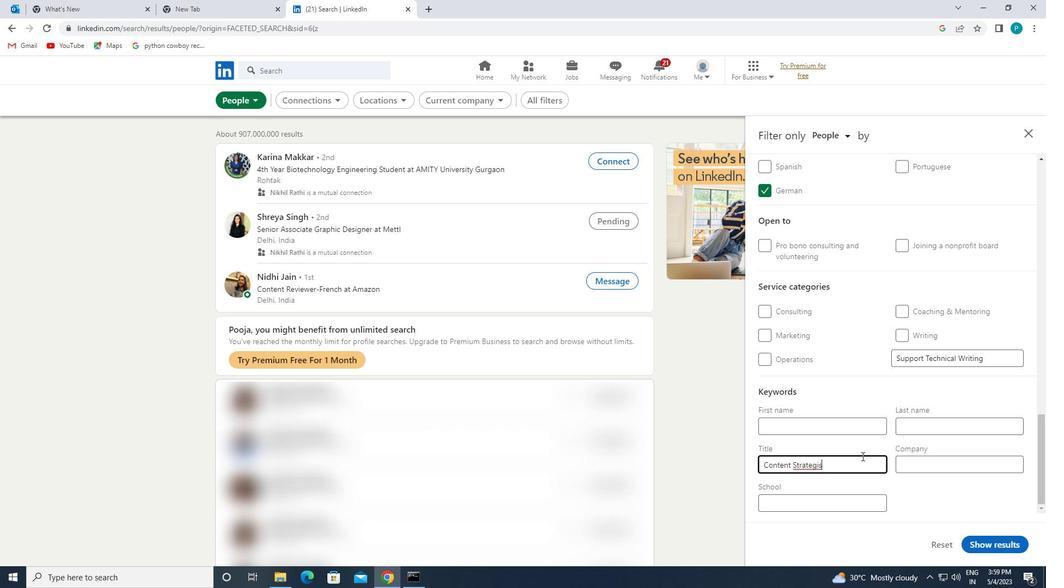 
Action: Mouse moved to (999, 544)
Screenshot: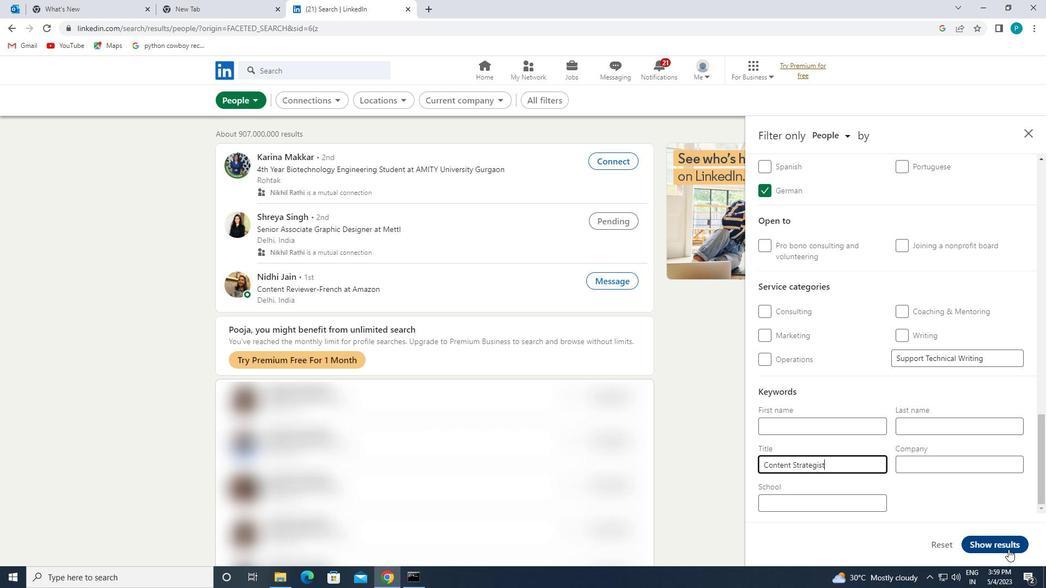 
Action: Mouse pressed left at (999, 544)
Screenshot: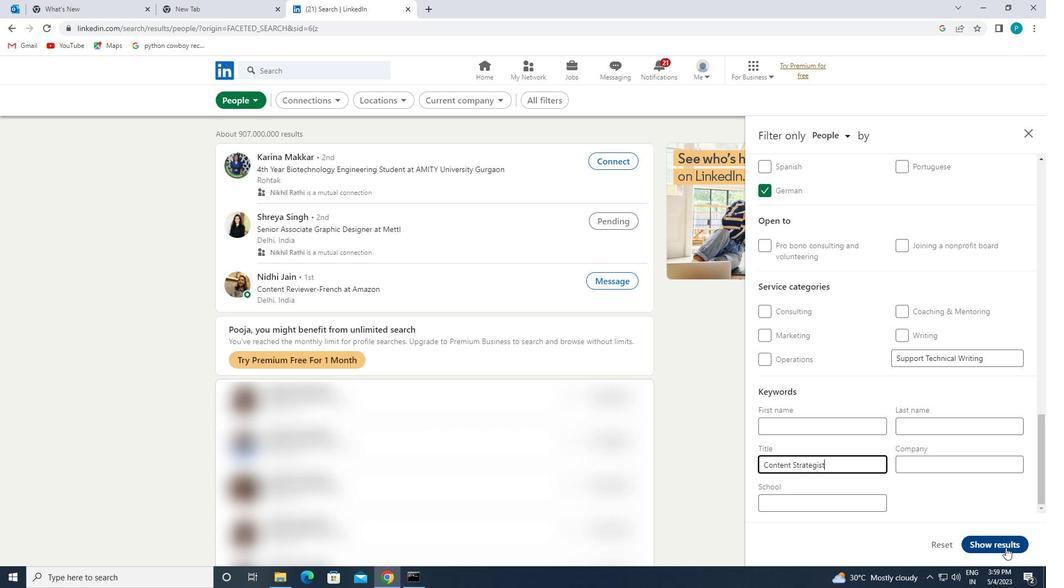 
